 Task: Find connections with filter location Bozhou with filter topic #Jobsearchwith filter profile language French with filter current company Dr. Oetker with filter school Tamil Nadu Agricultural University with filter industry Transportation Programs with filter service category Tax Preparation with filter keywords title Youth Volunteer
Action: Mouse moved to (664, 123)
Screenshot: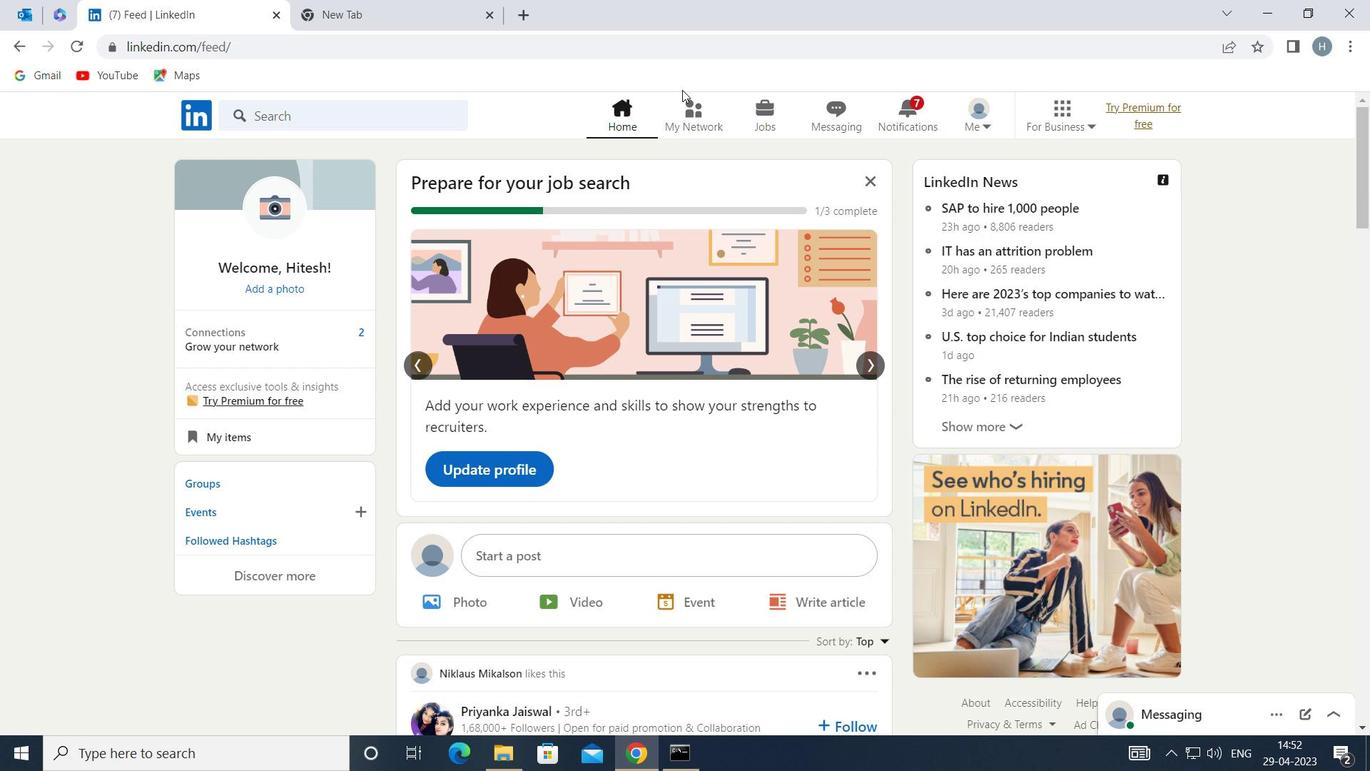 
Action: Mouse pressed left at (664, 123)
Screenshot: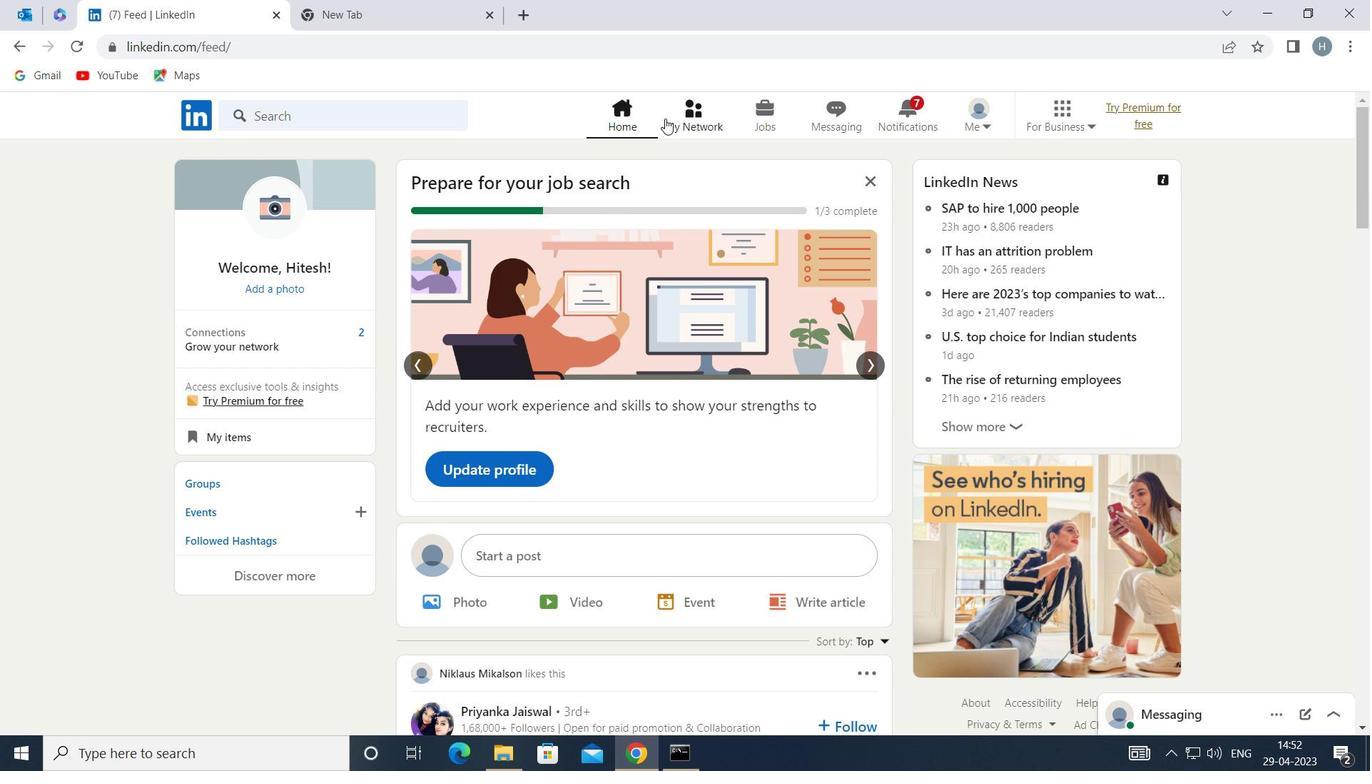 
Action: Mouse moved to (386, 214)
Screenshot: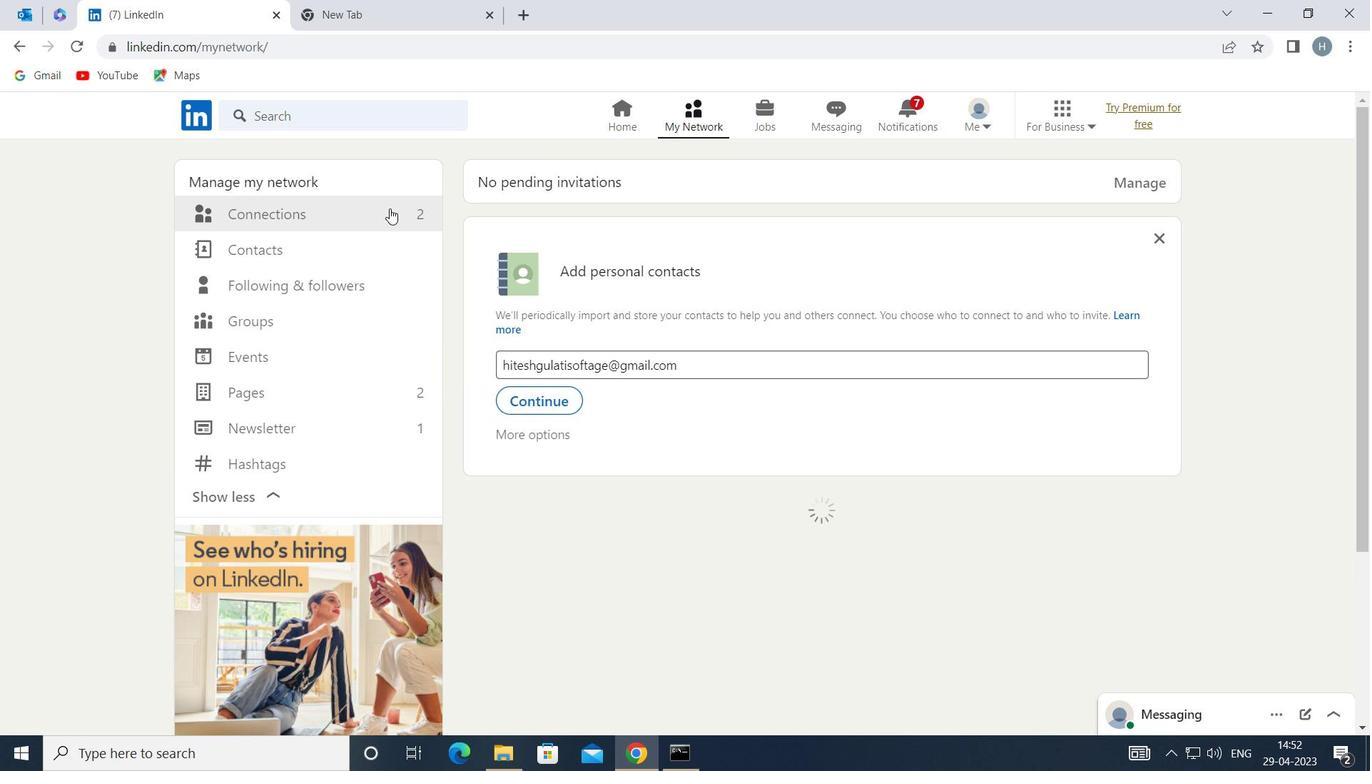 
Action: Mouse pressed left at (386, 214)
Screenshot: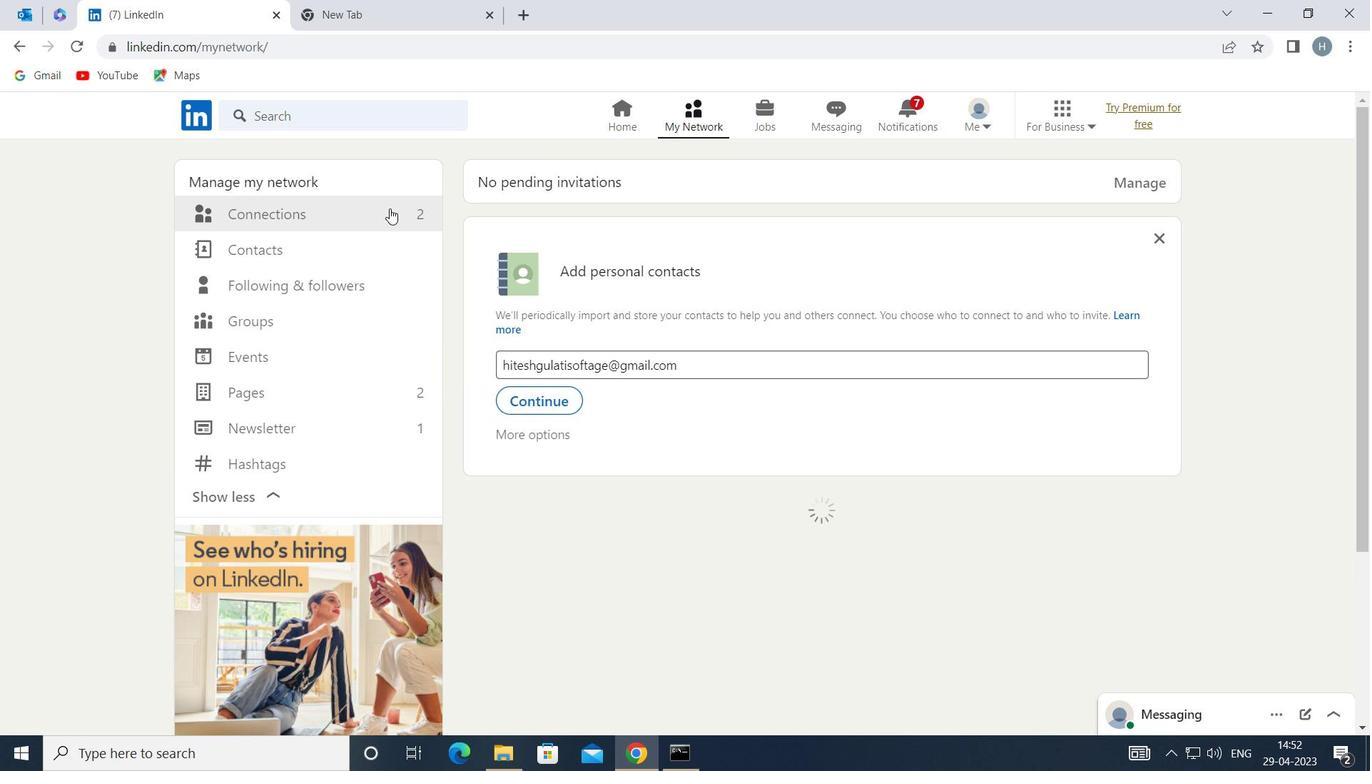 
Action: Mouse moved to (782, 211)
Screenshot: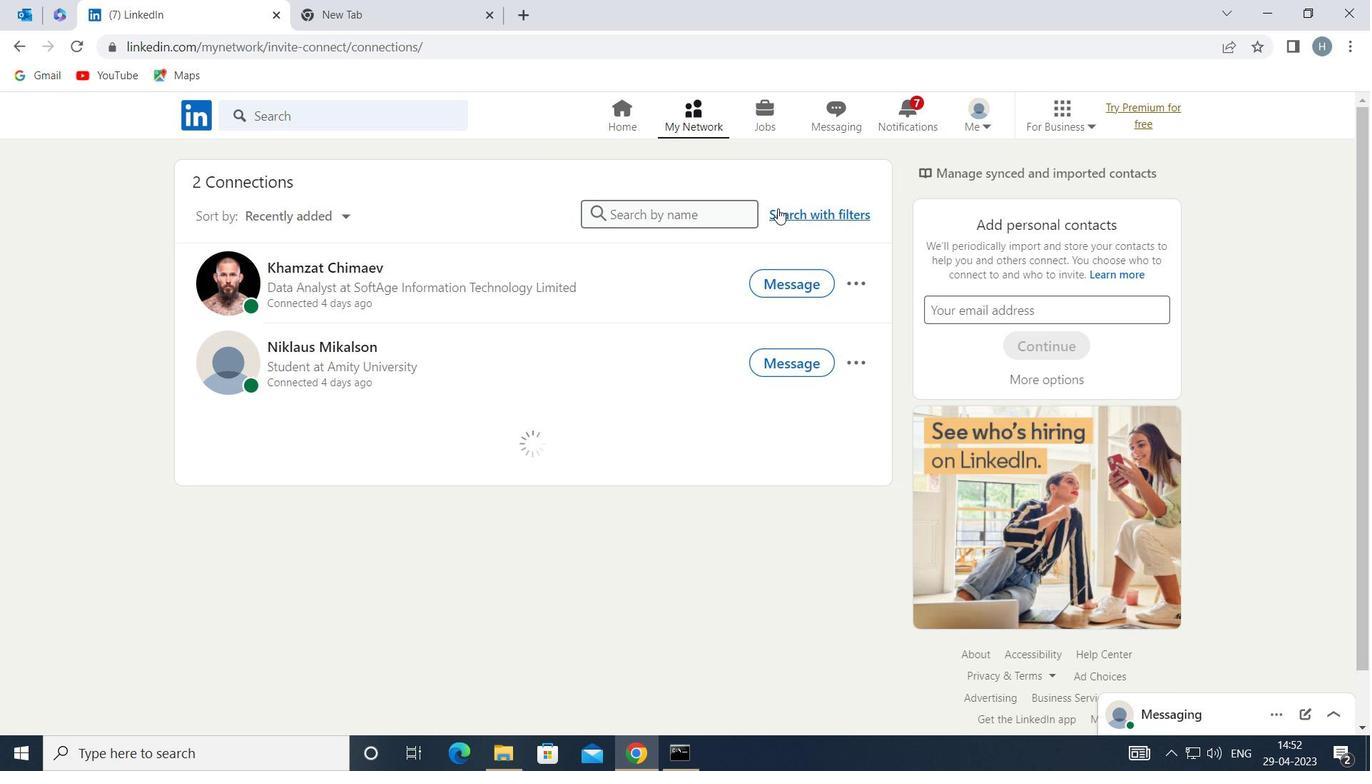 
Action: Mouse pressed left at (782, 211)
Screenshot: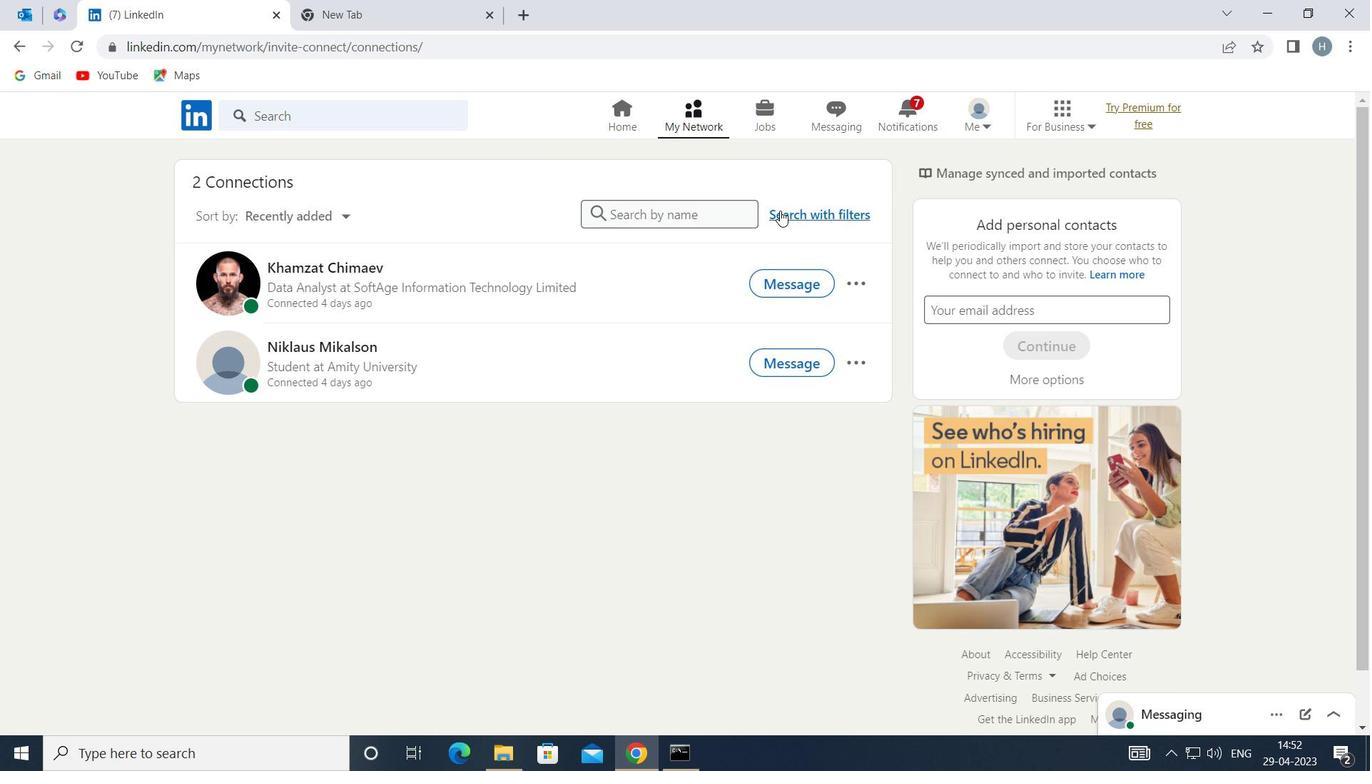 
Action: Mouse moved to (748, 167)
Screenshot: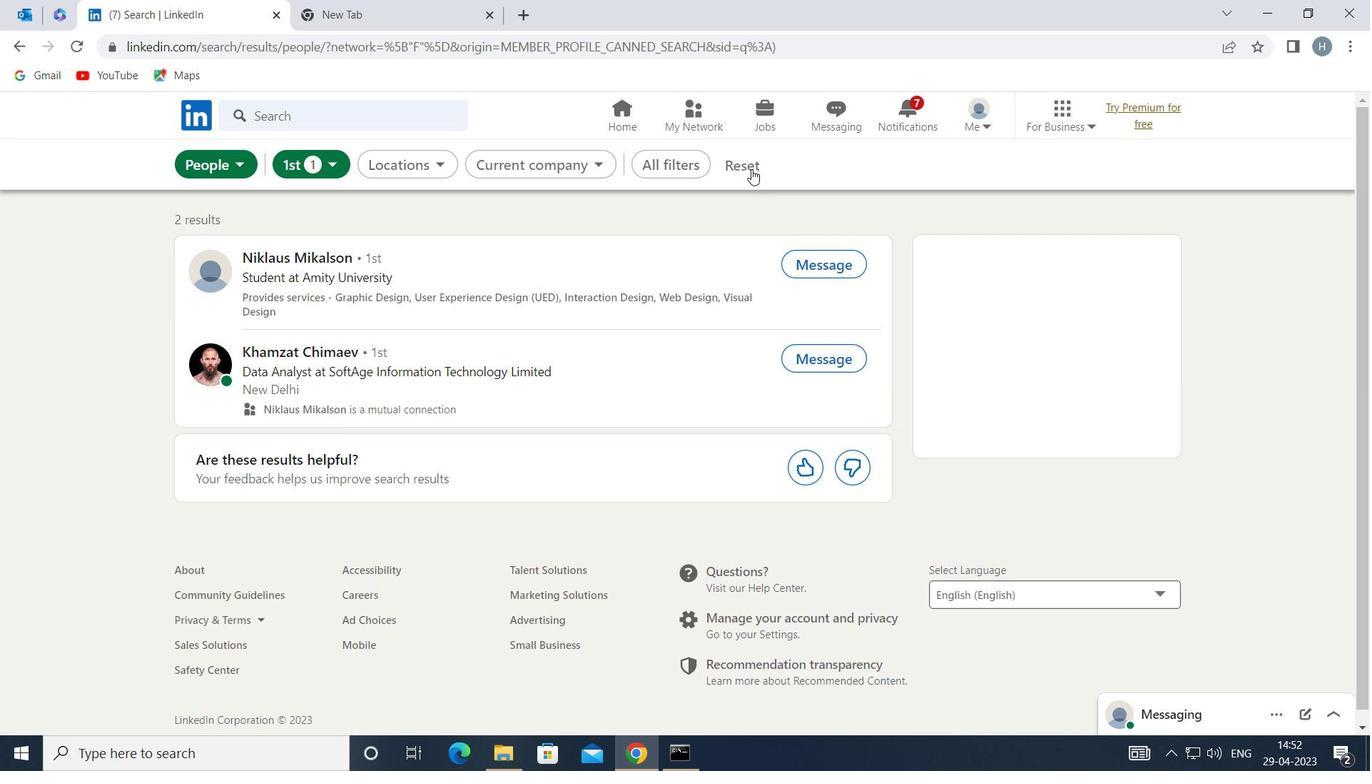 
Action: Mouse pressed left at (748, 167)
Screenshot: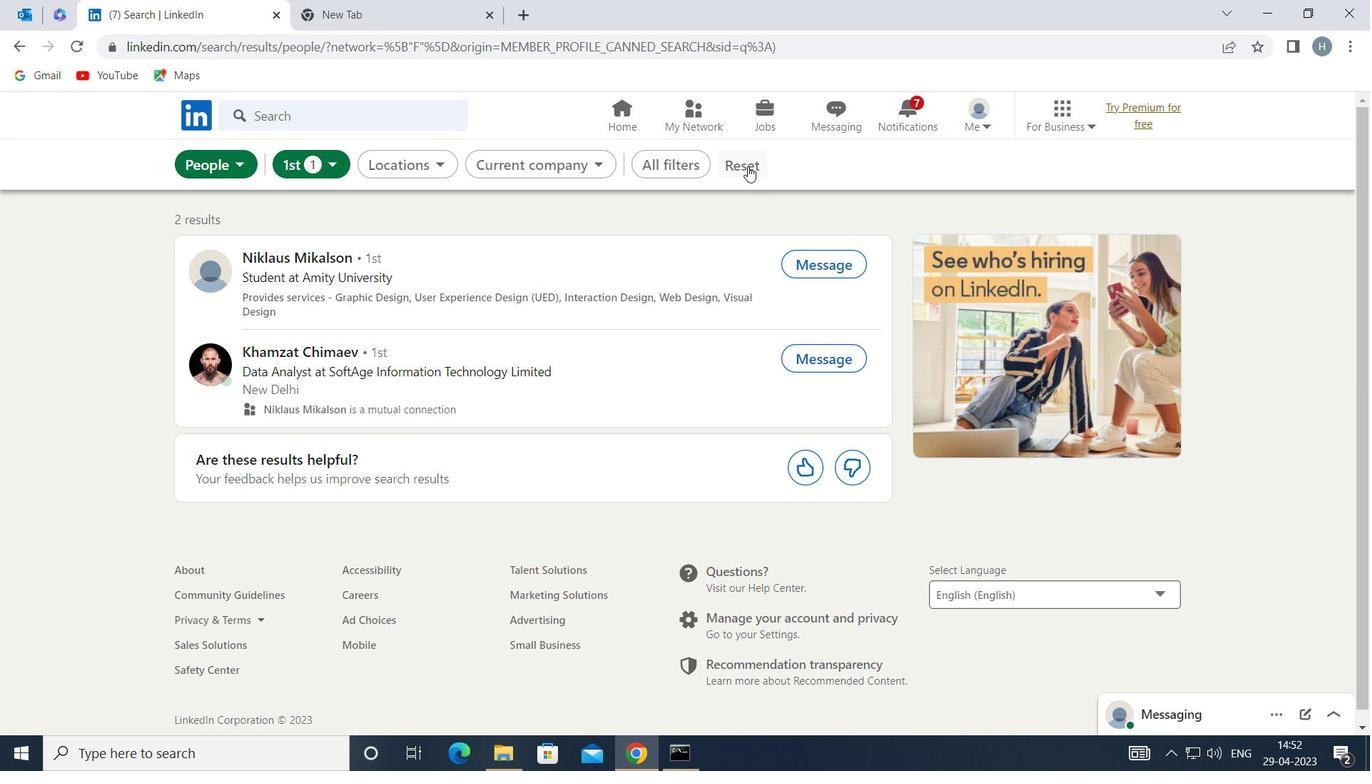 
Action: Mouse moved to (725, 164)
Screenshot: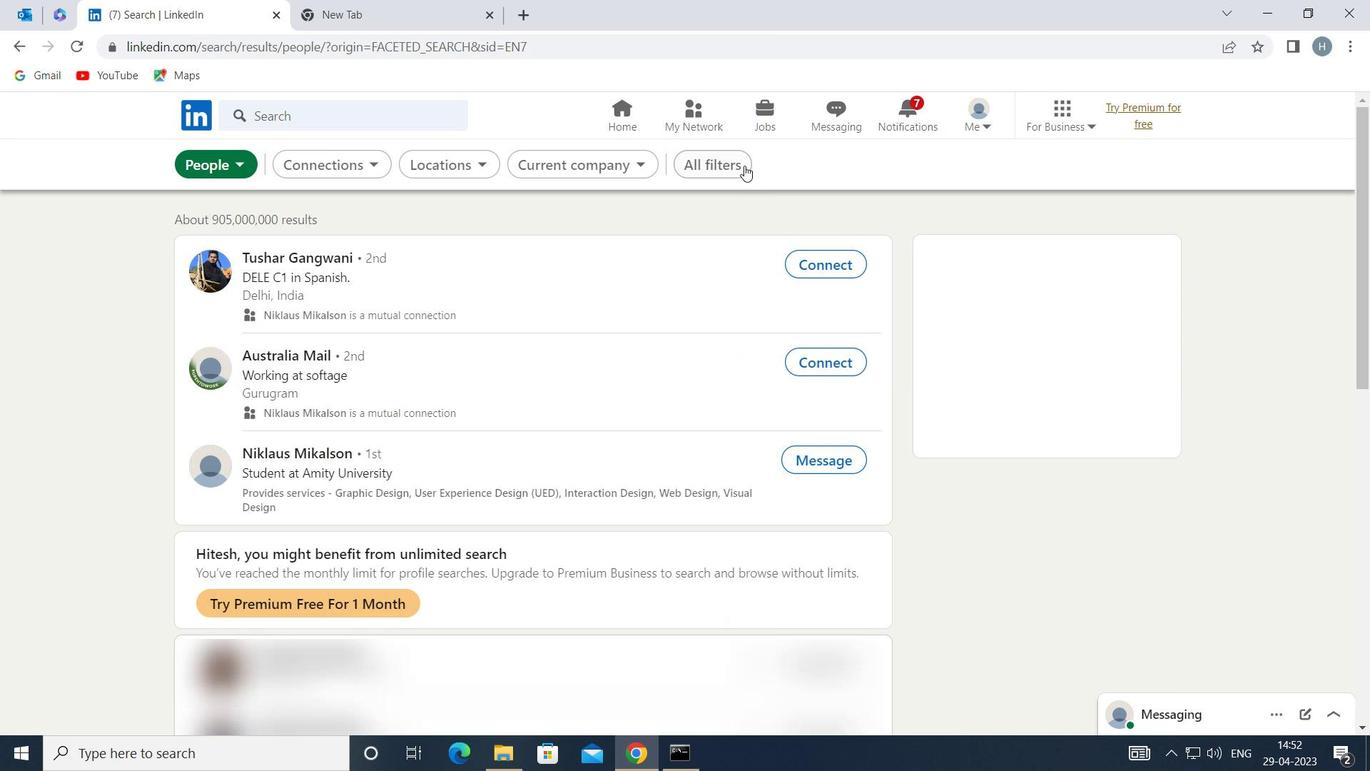 
Action: Mouse pressed left at (725, 164)
Screenshot: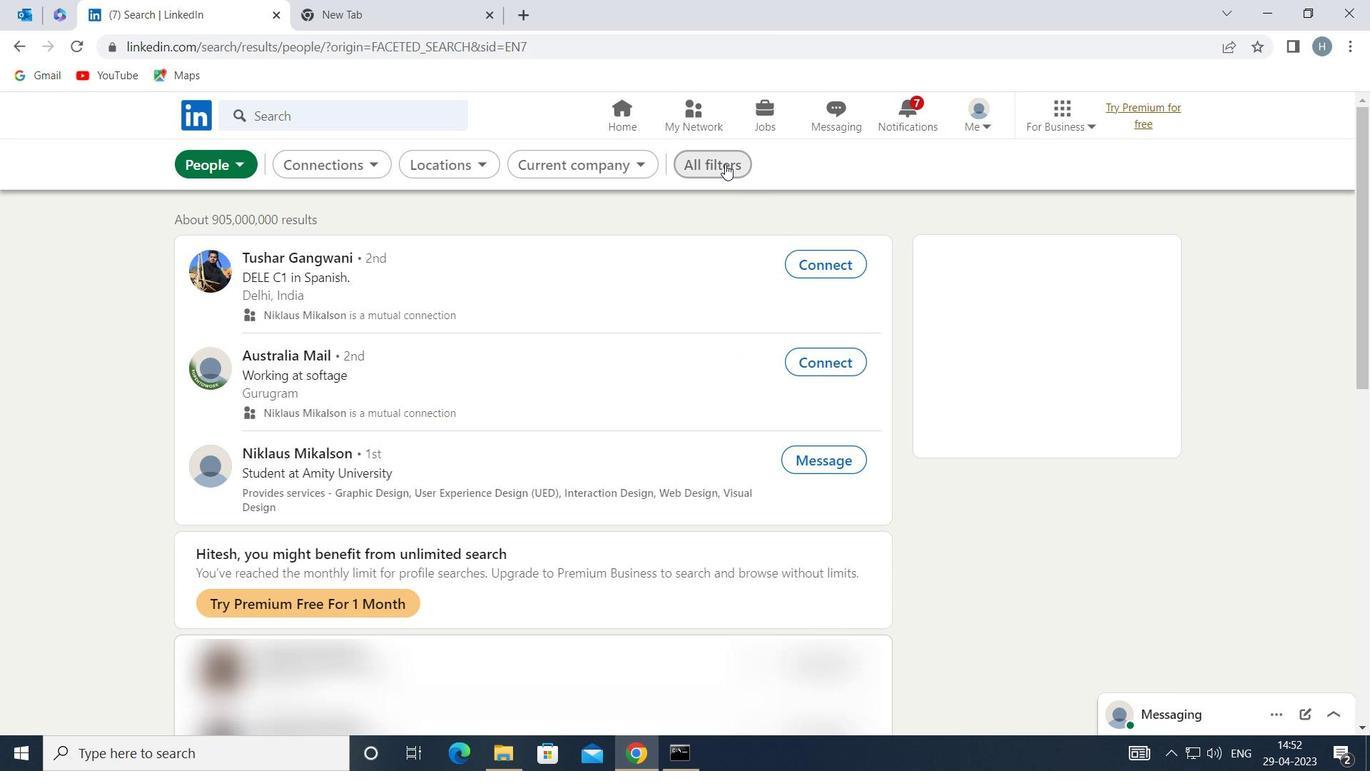 
Action: Mouse moved to (991, 411)
Screenshot: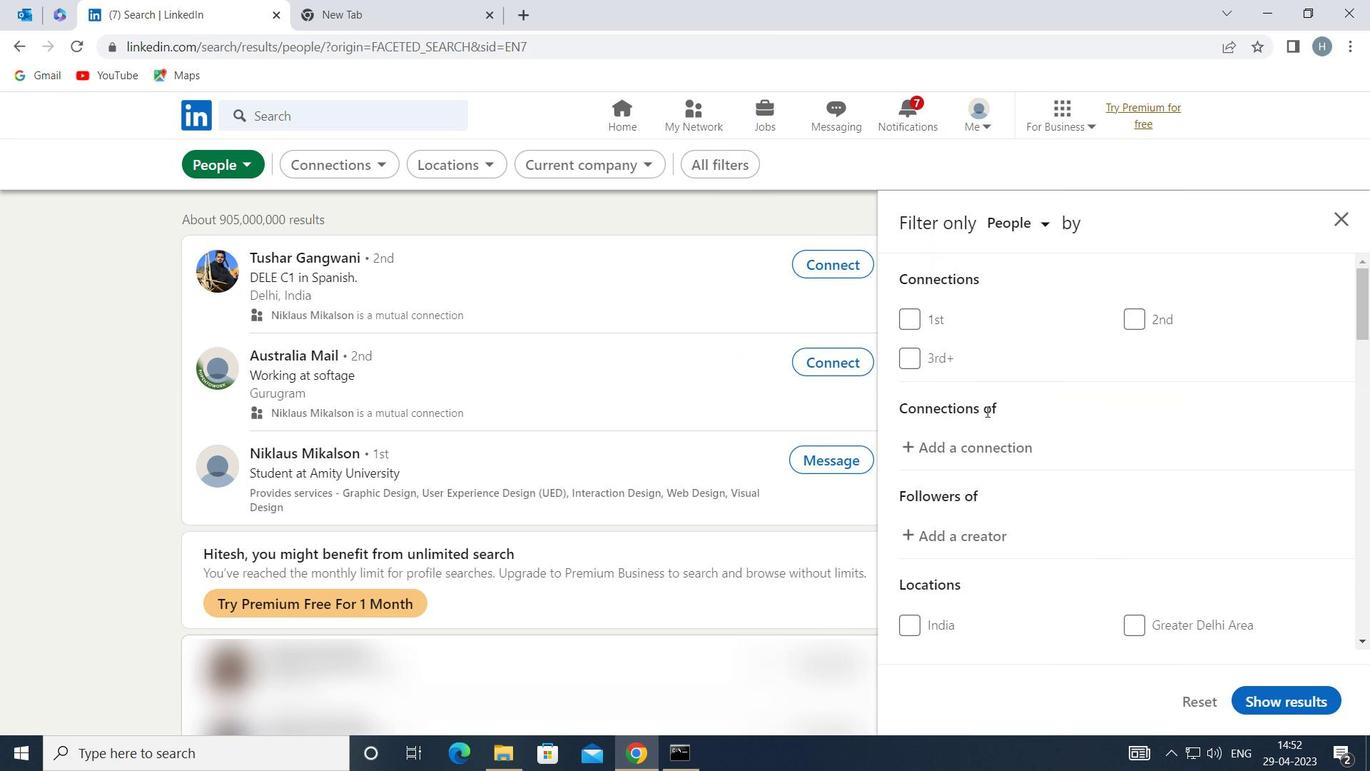 
Action: Mouse scrolled (991, 410) with delta (0, 0)
Screenshot: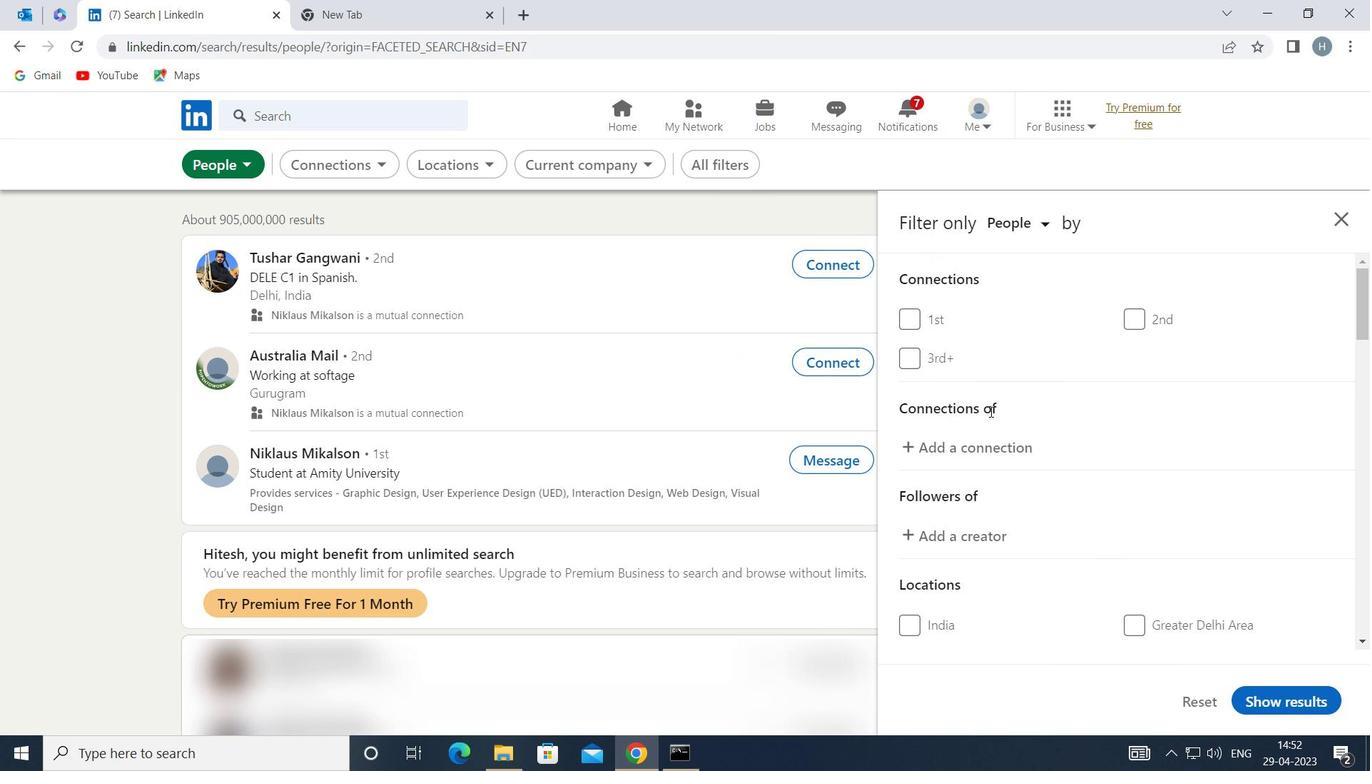 
Action: Mouse scrolled (991, 410) with delta (0, 0)
Screenshot: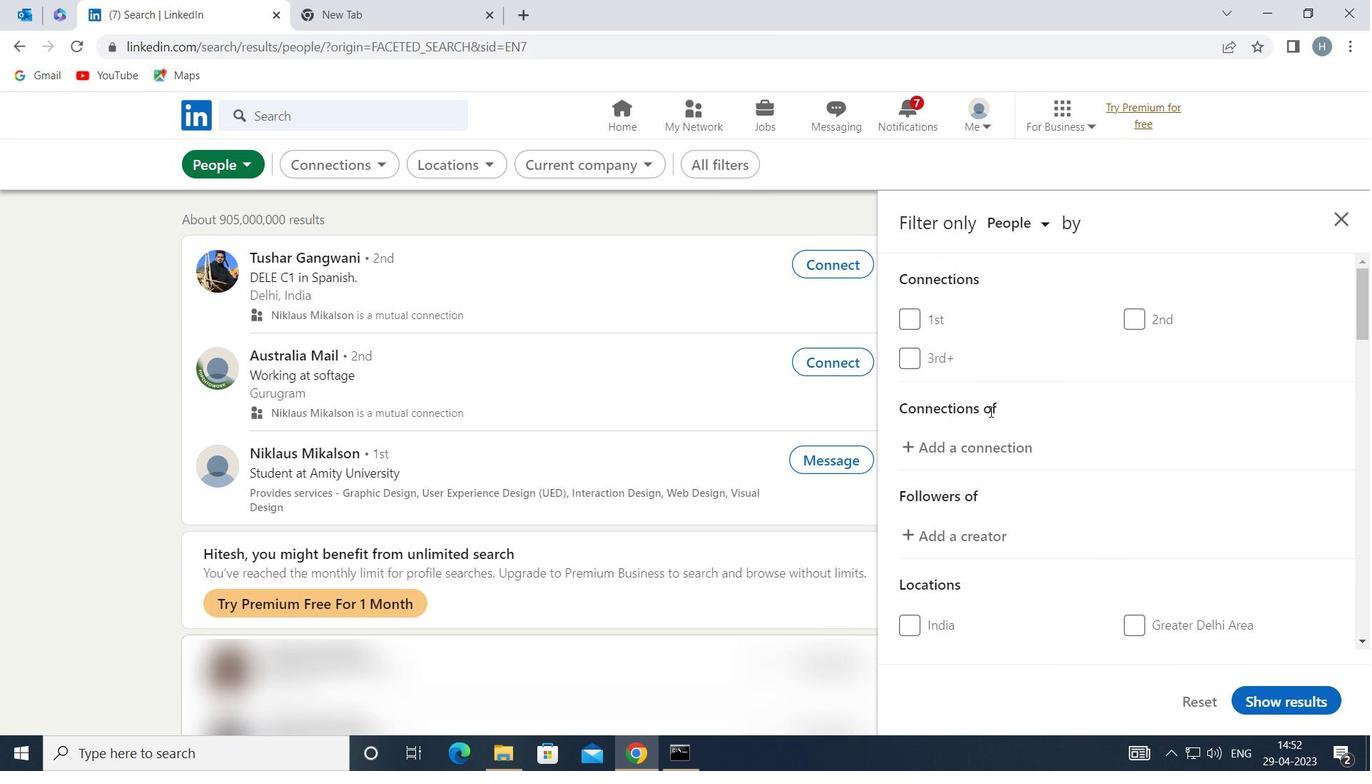 
Action: Mouse scrolled (991, 410) with delta (0, 0)
Screenshot: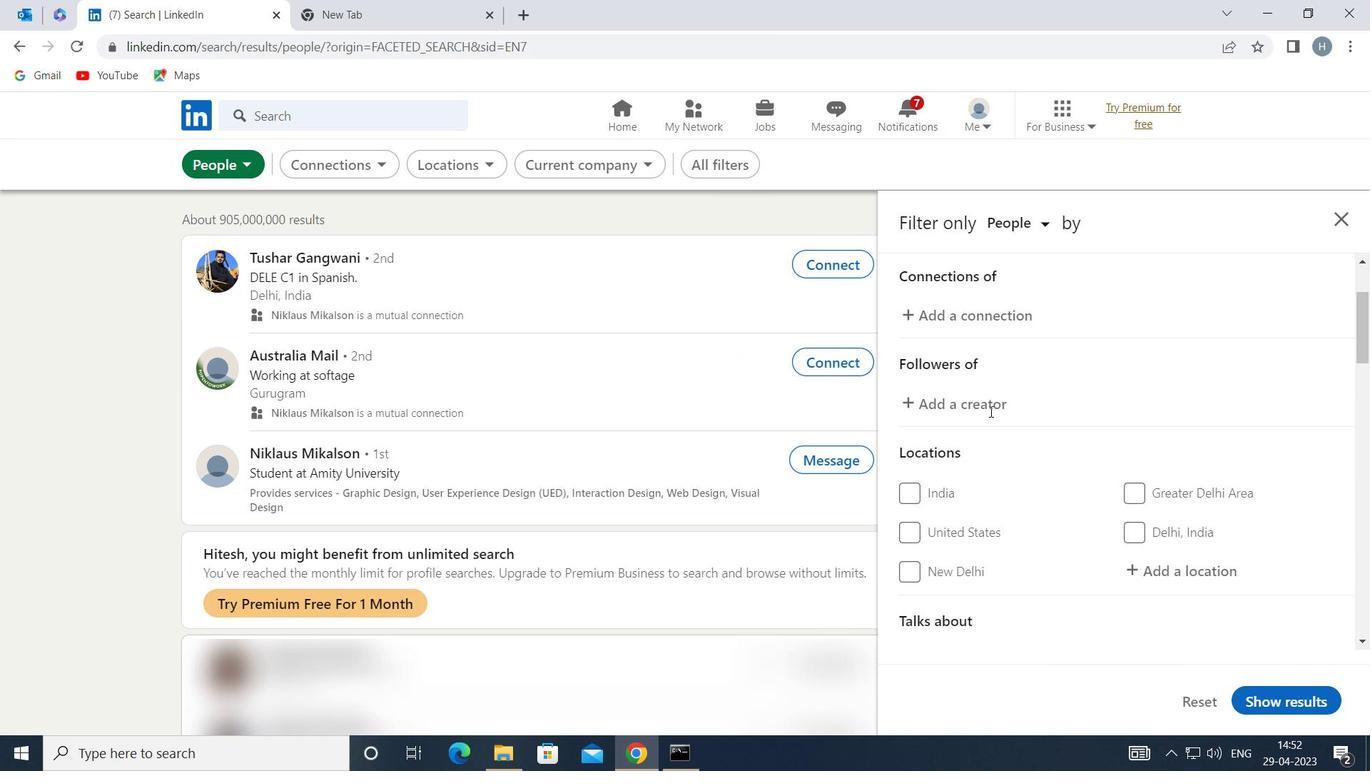 
Action: Mouse scrolled (991, 410) with delta (0, 0)
Screenshot: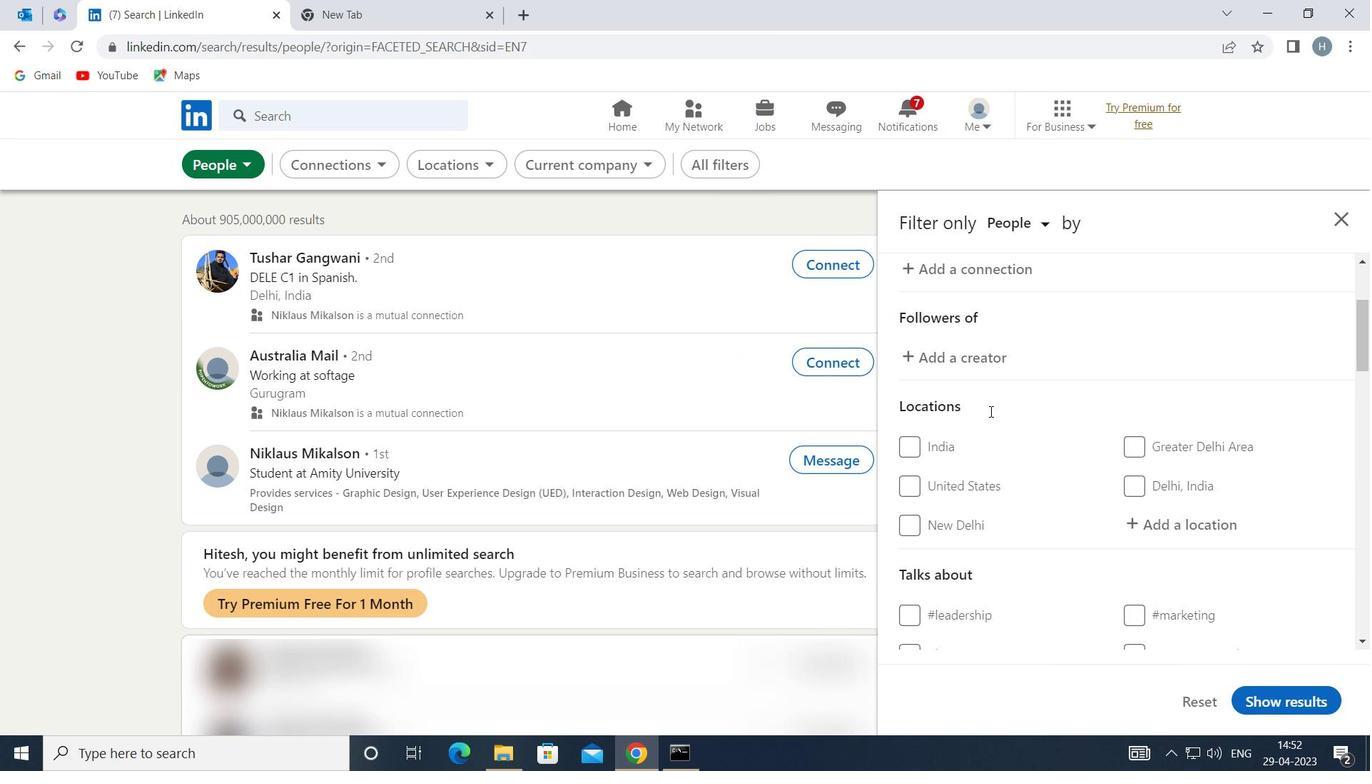 
Action: Mouse moved to (1185, 344)
Screenshot: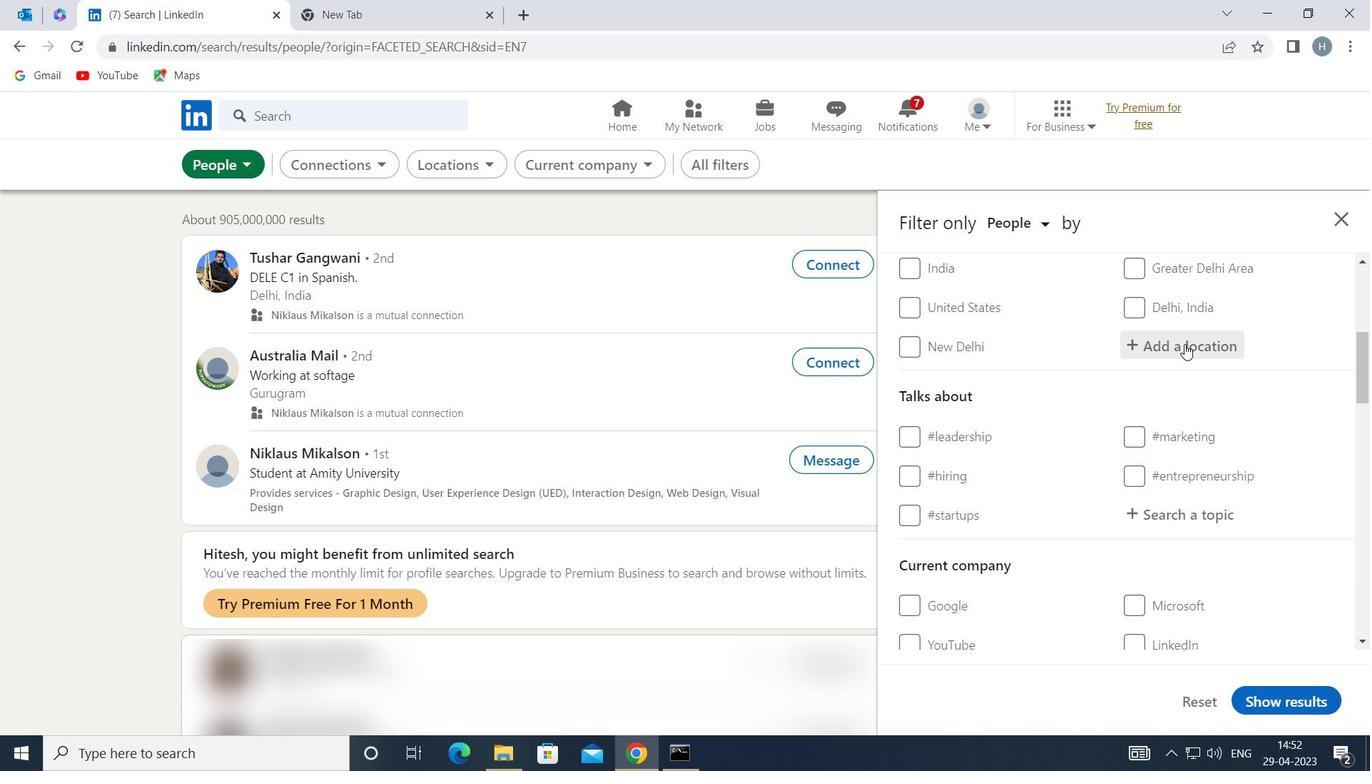 
Action: Mouse pressed left at (1185, 344)
Screenshot: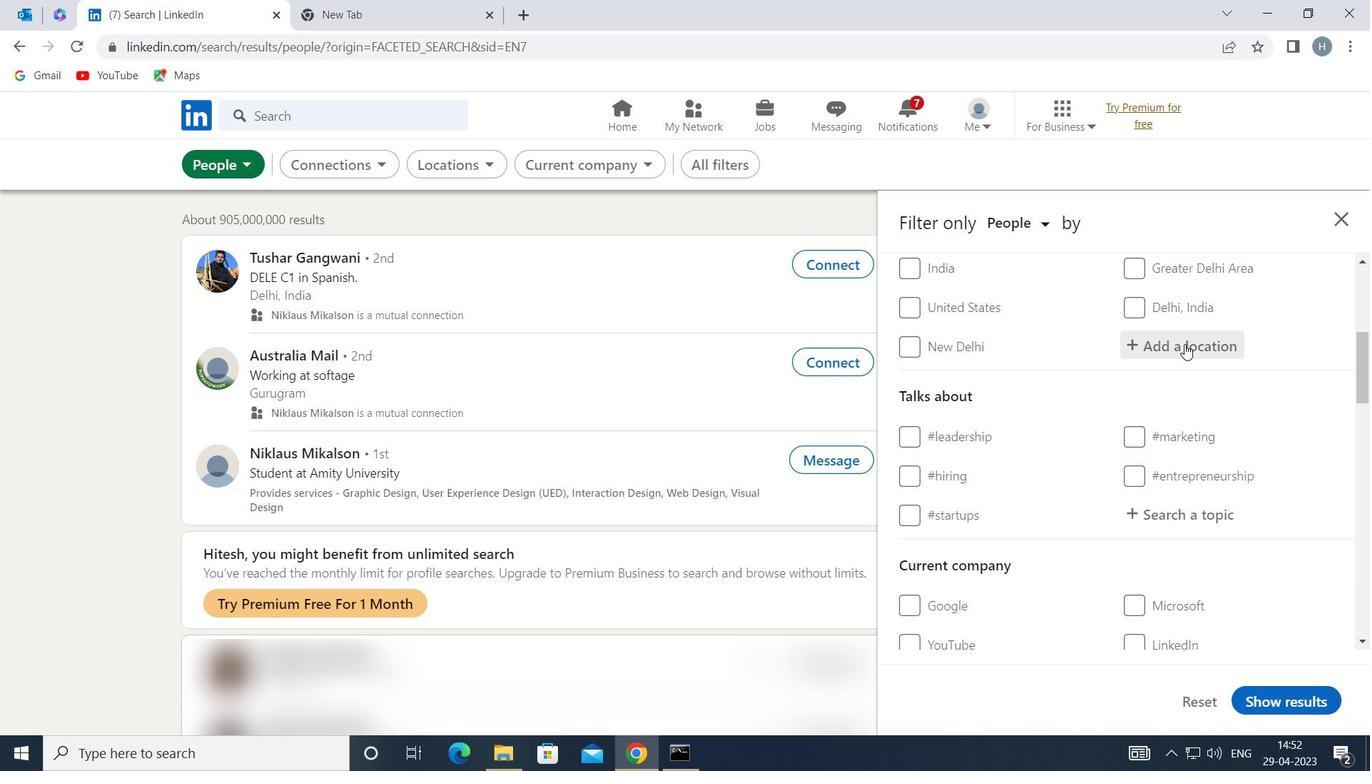 
Action: Mouse moved to (1185, 342)
Screenshot: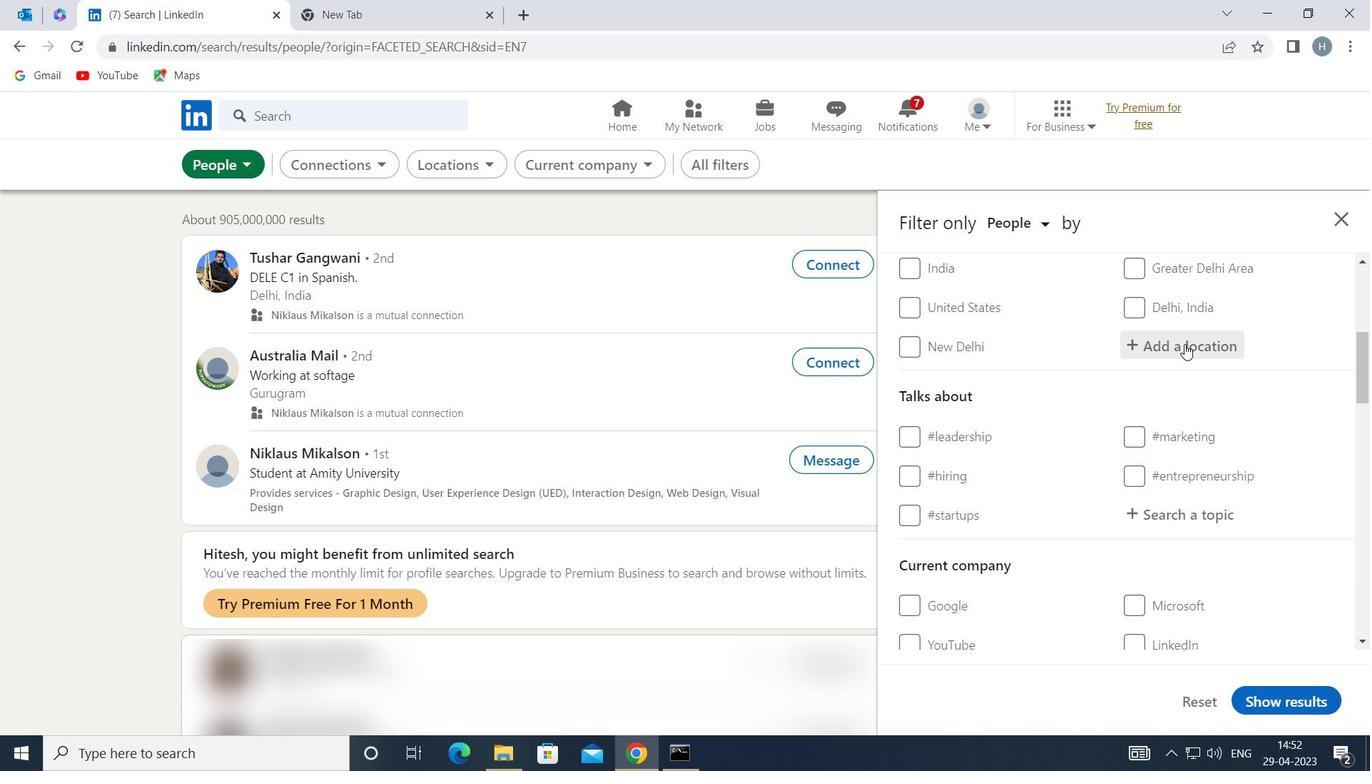 
Action: Key pressed <Key.shift>BOZHOU<Key.enter>
Screenshot: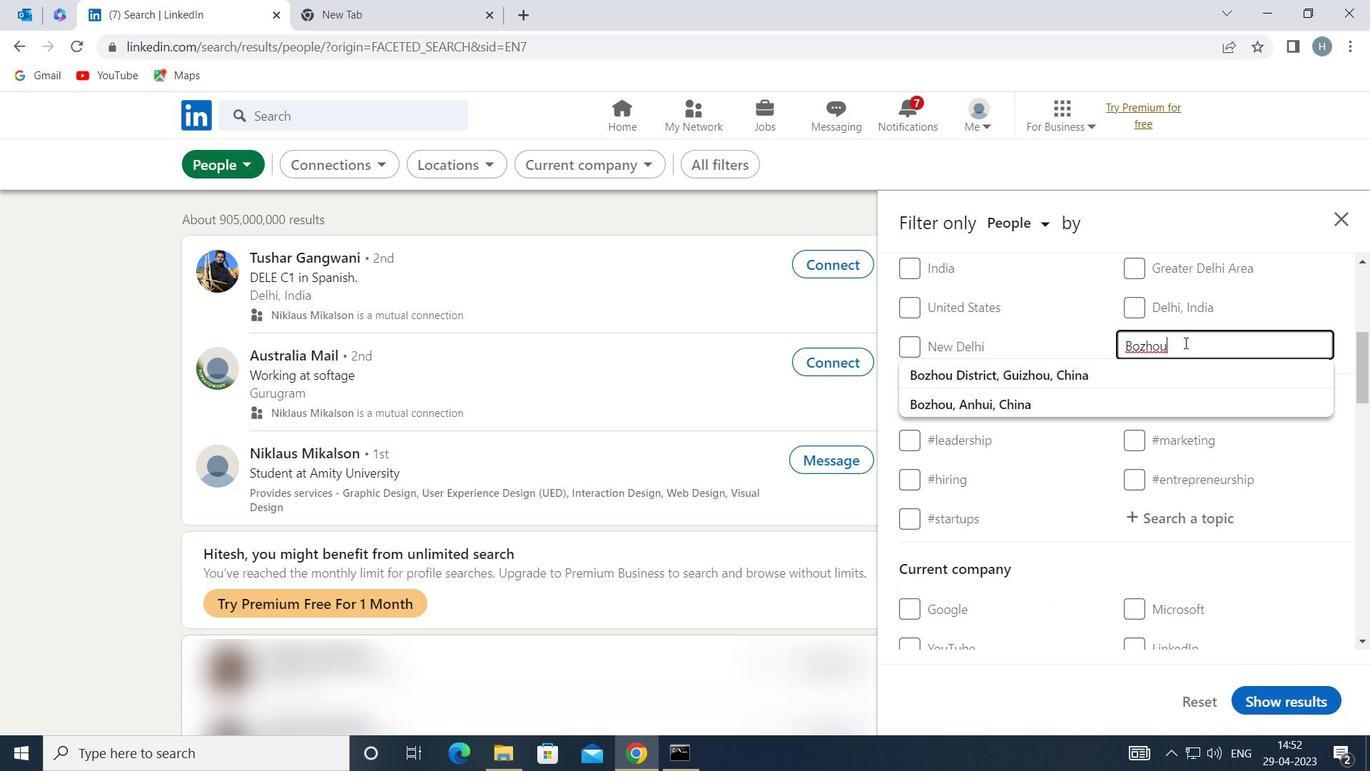 
Action: Mouse moved to (1202, 510)
Screenshot: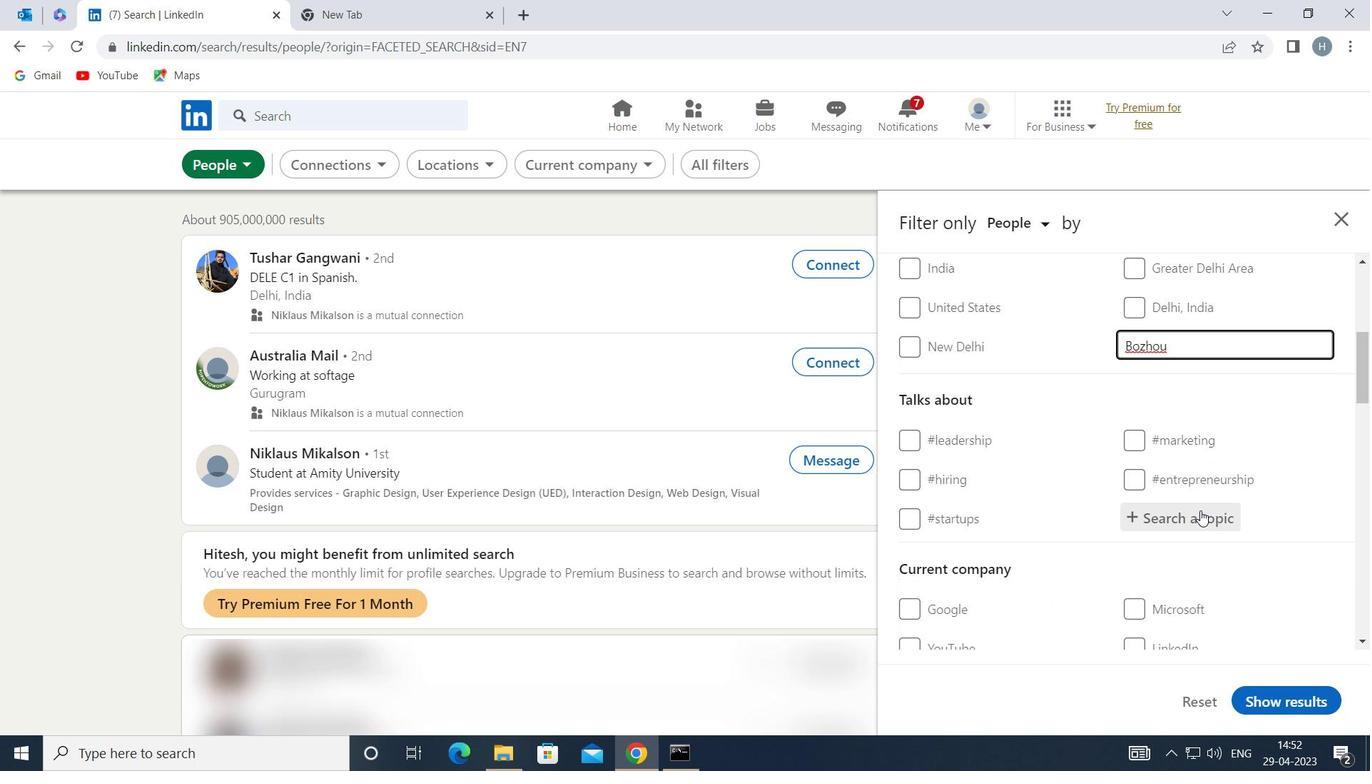 
Action: Mouse pressed left at (1202, 510)
Screenshot: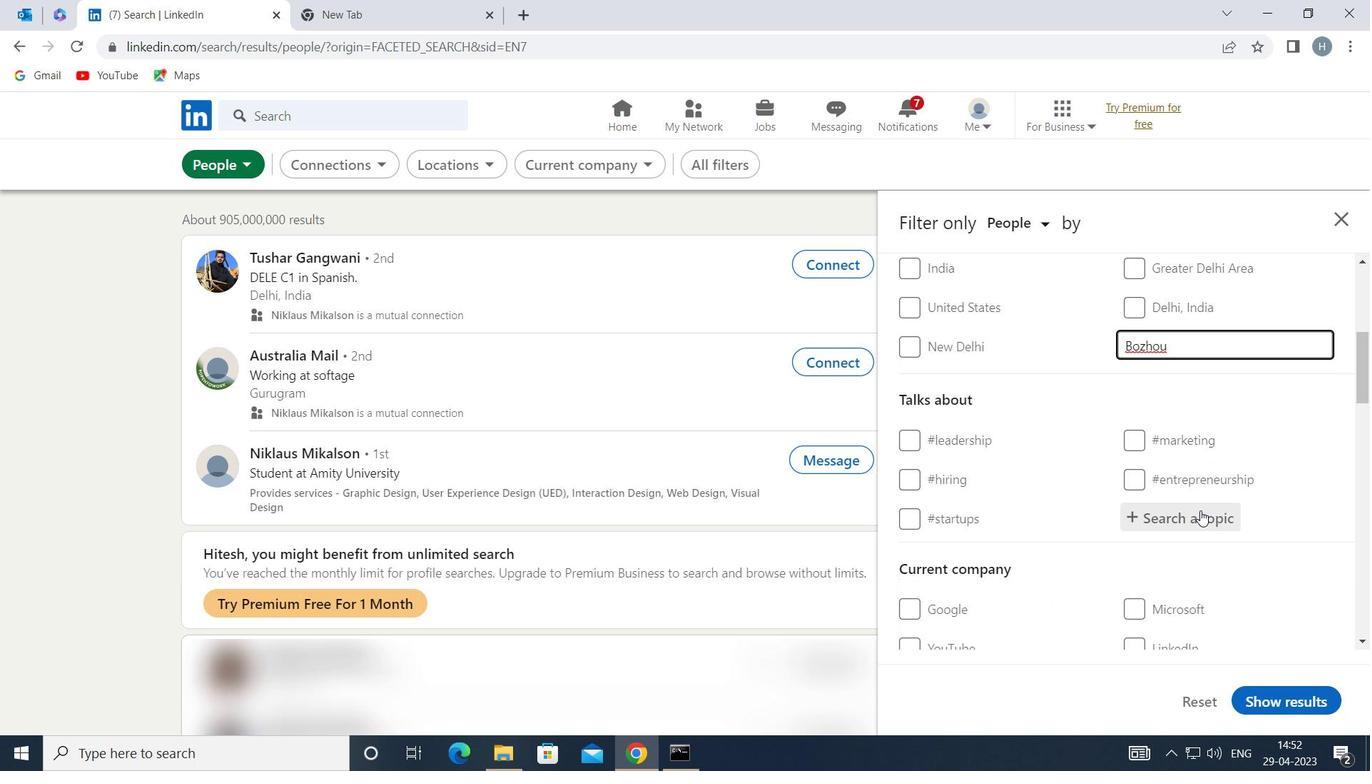 
Action: Mouse moved to (1198, 506)
Screenshot: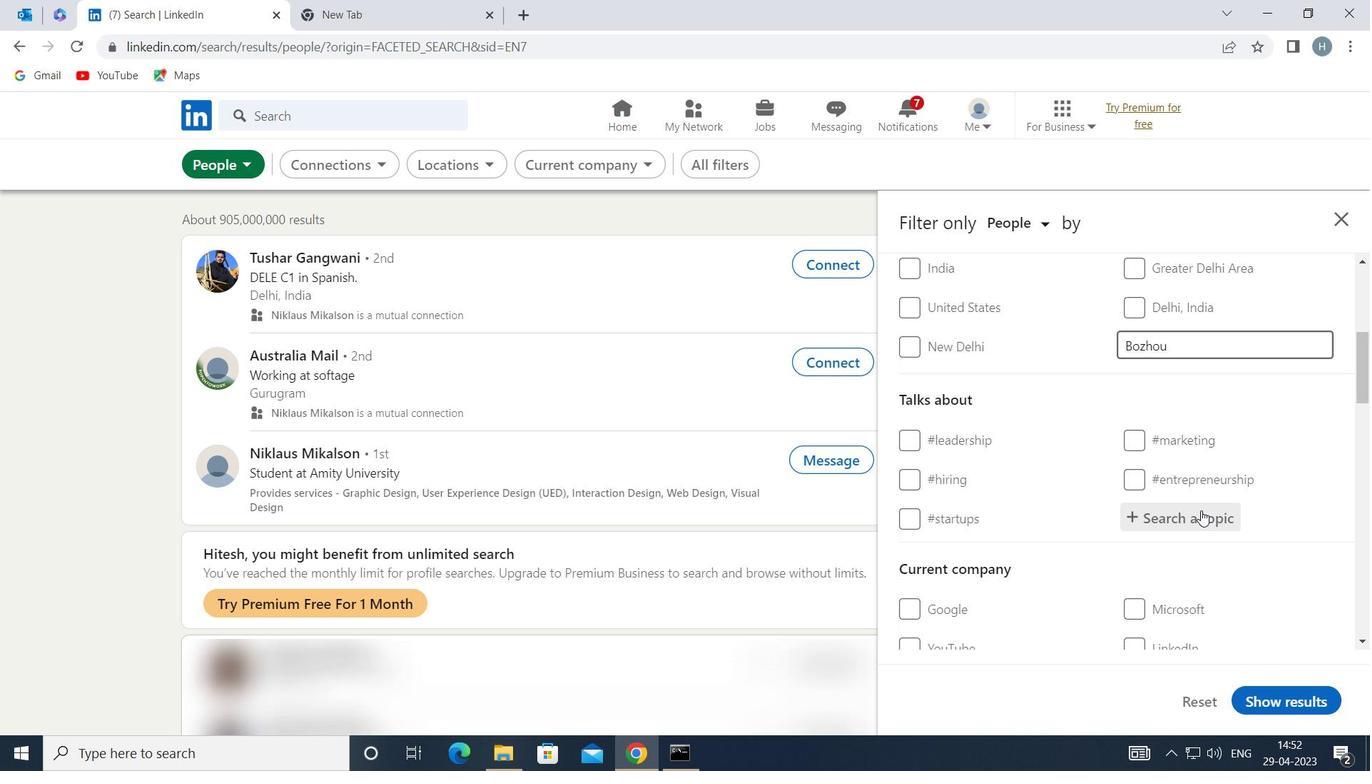 
Action: Key pressed <Key.shift>JOBSEAR
Screenshot: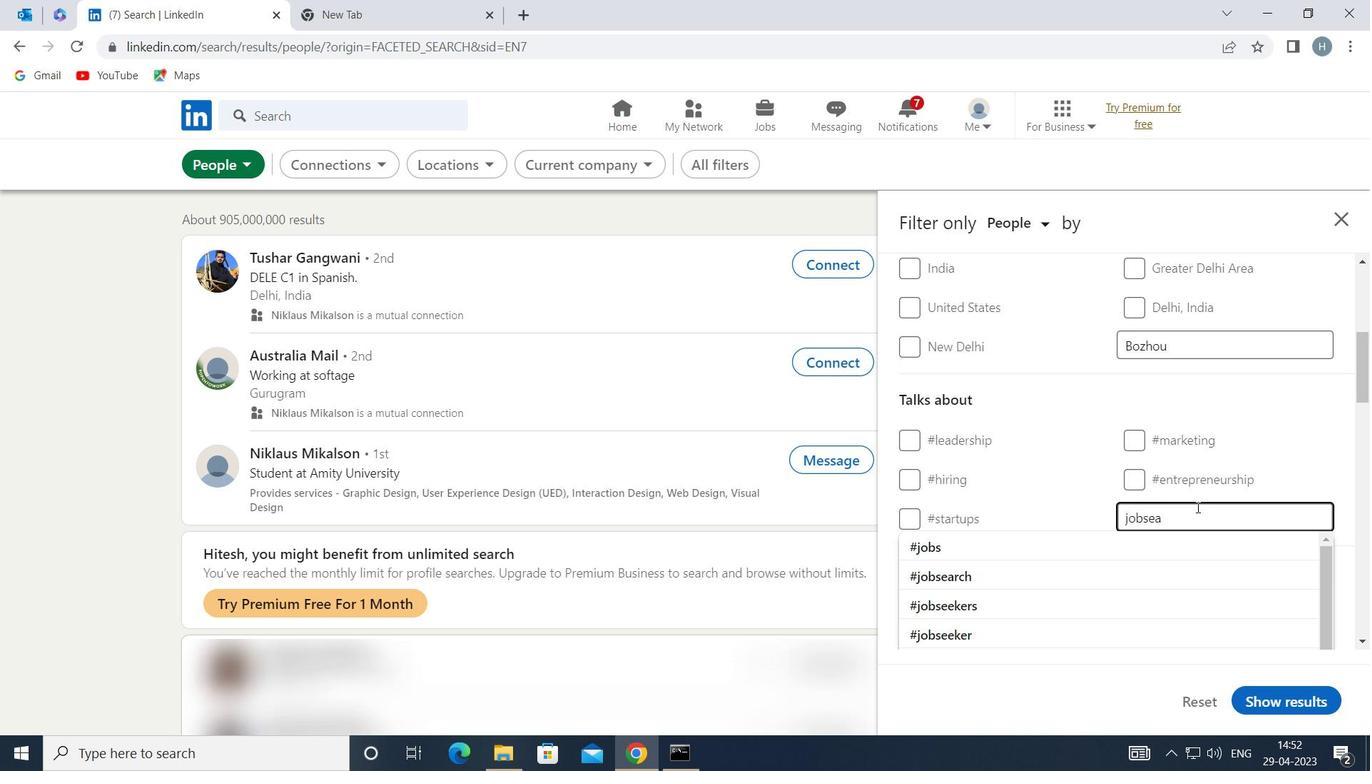 
Action: Mouse moved to (1038, 556)
Screenshot: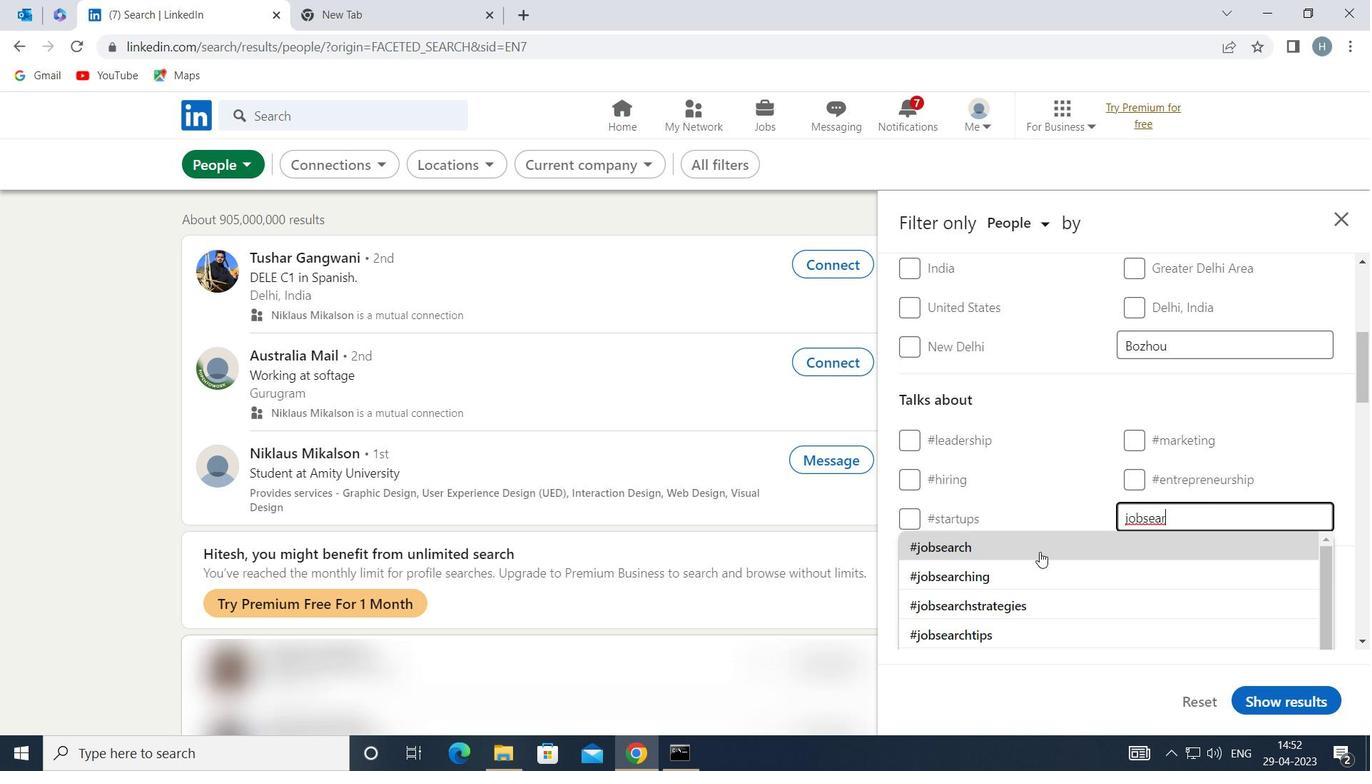 
Action: Mouse pressed left at (1038, 556)
Screenshot: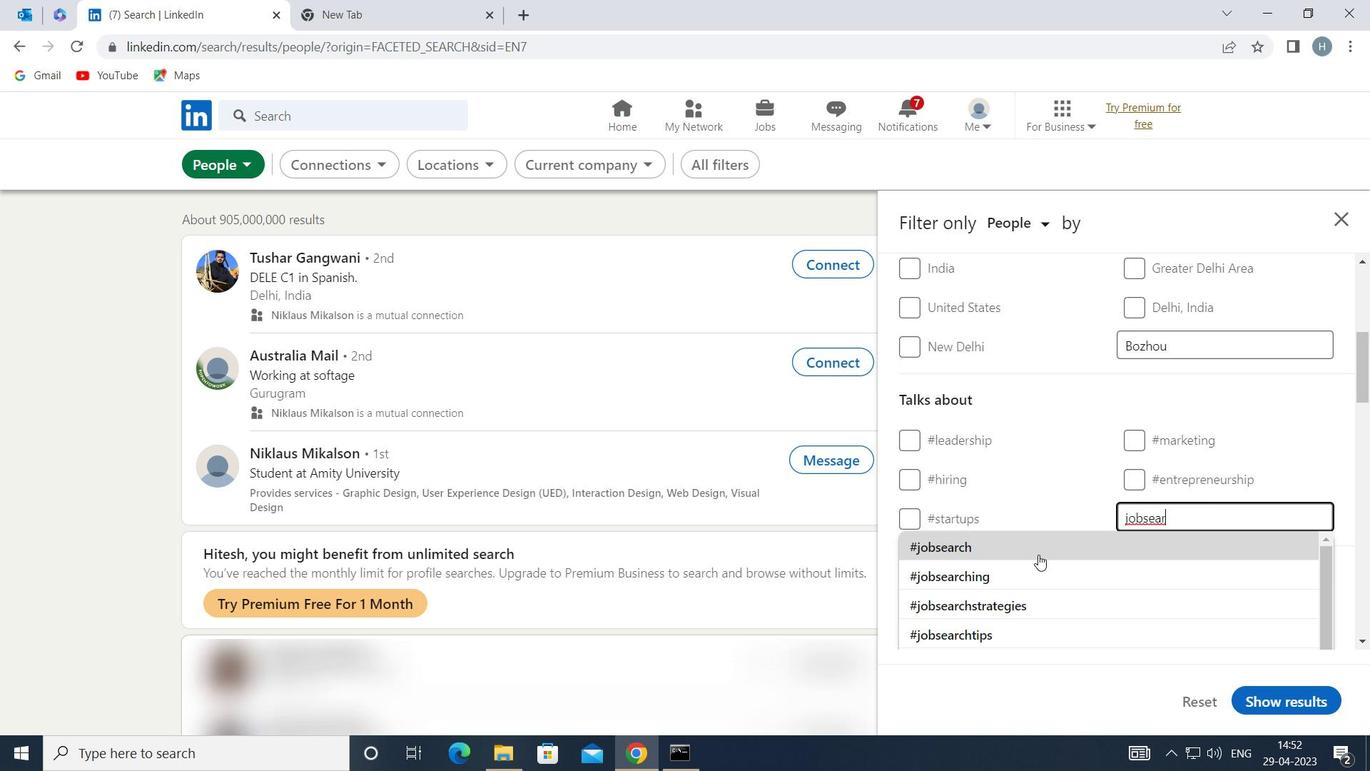 
Action: Mouse moved to (1026, 511)
Screenshot: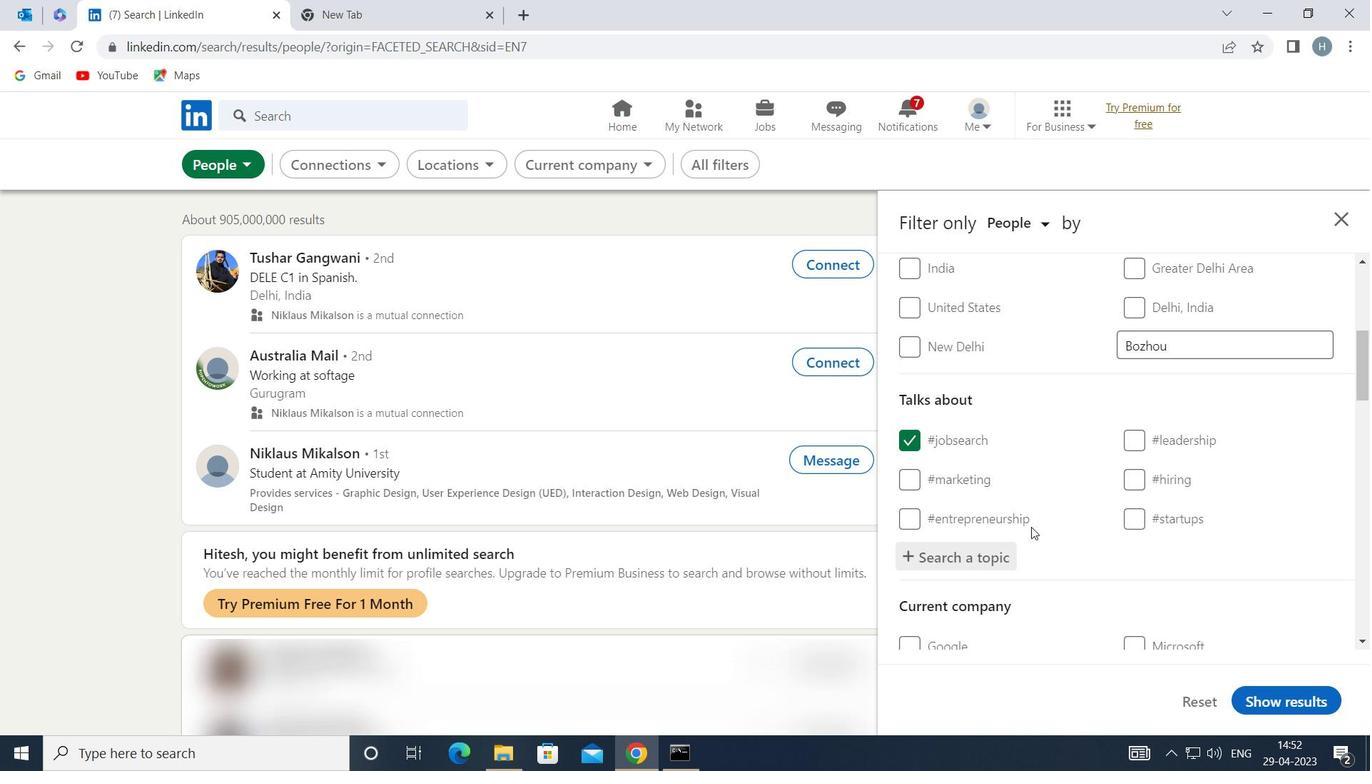
Action: Mouse scrolled (1026, 510) with delta (0, 0)
Screenshot: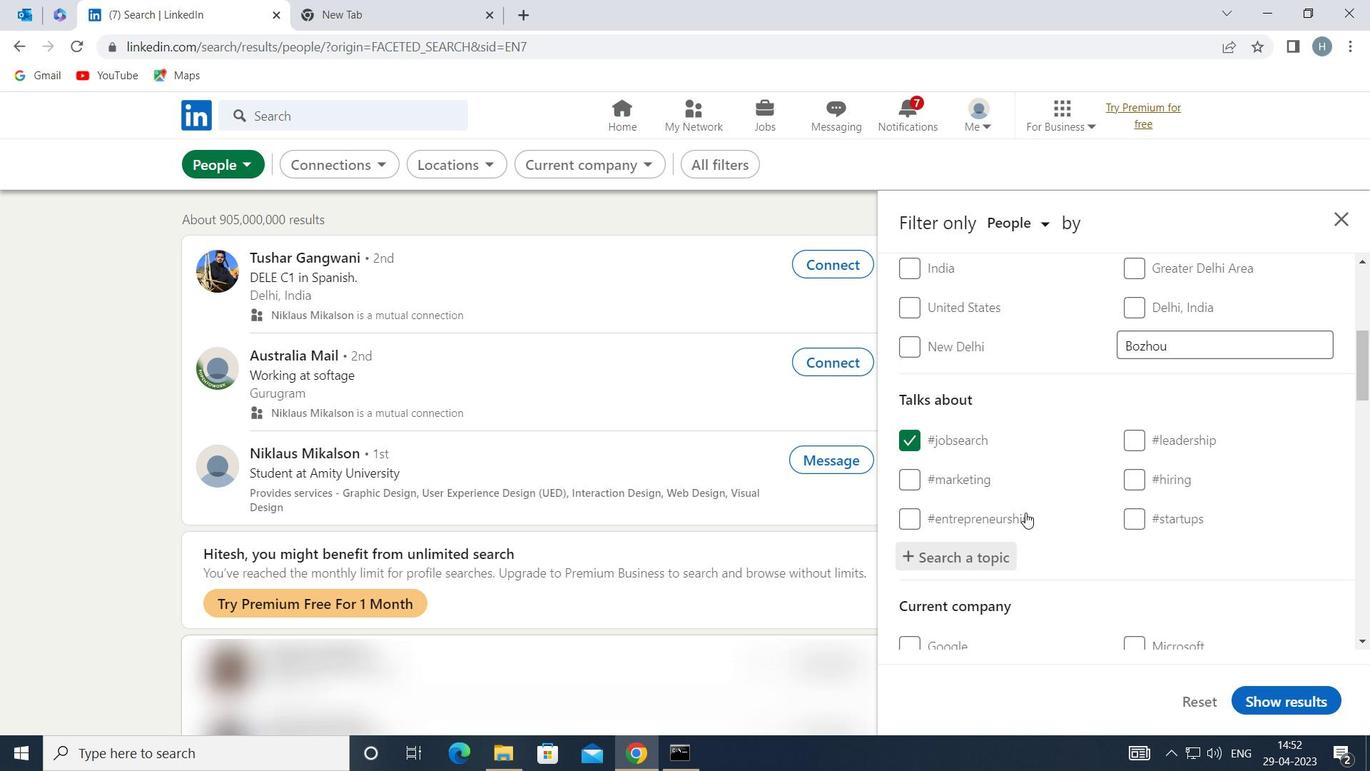 
Action: Mouse moved to (1030, 509)
Screenshot: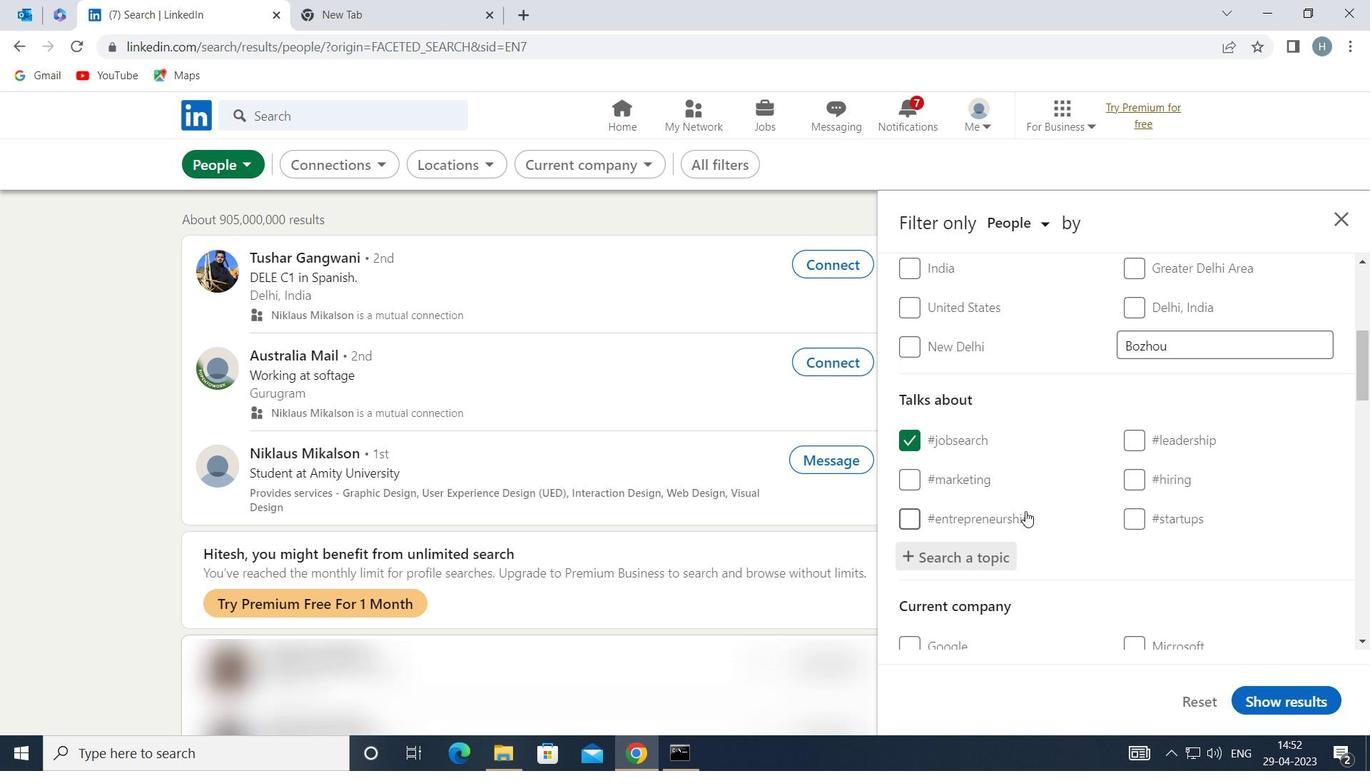 
Action: Mouse scrolled (1030, 509) with delta (0, 0)
Screenshot: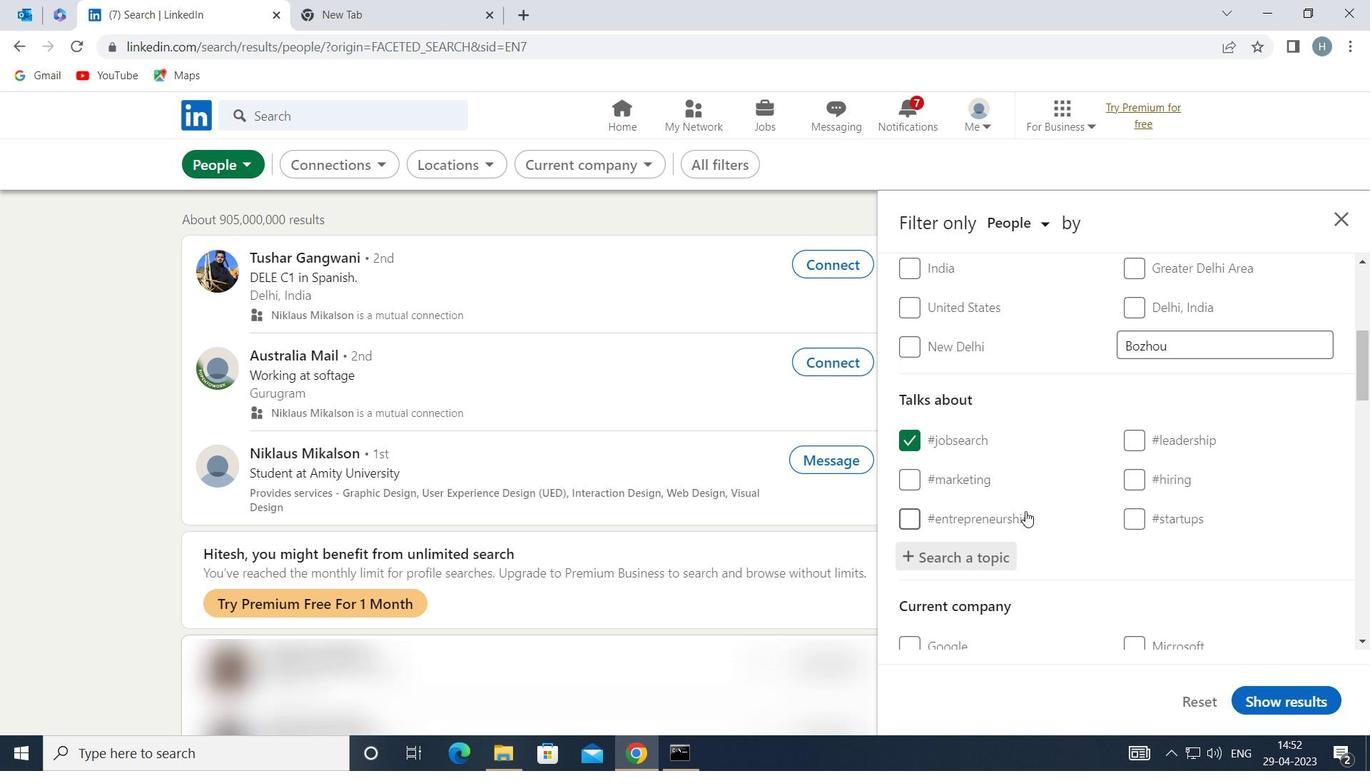 
Action: Mouse moved to (1065, 502)
Screenshot: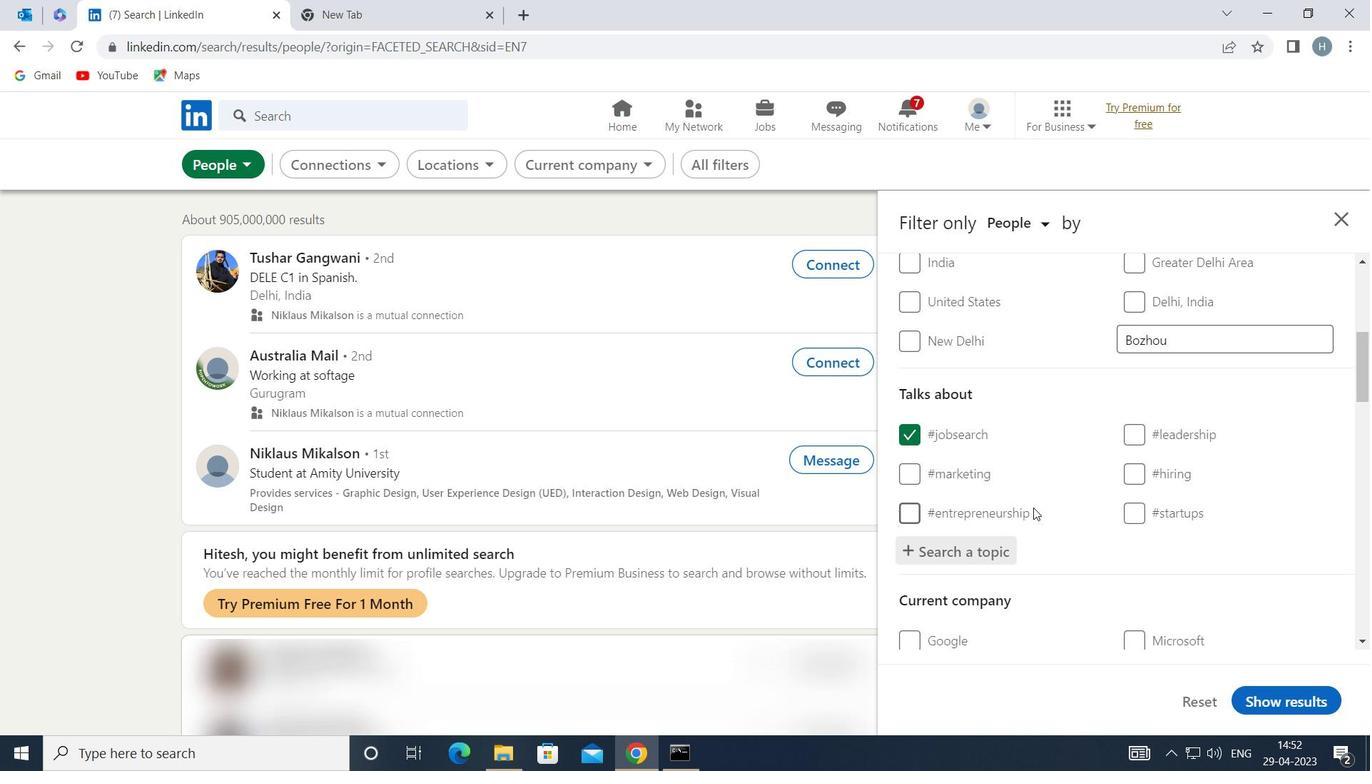 
Action: Mouse scrolled (1065, 501) with delta (0, 0)
Screenshot: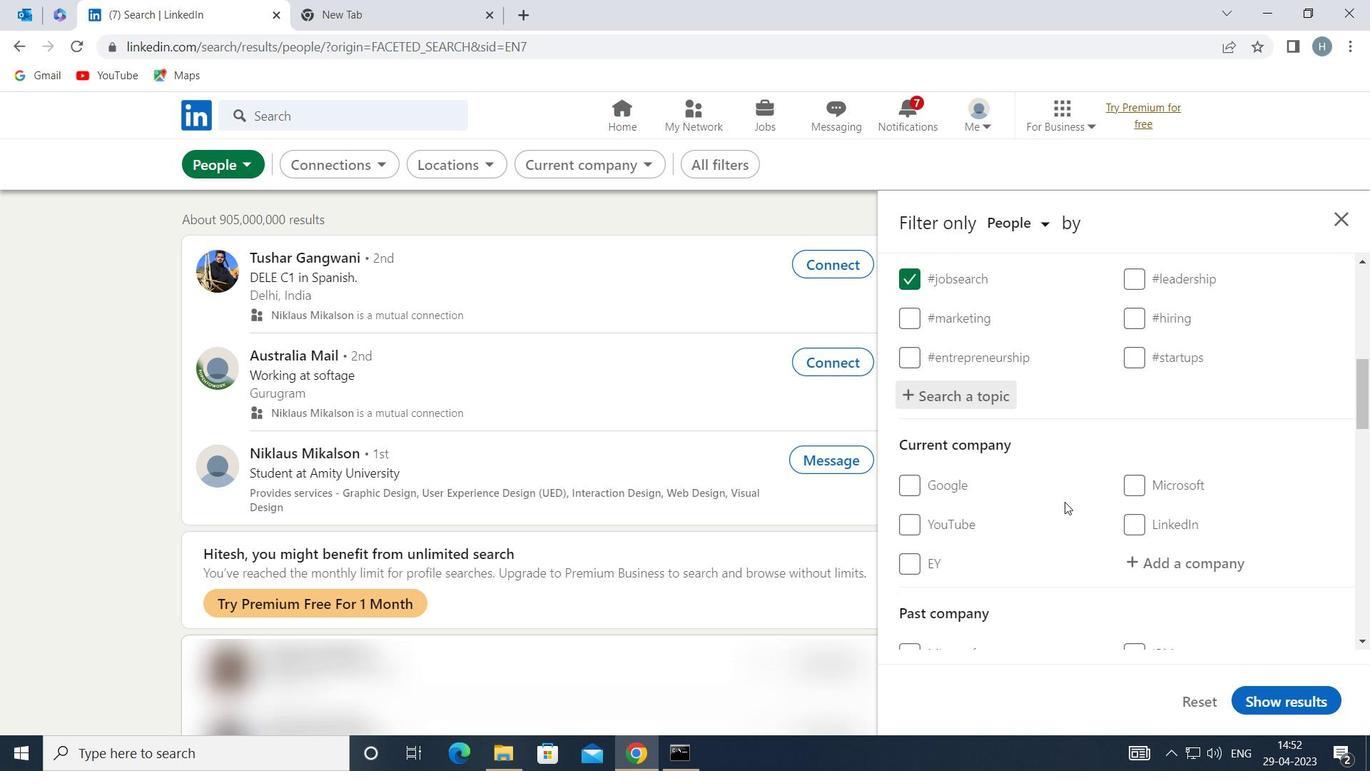 
Action: Mouse moved to (1115, 465)
Screenshot: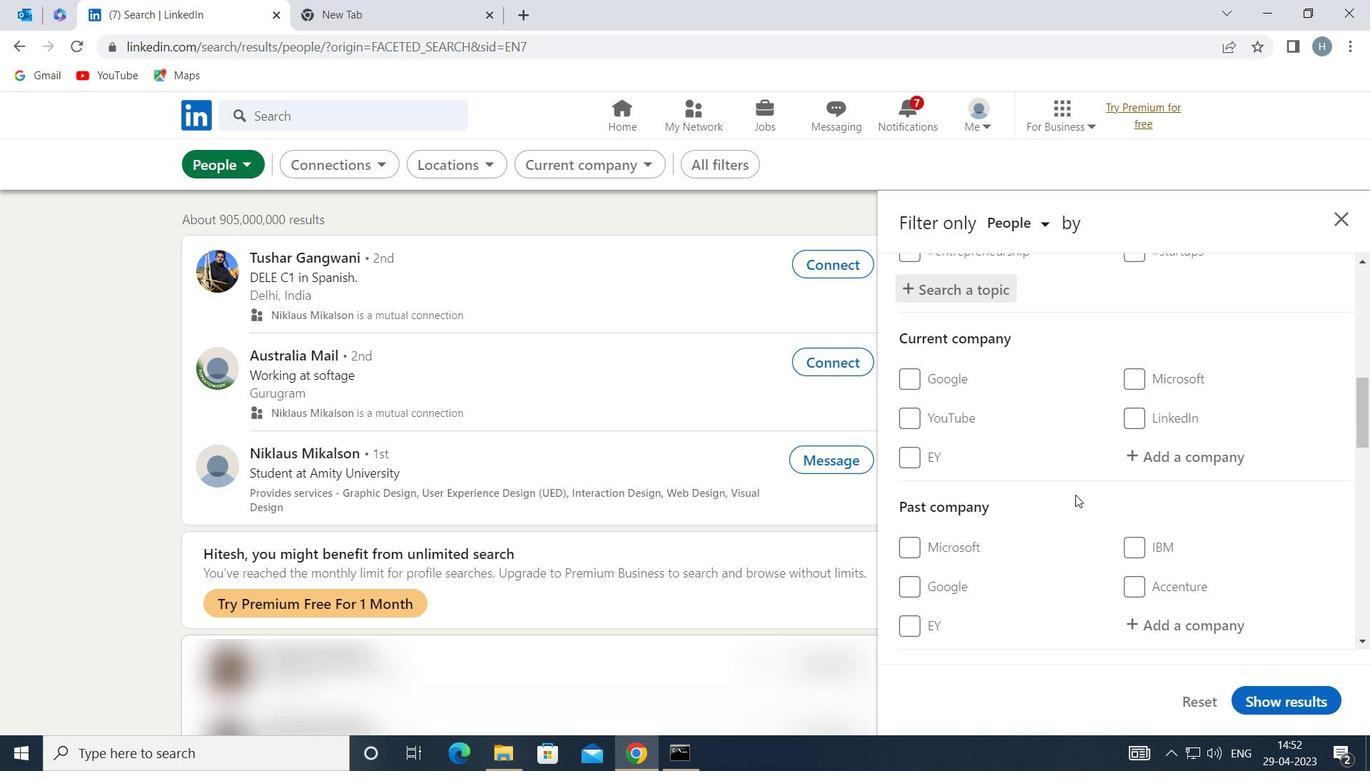 
Action: Mouse scrolled (1115, 464) with delta (0, 0)
Screenshot: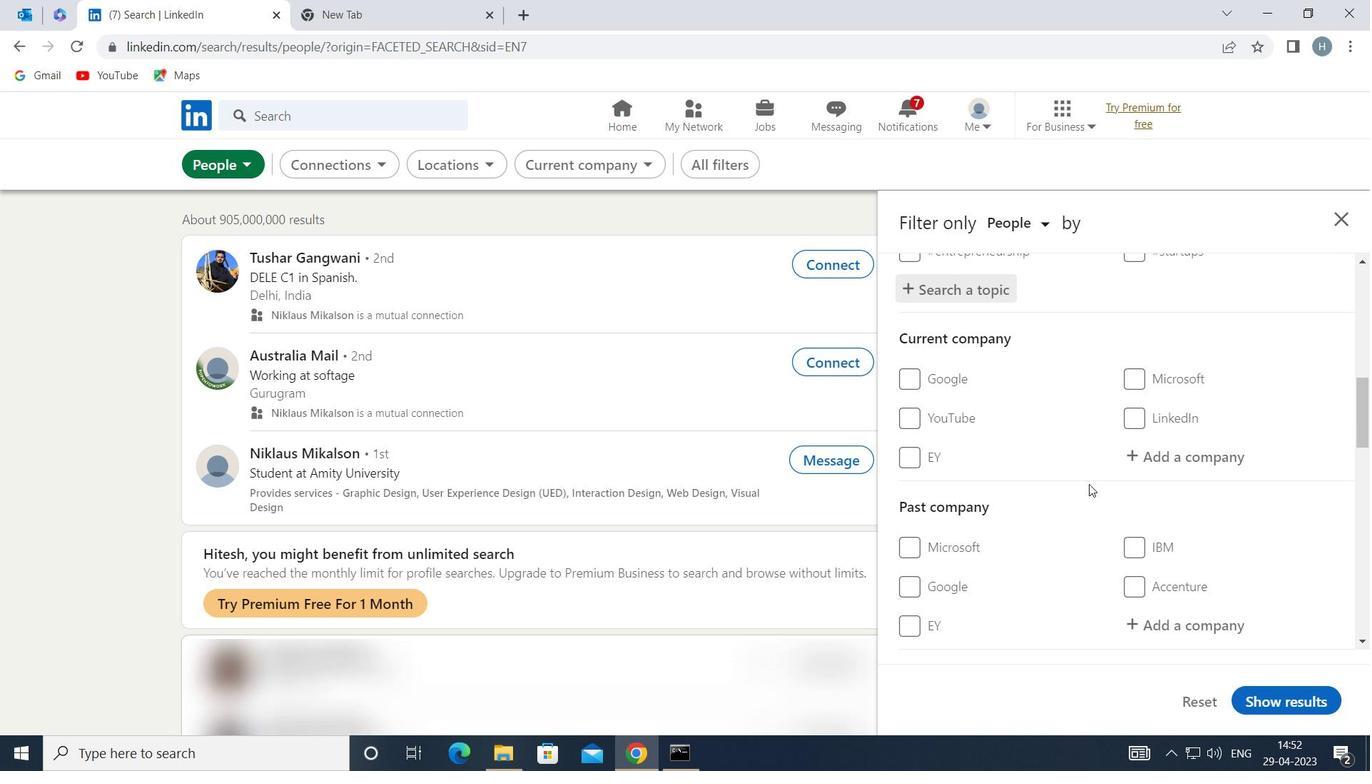 
Action: Mouse scrolled (1115, 464) with delta (0, 0)
Screenshot: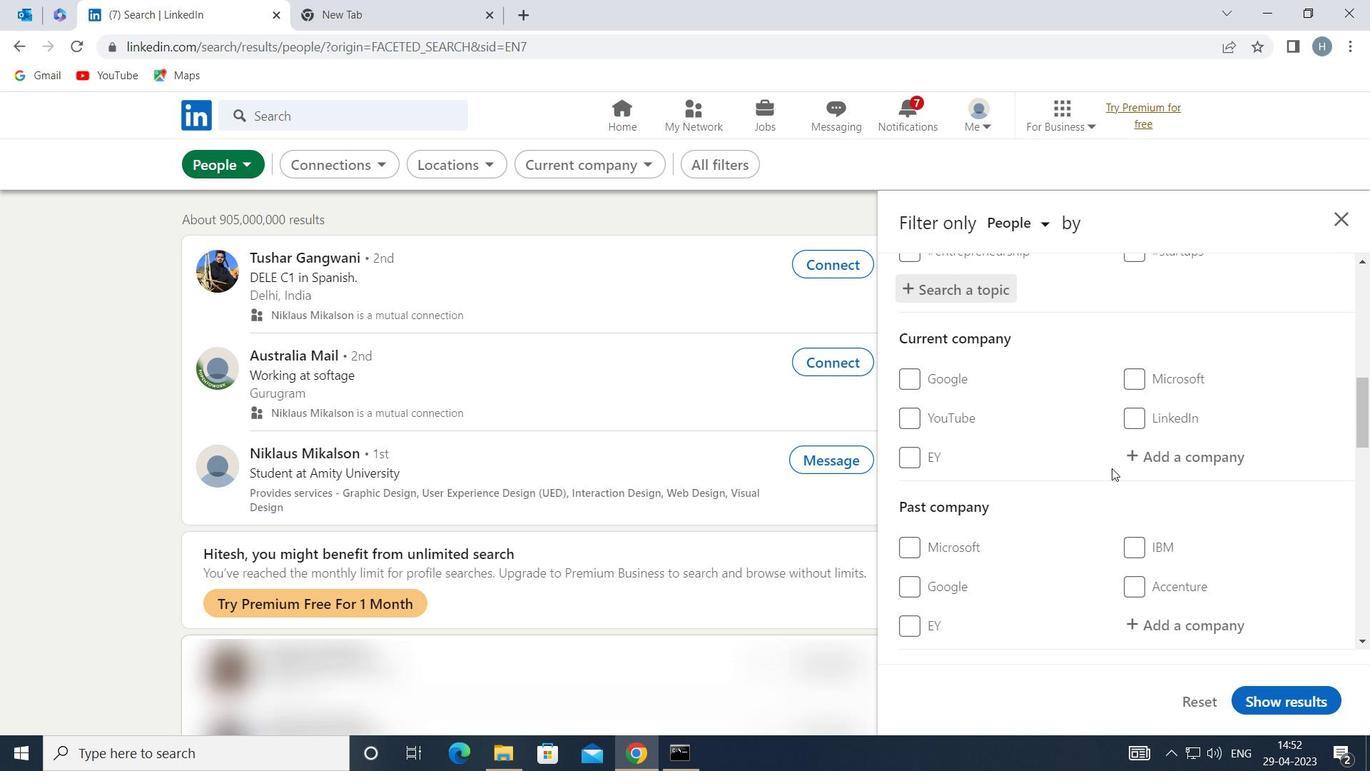 
Action: Mouse moved to (1103, 466)
Screenshot: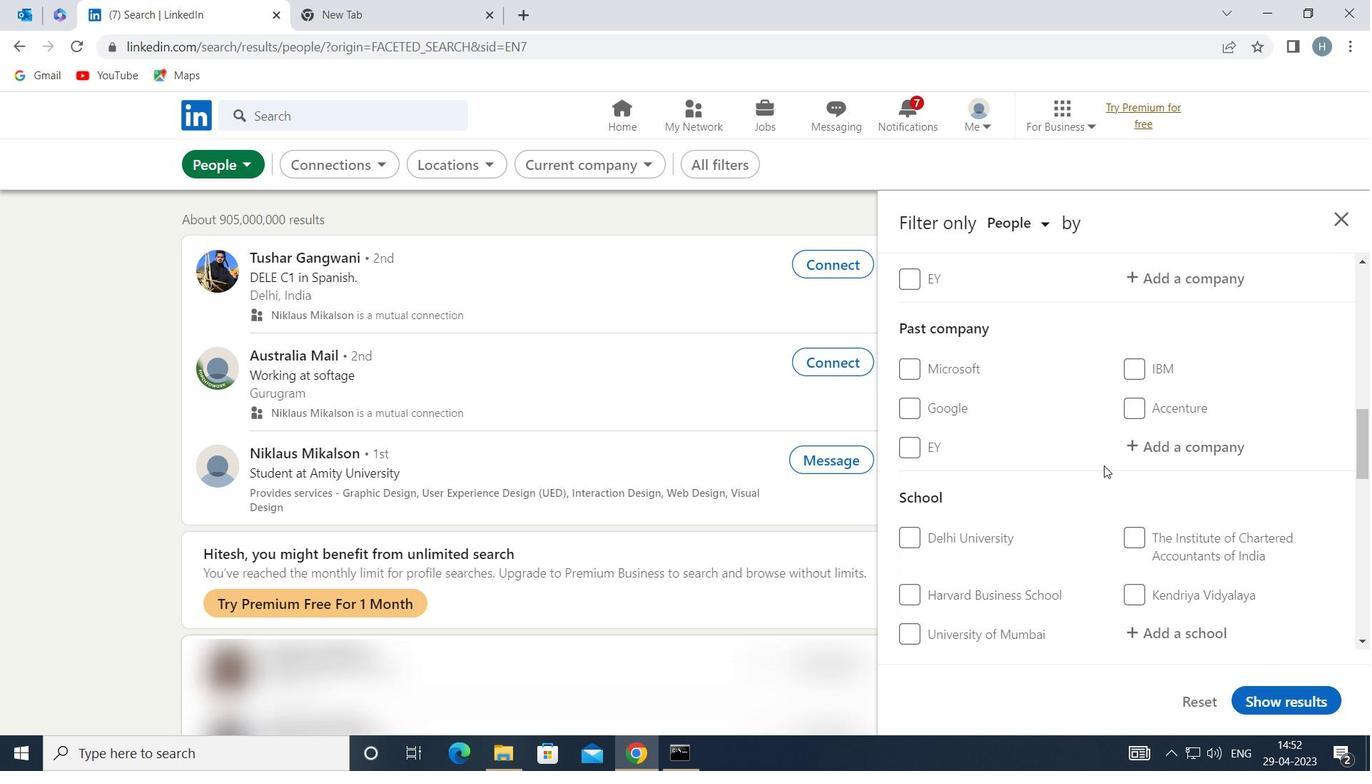 
Action: Mouse scrolled (1103, 466) with delta (0, 0)
Screenshot: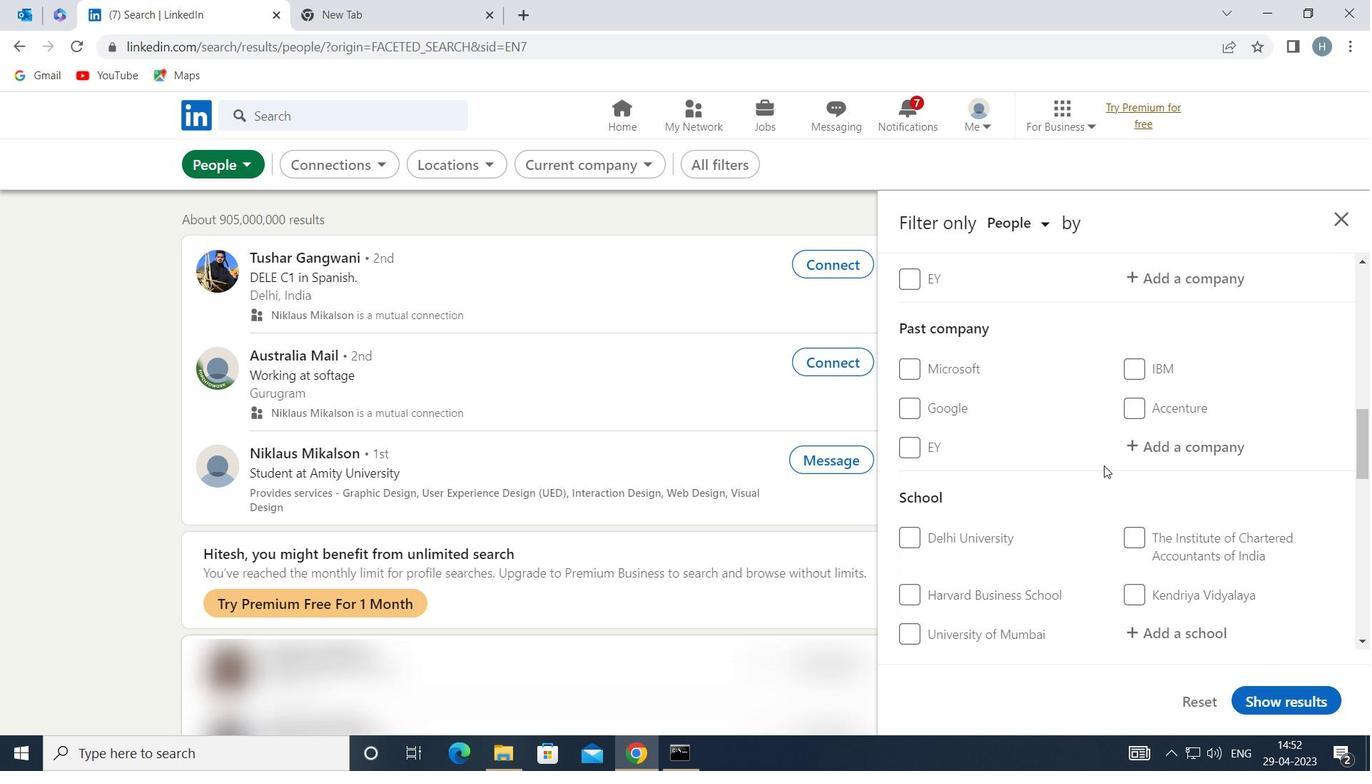 
Action: Mouse scrolled (1103, 466) with delta (0, 0)
Screenshot: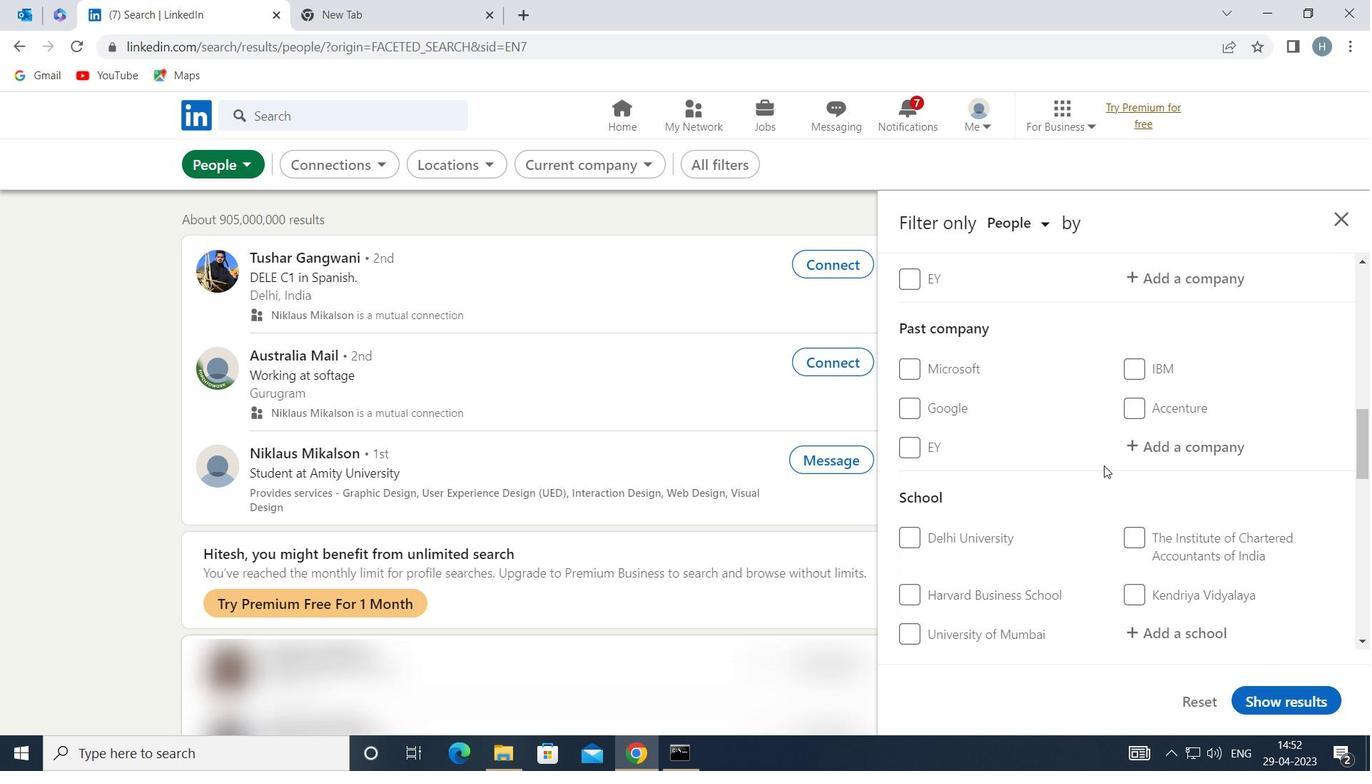 
Action: Mouse moved to (1094, 465)
Screenshot: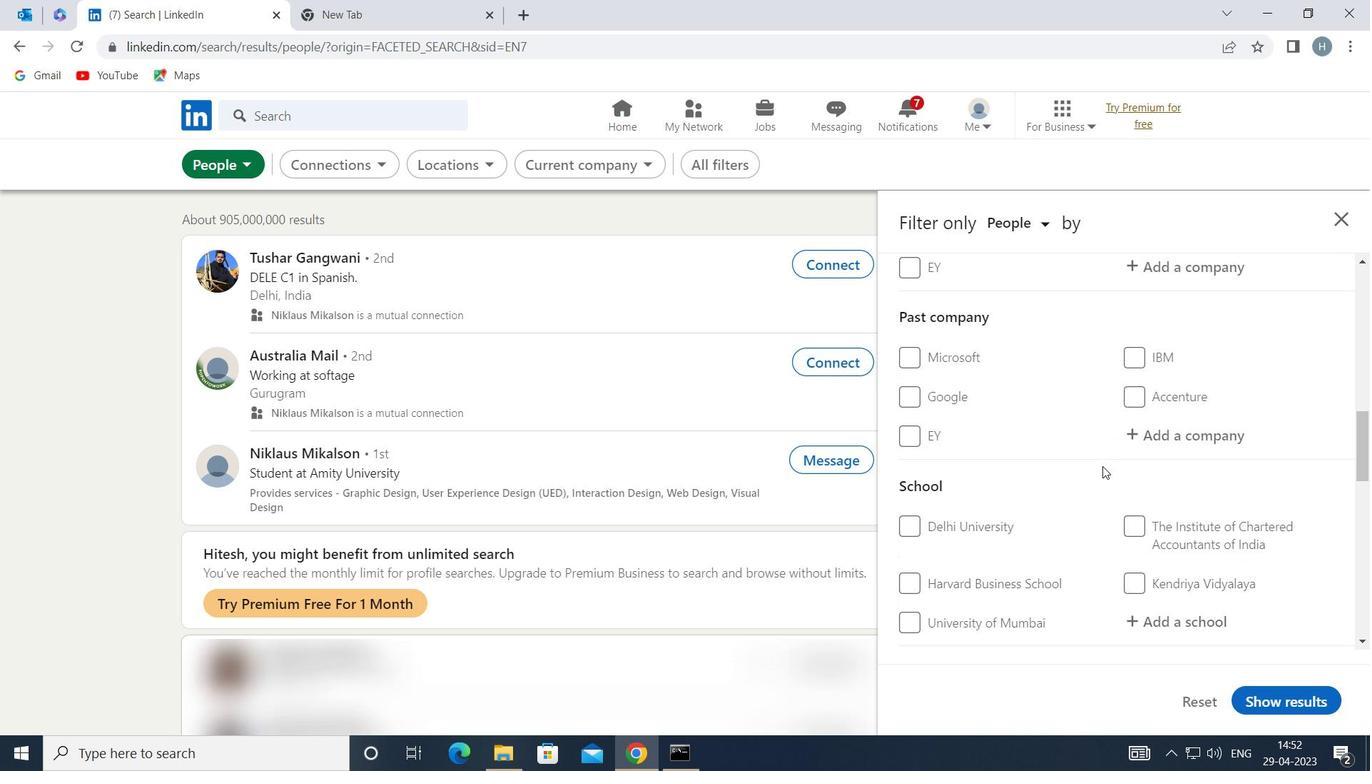 
Action: Mouse scrolled (1094, 464) with delta (0, 0)
Screenshot: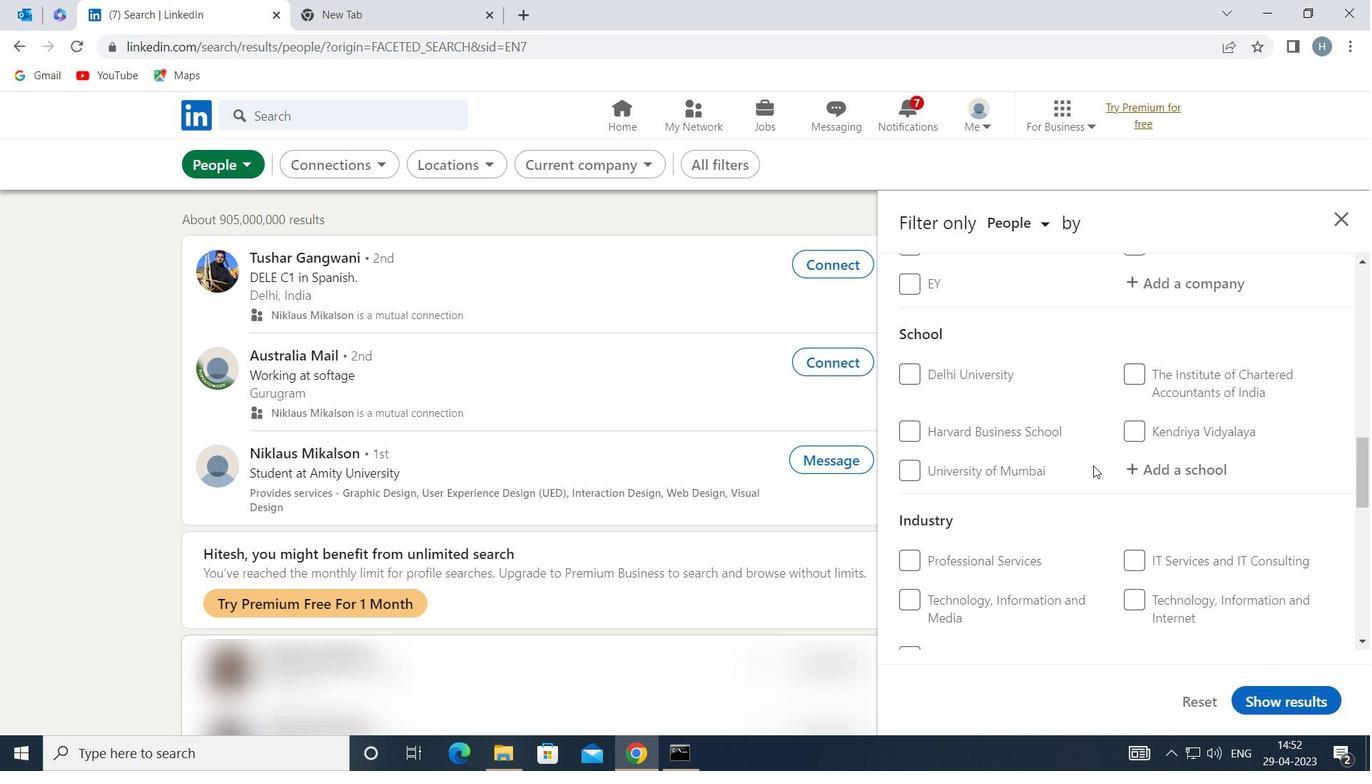 
Action: Mouse moved to (1094, 465)
Screenshot: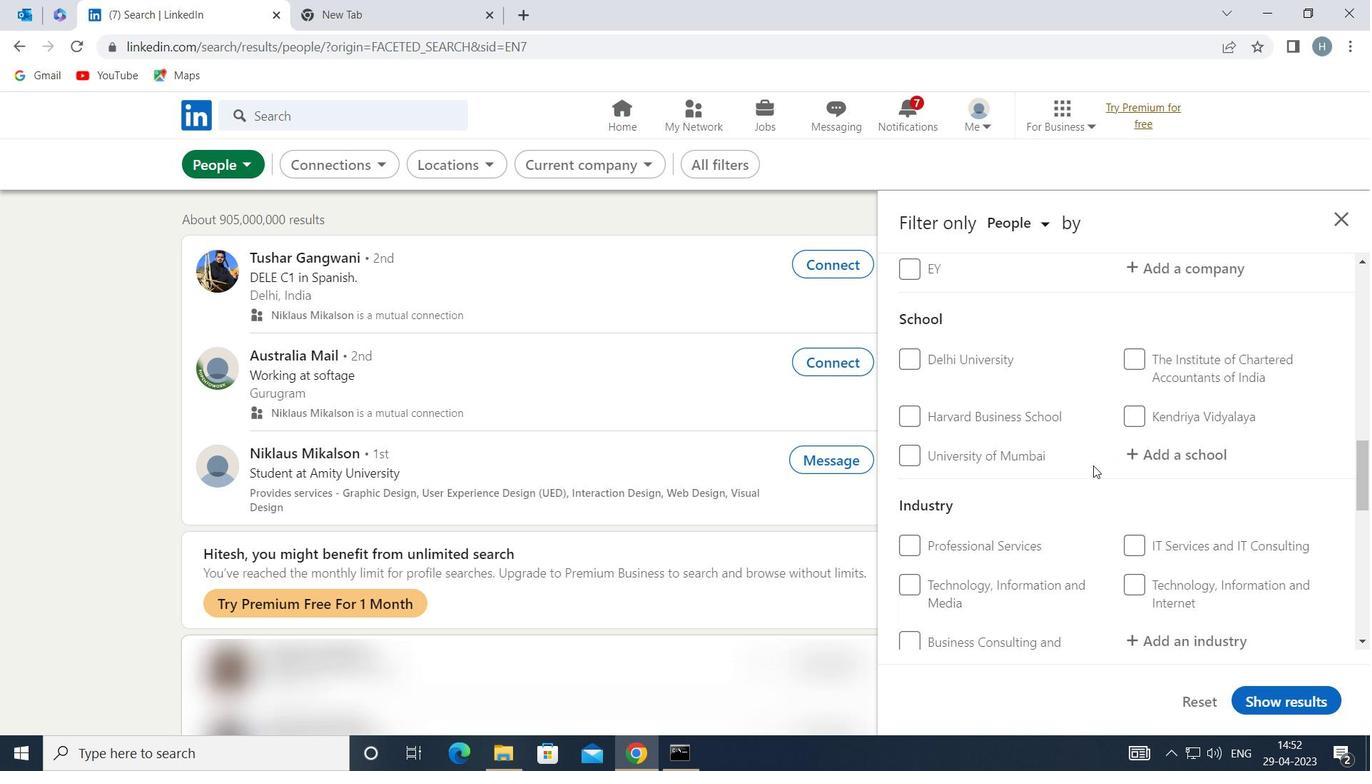 
Action: Mouse scrolled (1094, 464) with delta (0, 0)
Screenshot: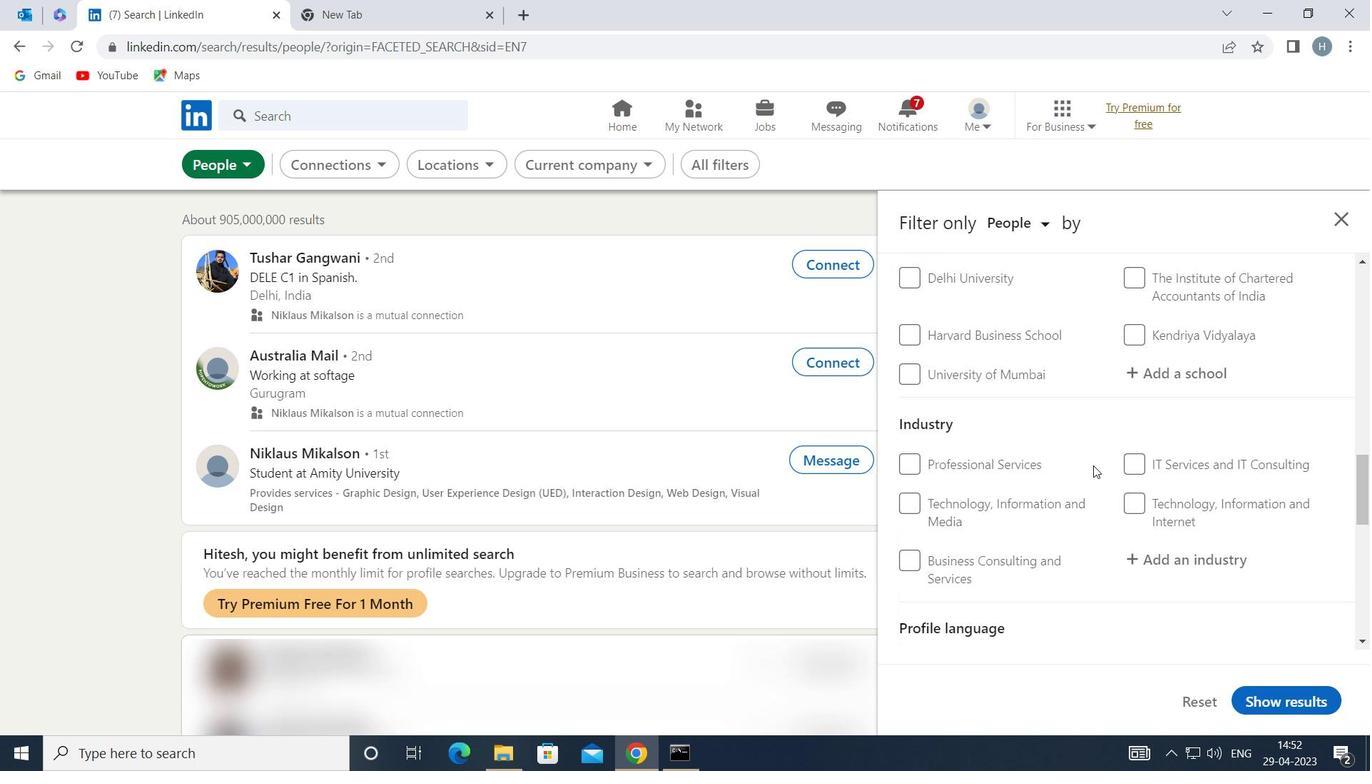 
Action: Mouse scrolled (1094, 464) with delta (0, 0)
Screenshot: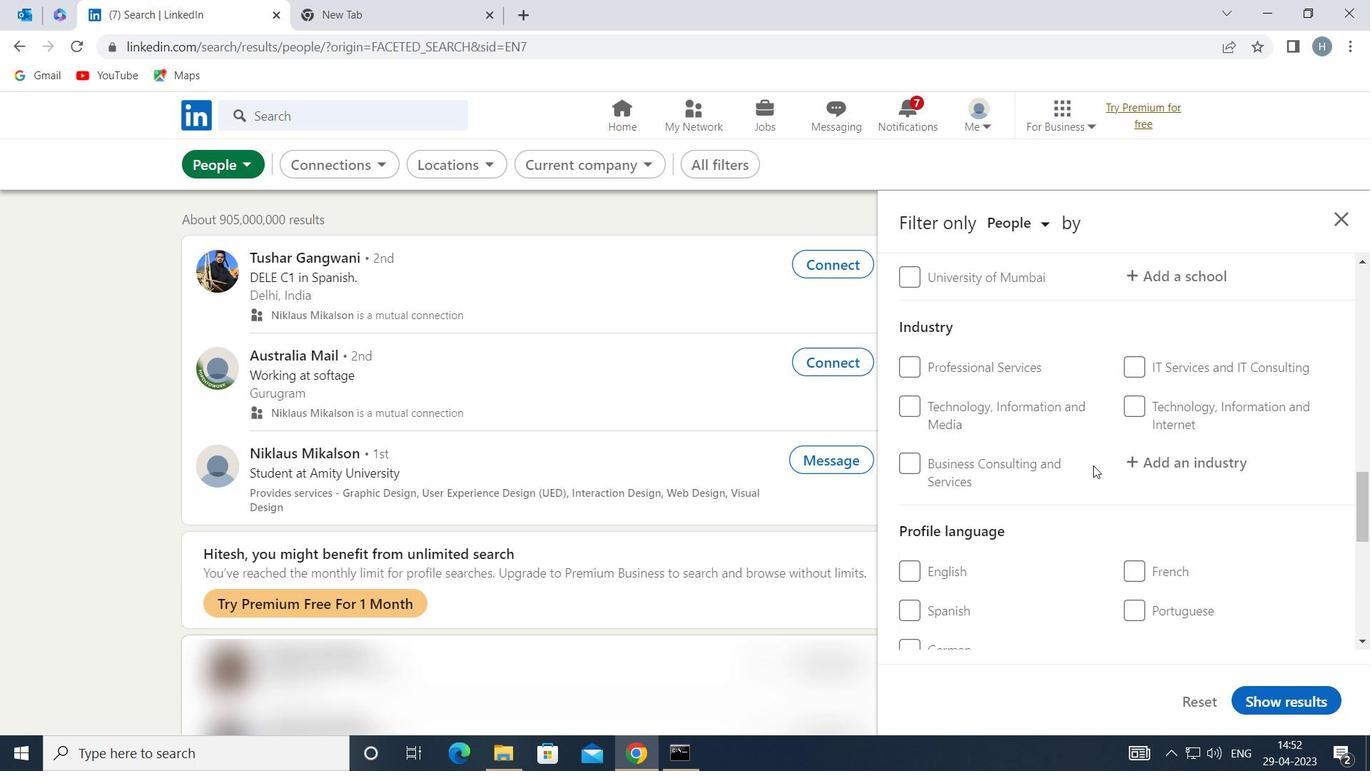 
Action: Mouse moved to (1129, 476)
Screenshot: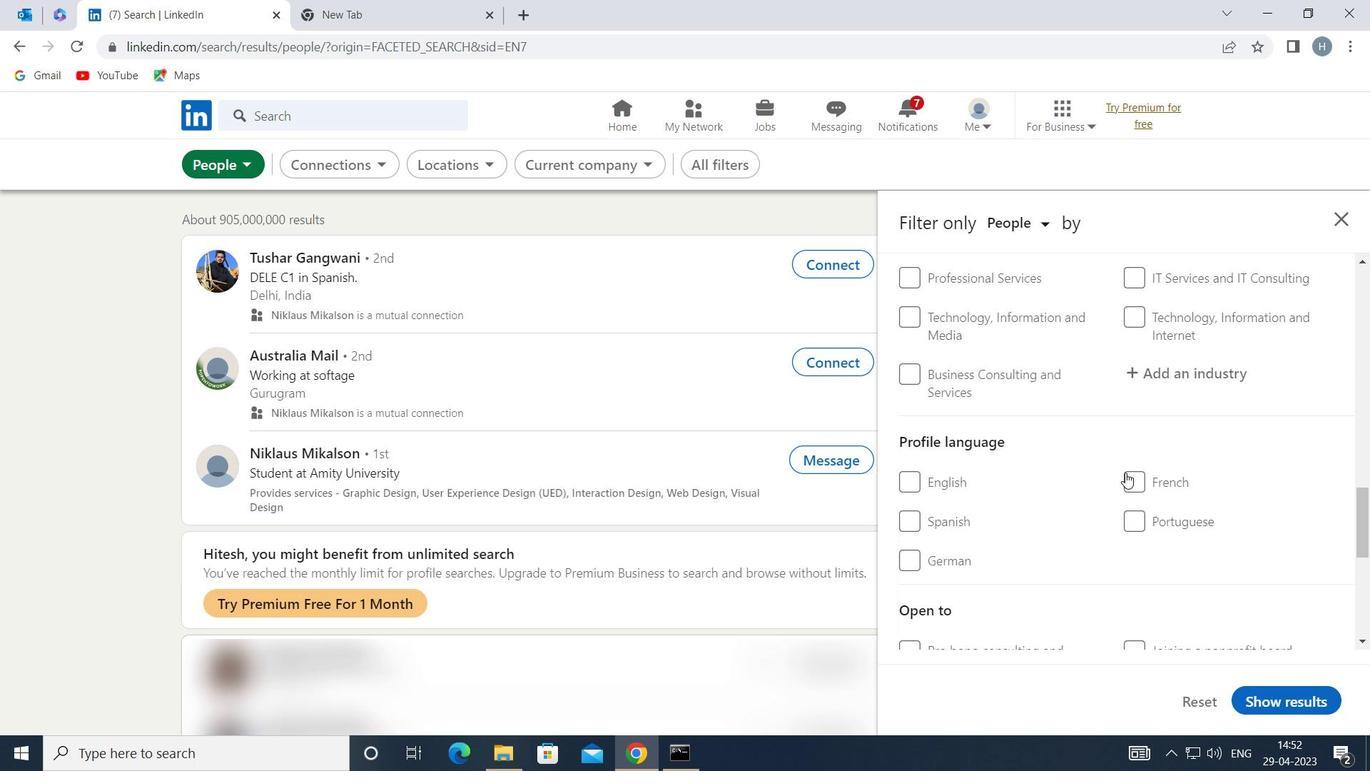 
Action: Mouse pressed left at (1129, 476)
Screenshot: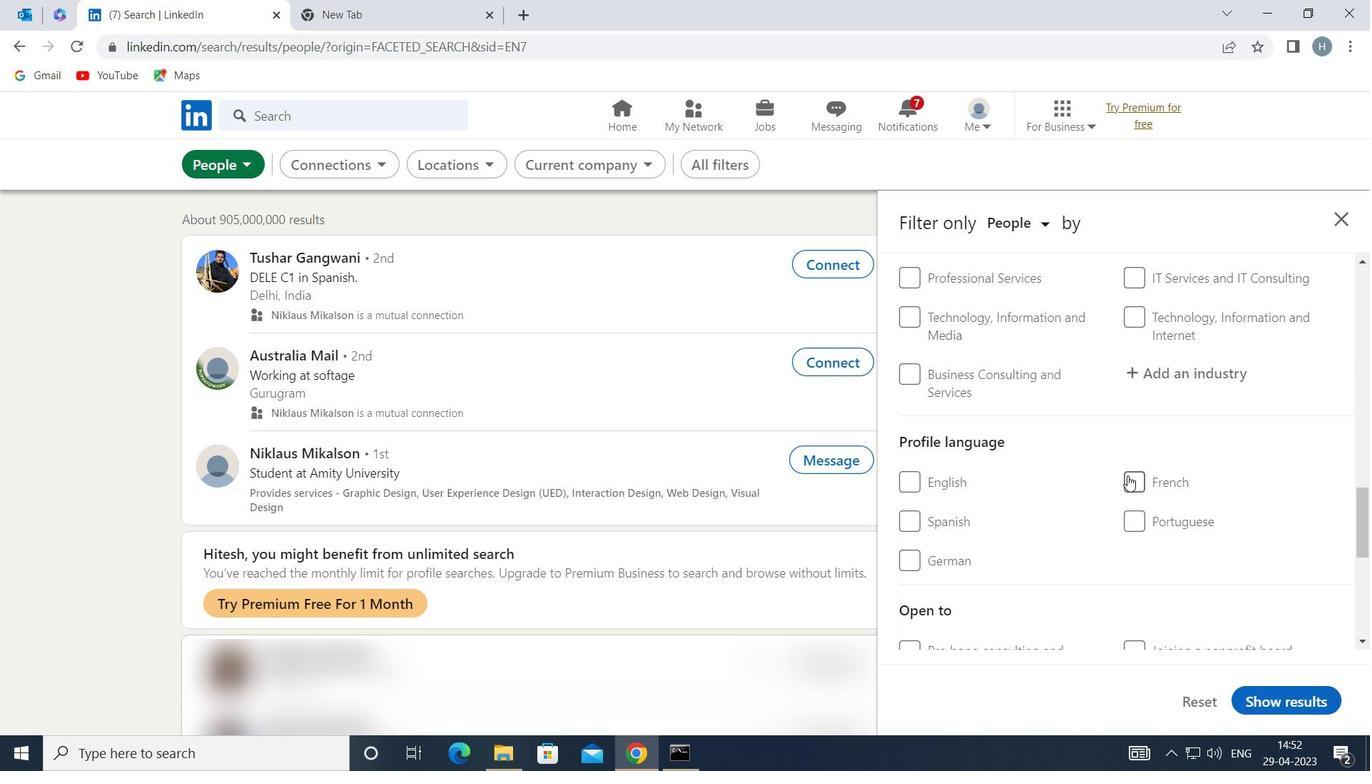 
Action: Mouse moved to (1088, 468)
Screenshot: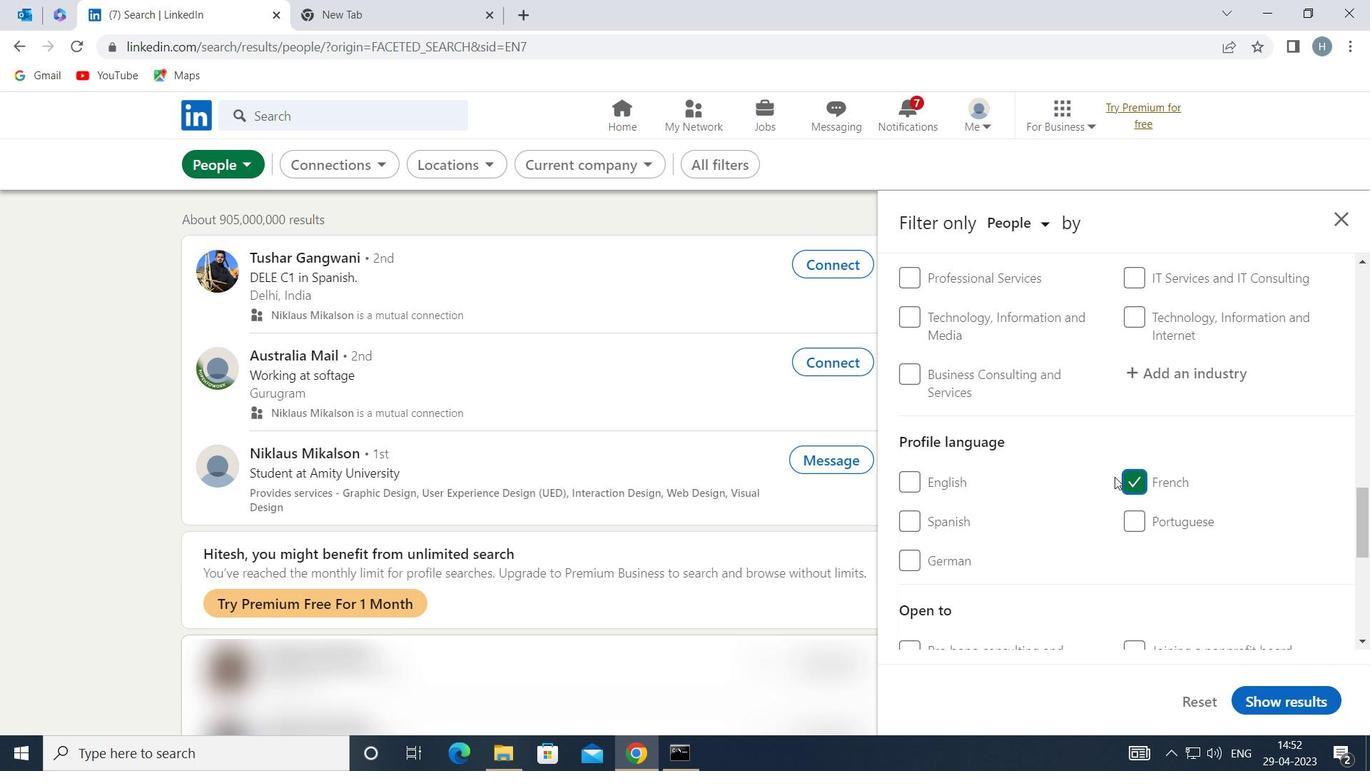 
Action: Mouse scrolled (1088, 469) with delta (0, 0)
Screenshot: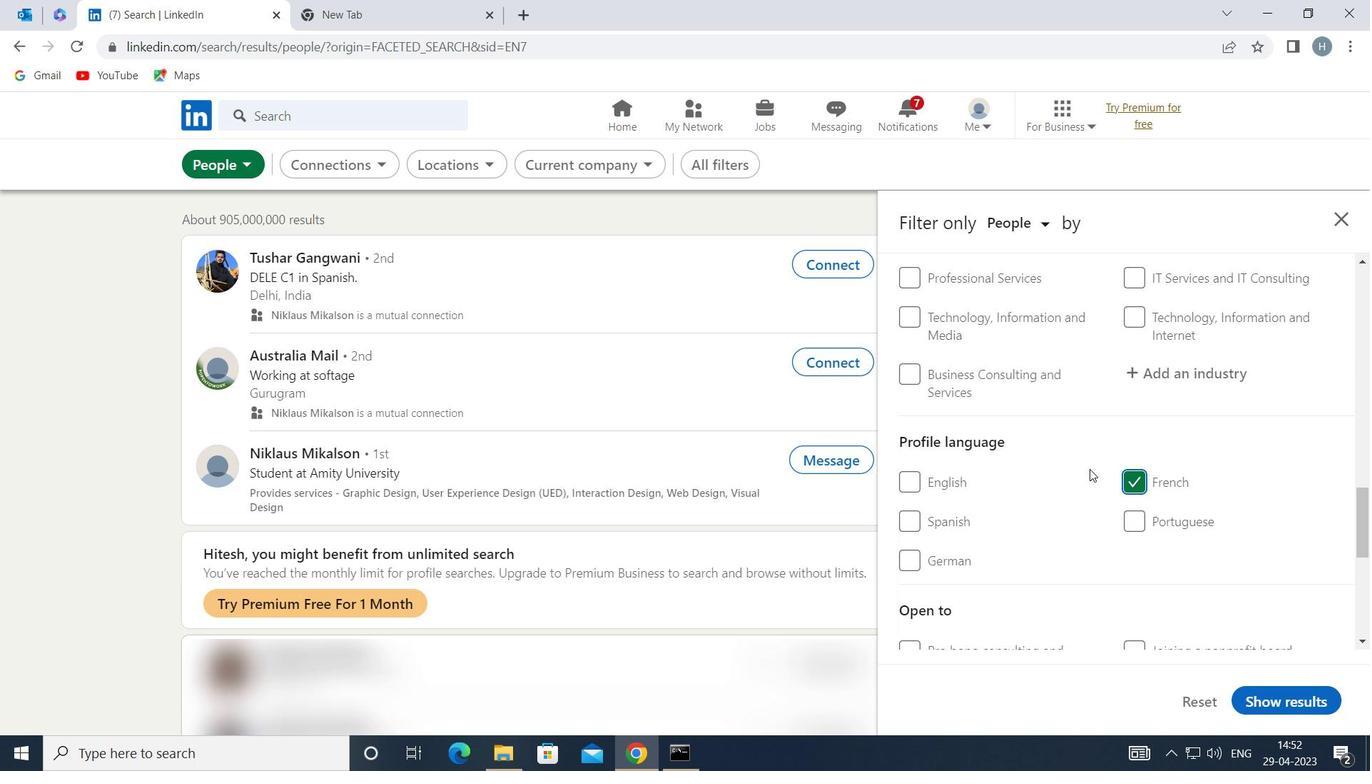 
Action: Mouse scrolled (1088, 469) with delta (0, 0)
Screenshot: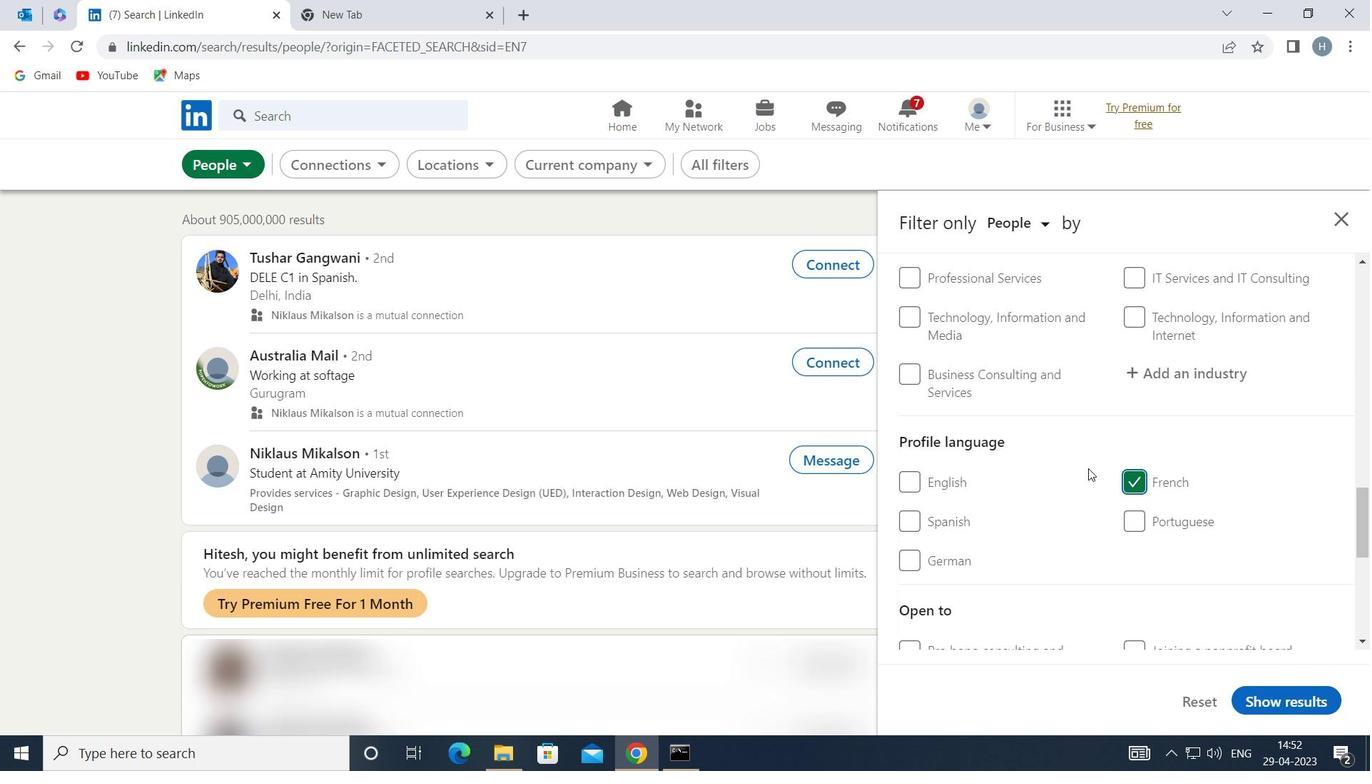 
Action: Mouse moved to (1103, 457)
Screenshot: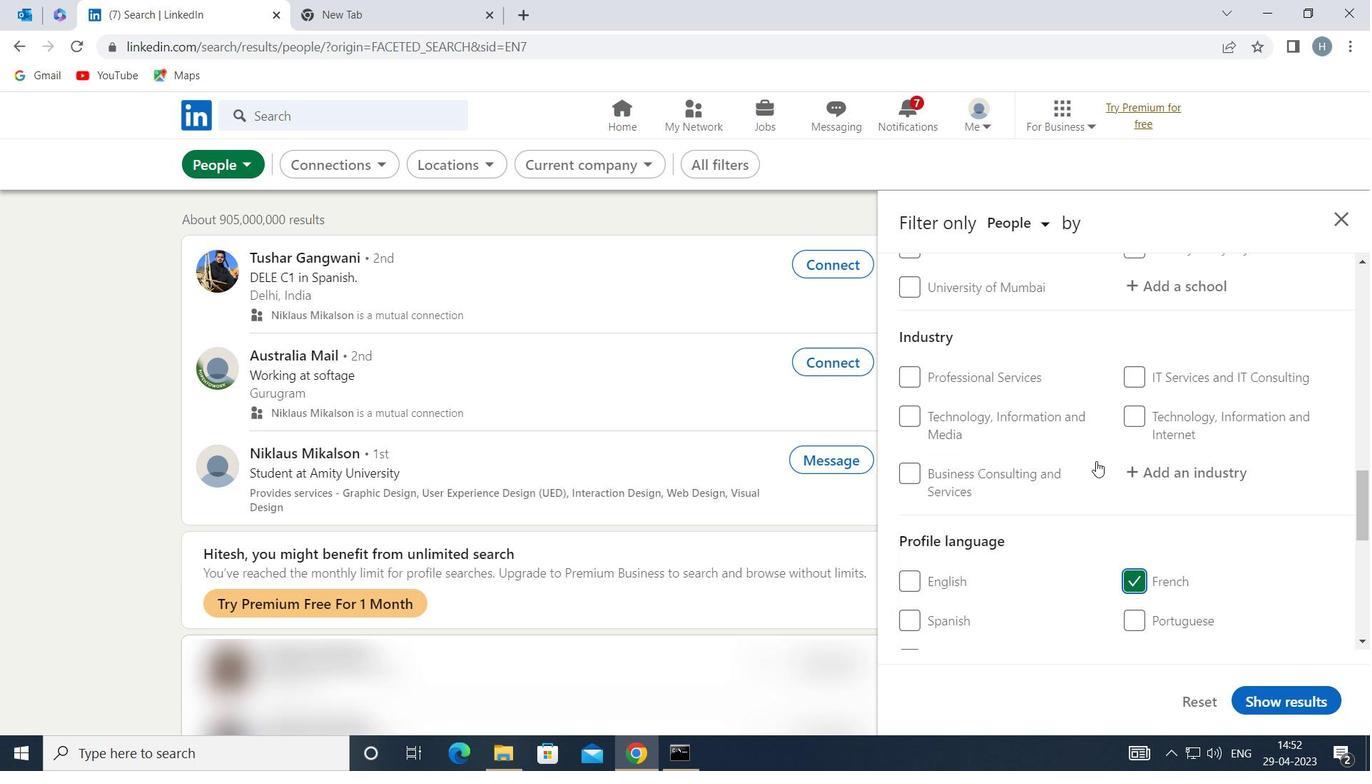 
Action: Mouse scrolled (1103, 458) with delta (0, 0)
Screenshot: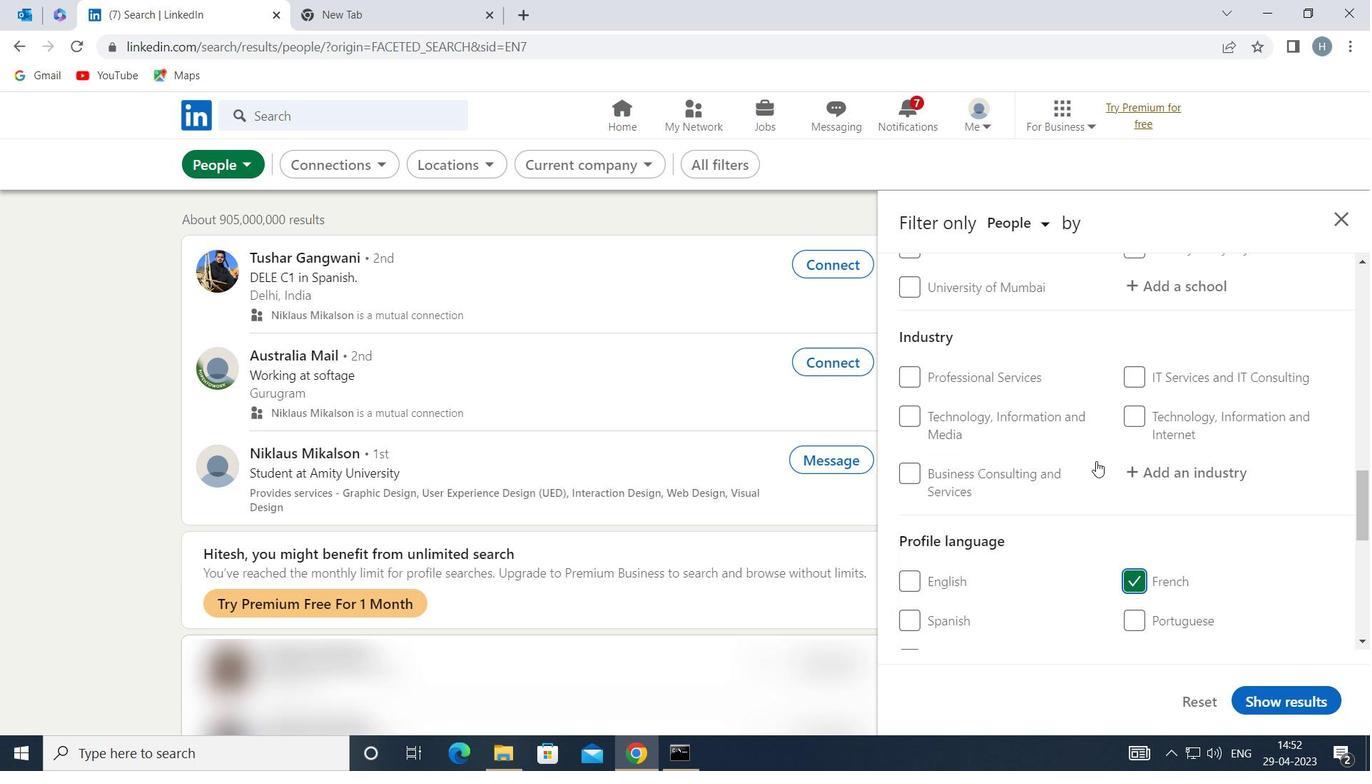
Action: Mouse scrolled (1103, 458) with delta (0, 0)
Screenshot: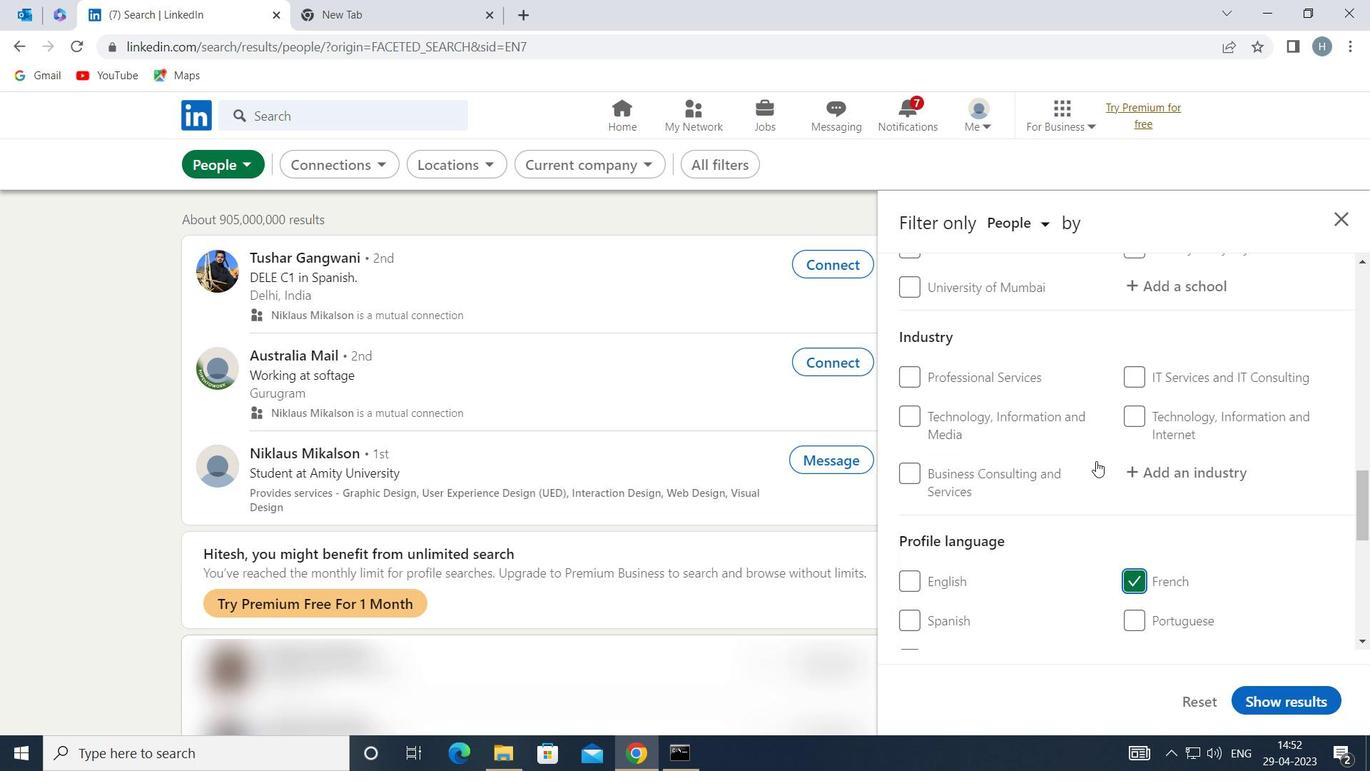 
Action: Mouse scrolled (1103, 458) with delta (0, 0)
Screenshot: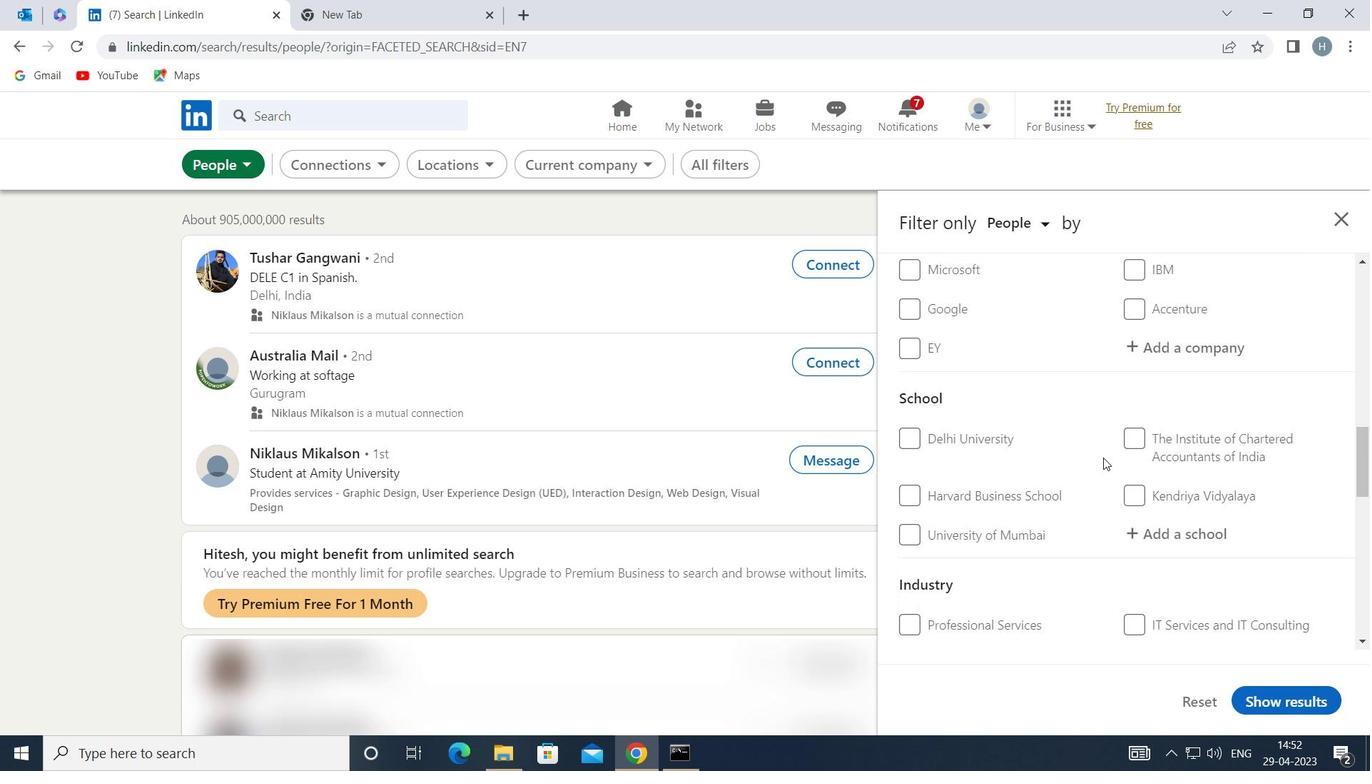 
Action: Mouse scrolled (1103, 458) with delta (0, 0)
Screenshot: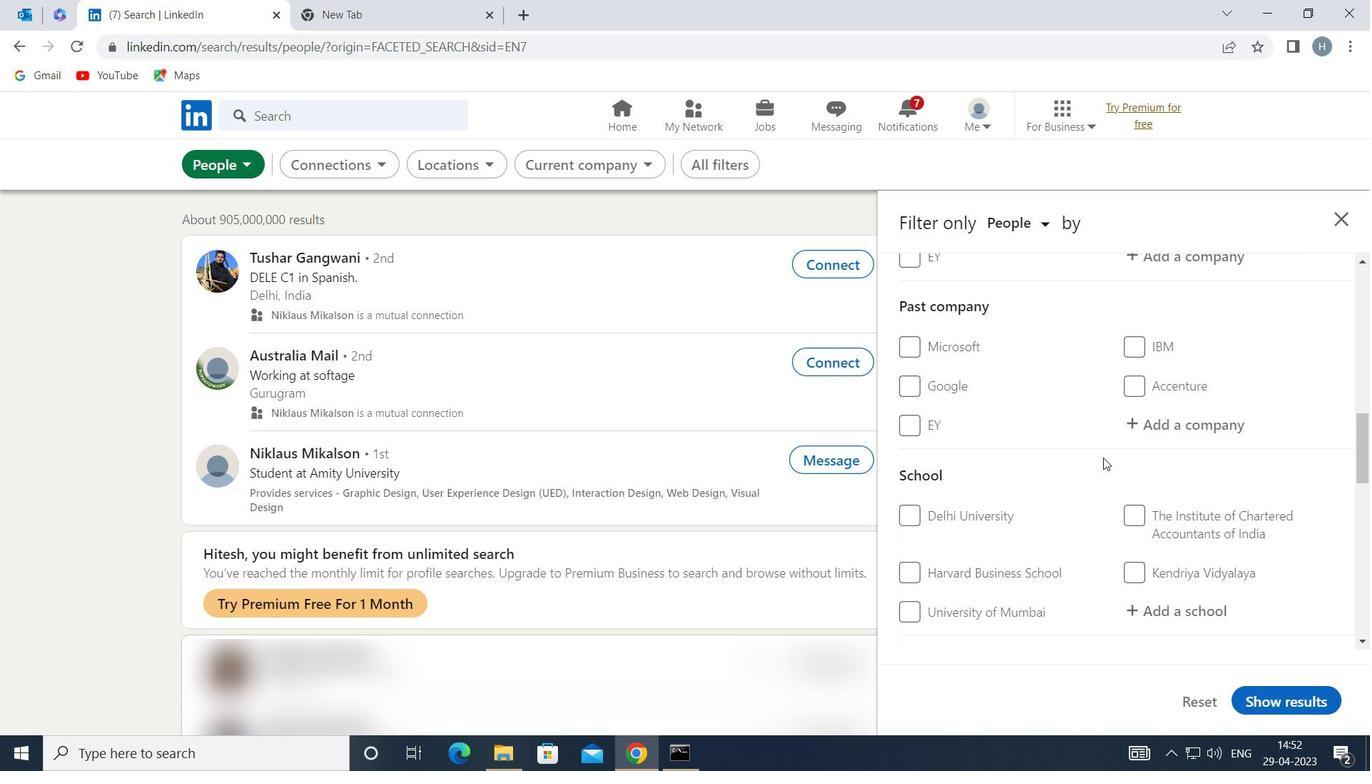 
Action: Mouse scrolled (1103, 458) with delta (0, 0)
Screenshot: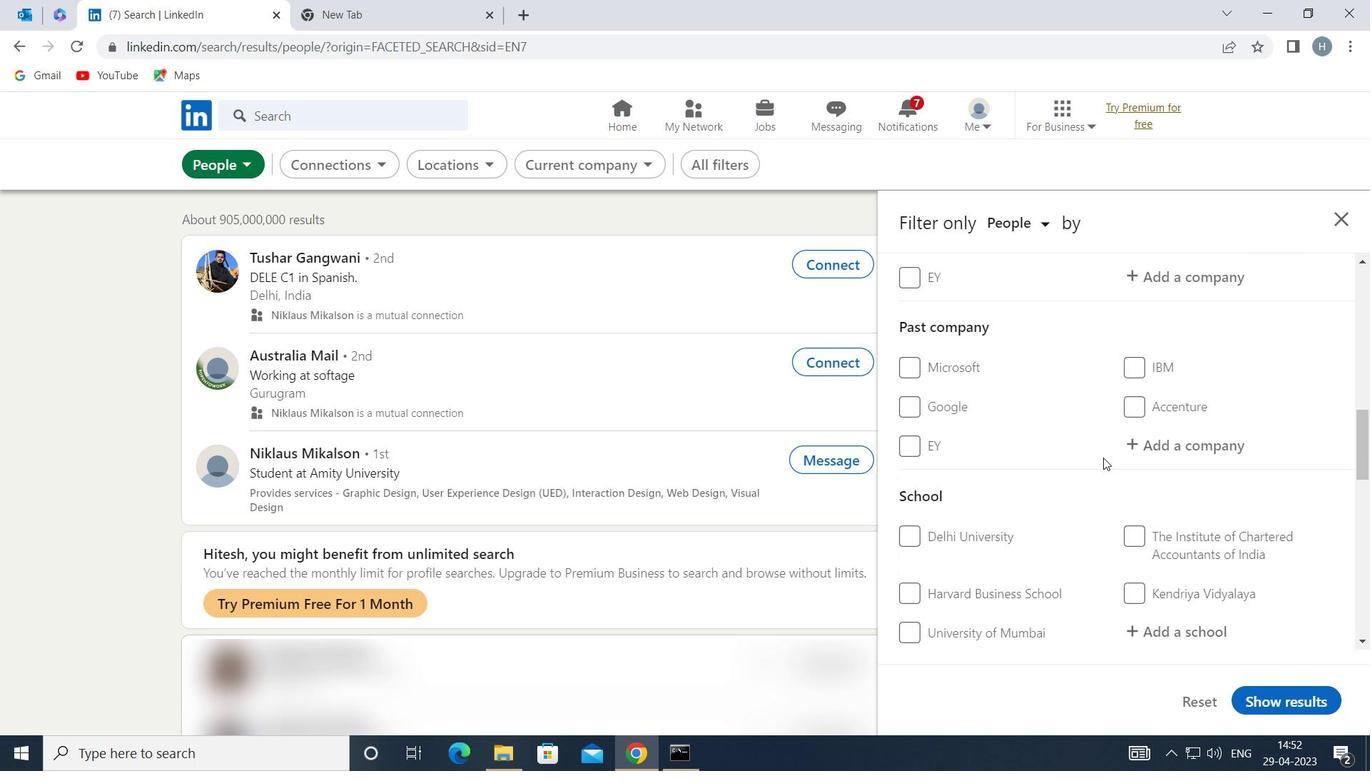 
Action: Mouse moved to (1184, 454)
Screenshot: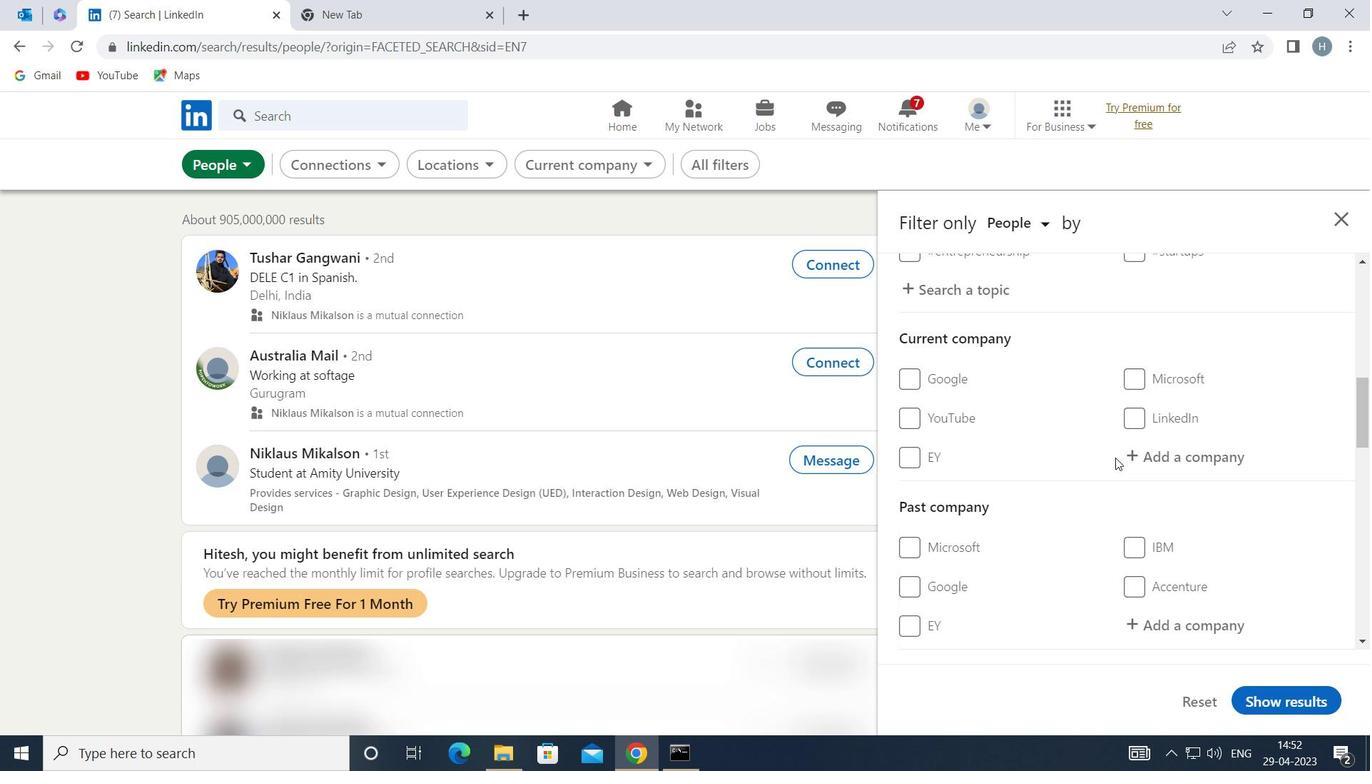 
Action: Mouse pressed left at (1184, 454)
Screenshot: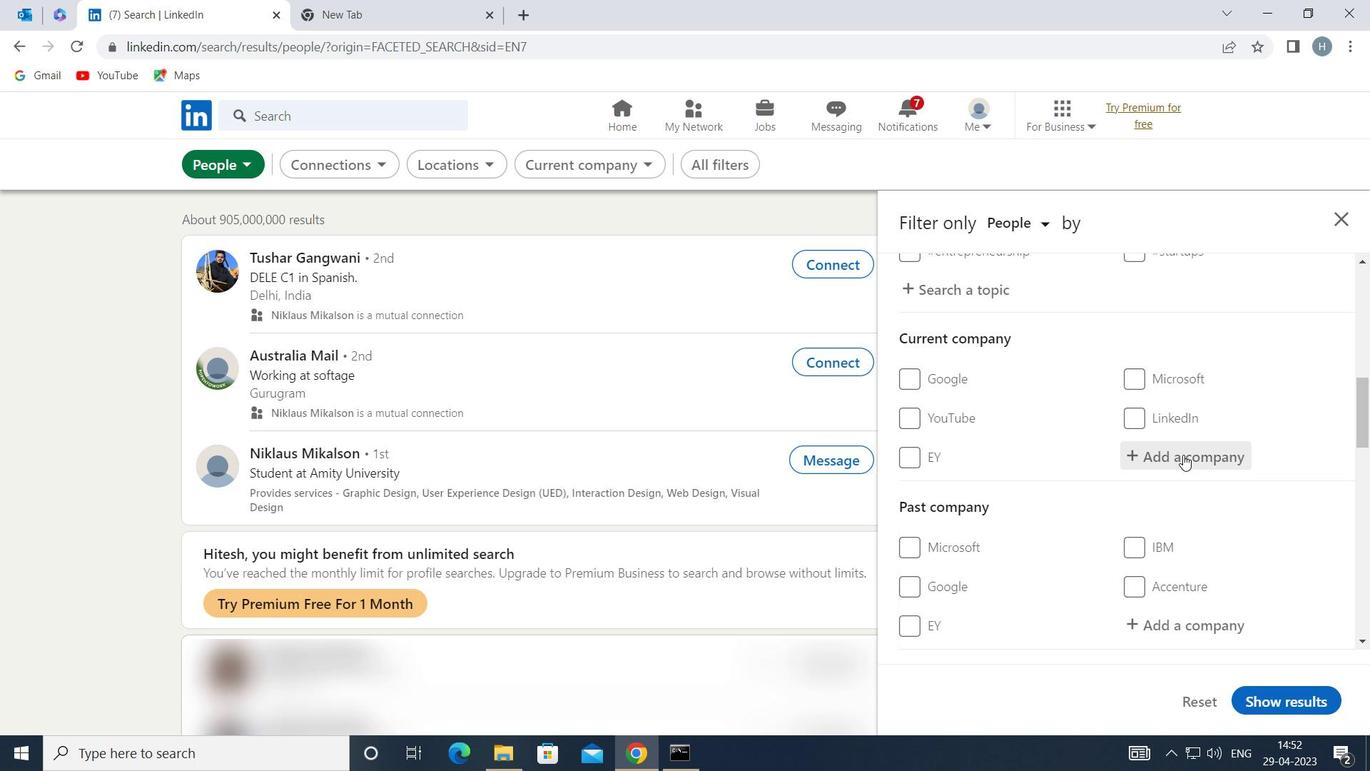 
Action: Mouse moved to (1183, 453)
Screenshot: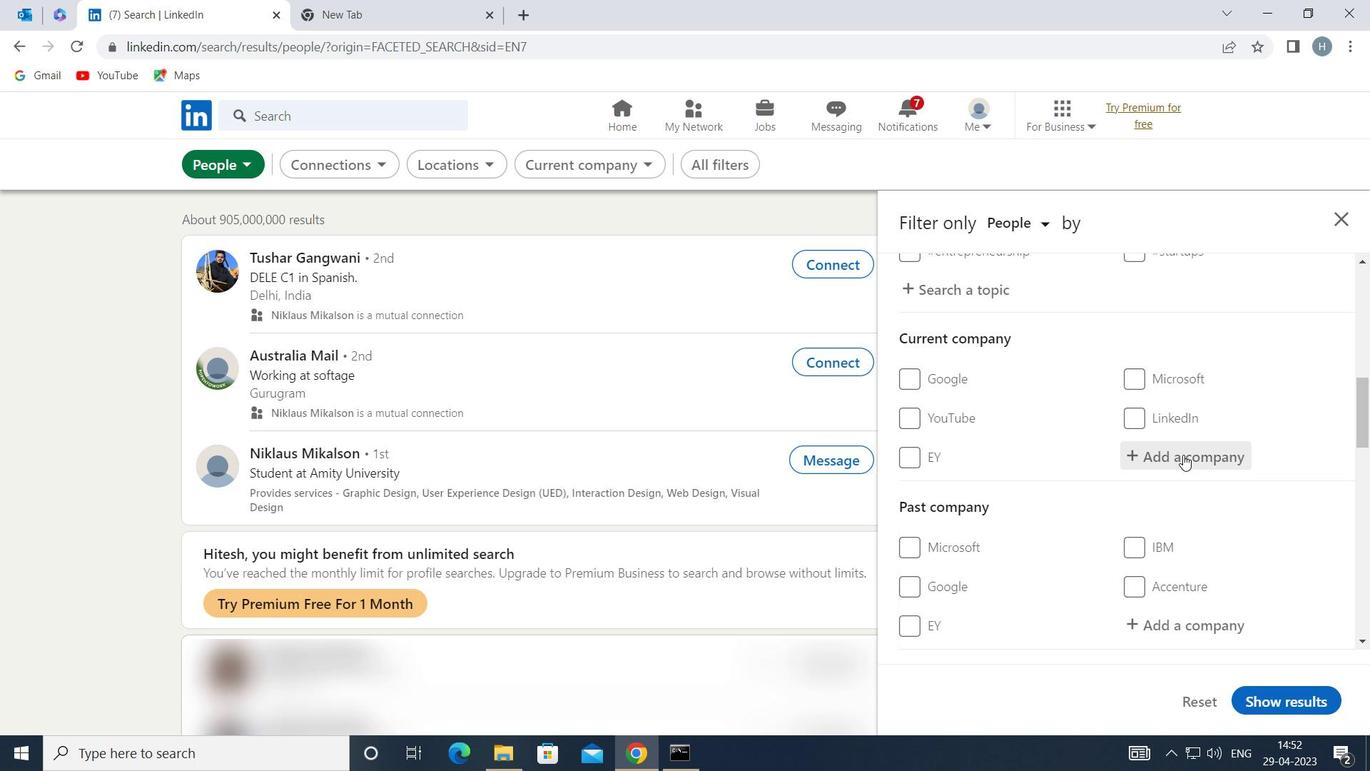 
Action: Key pressed <Key.shift>DR<Key.space><Key.shift>O
Screenshot: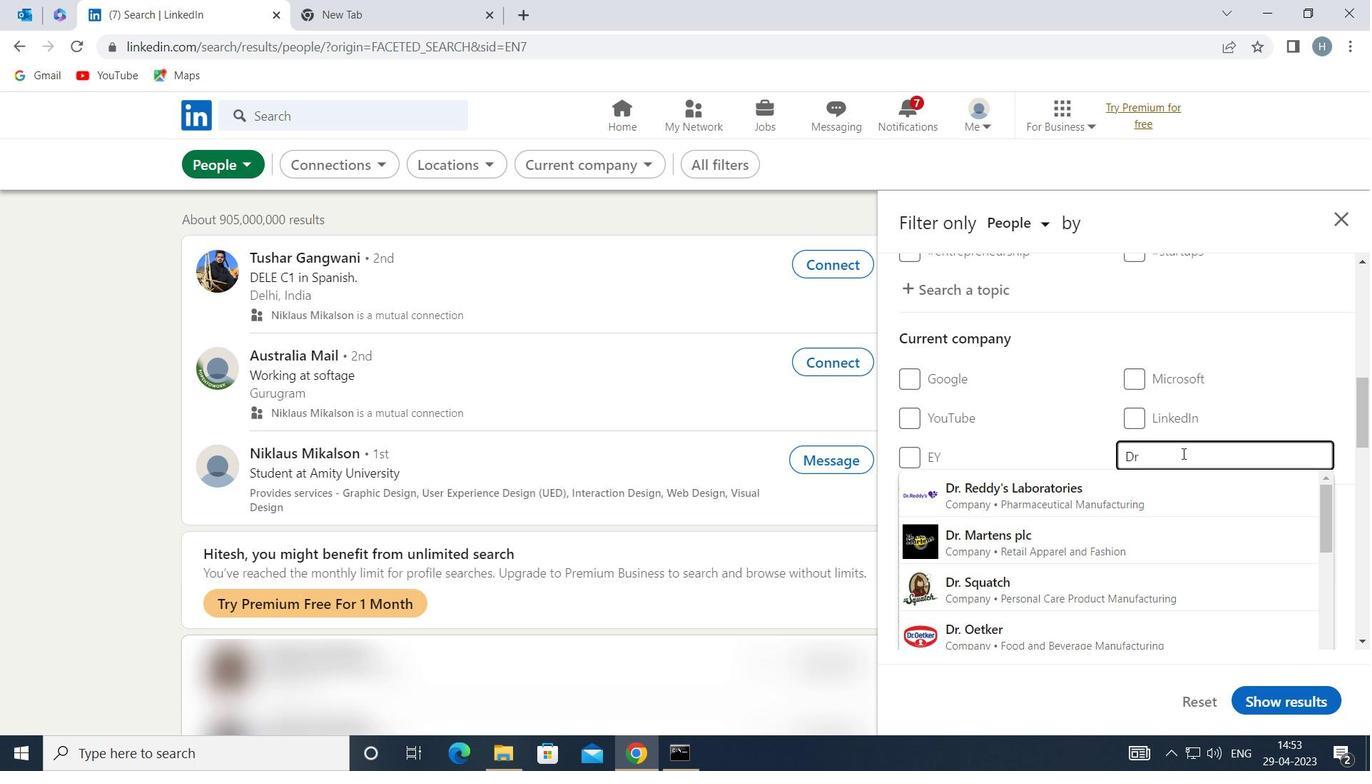 
Action: Mouse moved to (1145, 506)
Screenshot: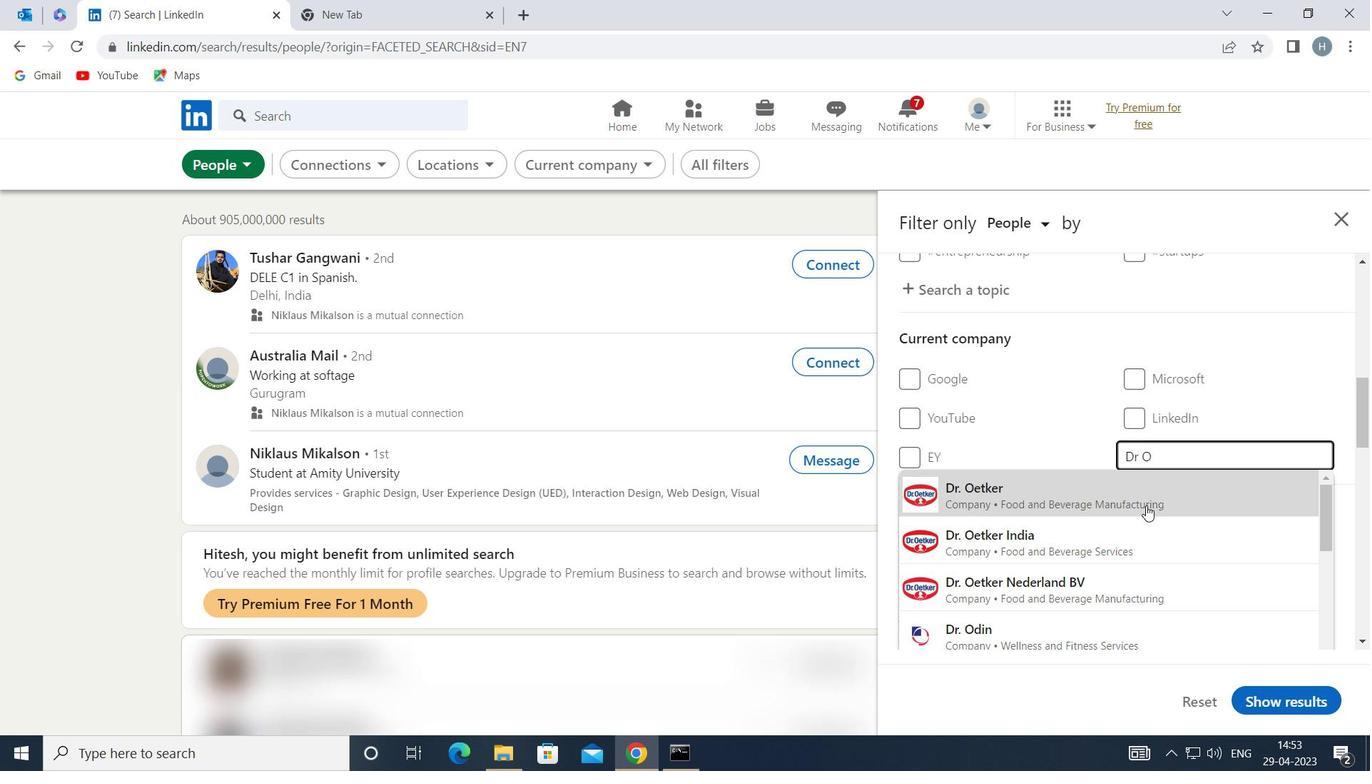 
Action: Mouse pressed left at (1145, 506)
Screenshot: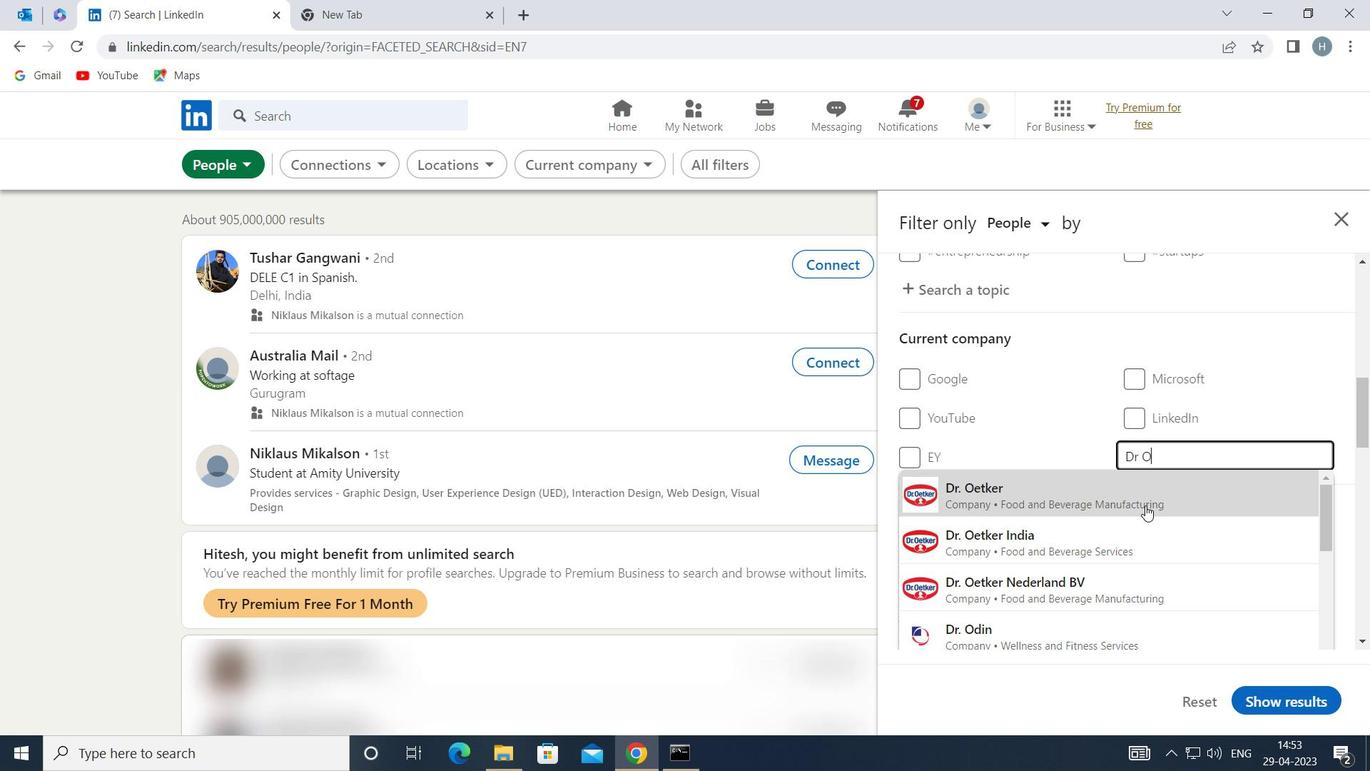 
Action: Mouse moved to (1021, 508)
Screenshot: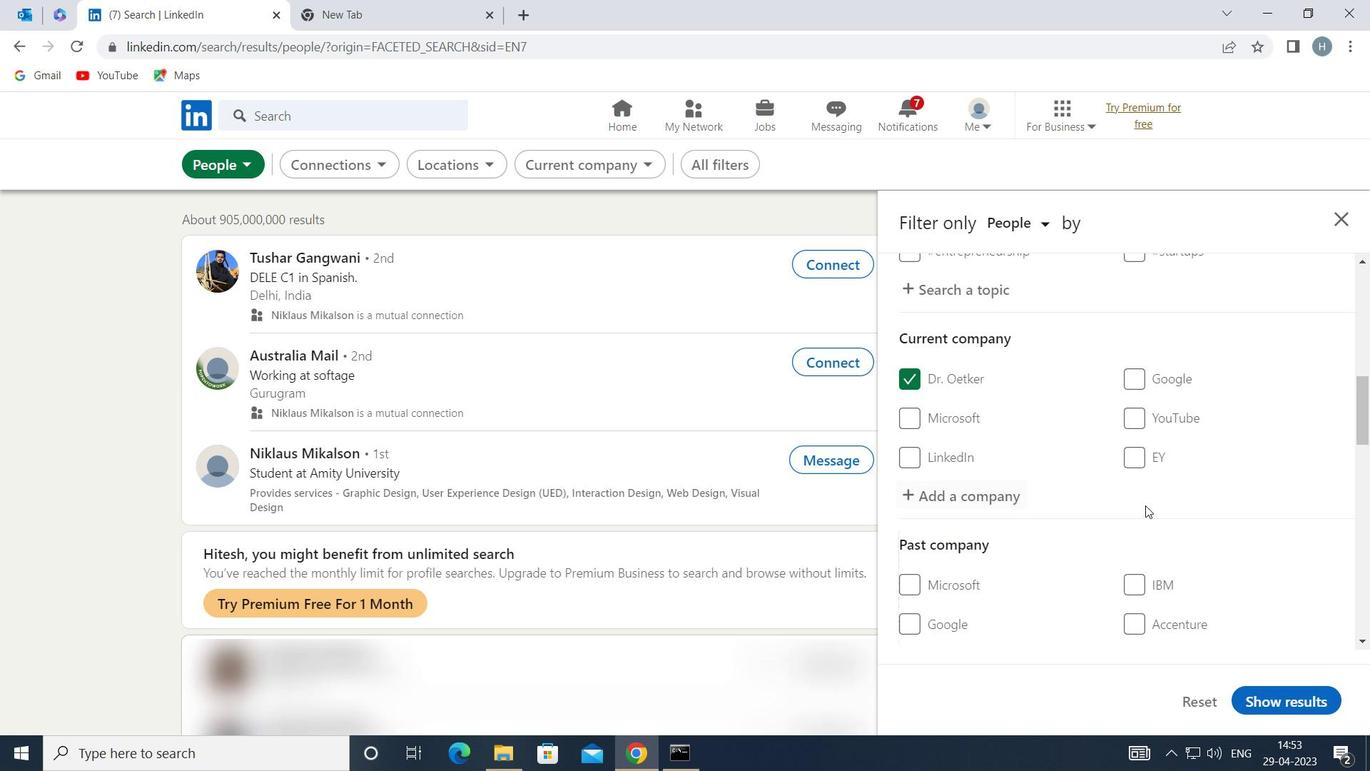 
Action: Mouse scrolled (1021, 507) with delta (0, 0)
Screenshot: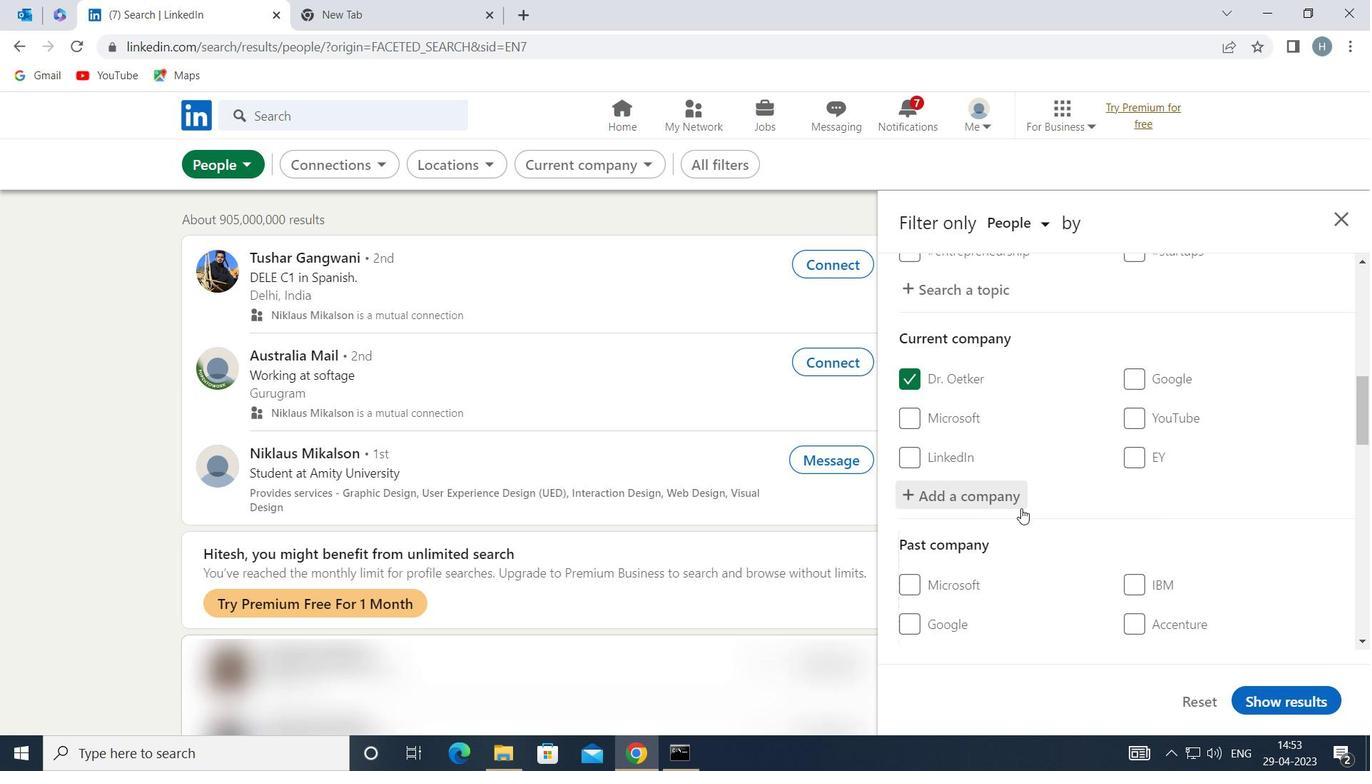 
Action: Mouse scrolled (1021, 507) with delta (0, 0)
Screenshot: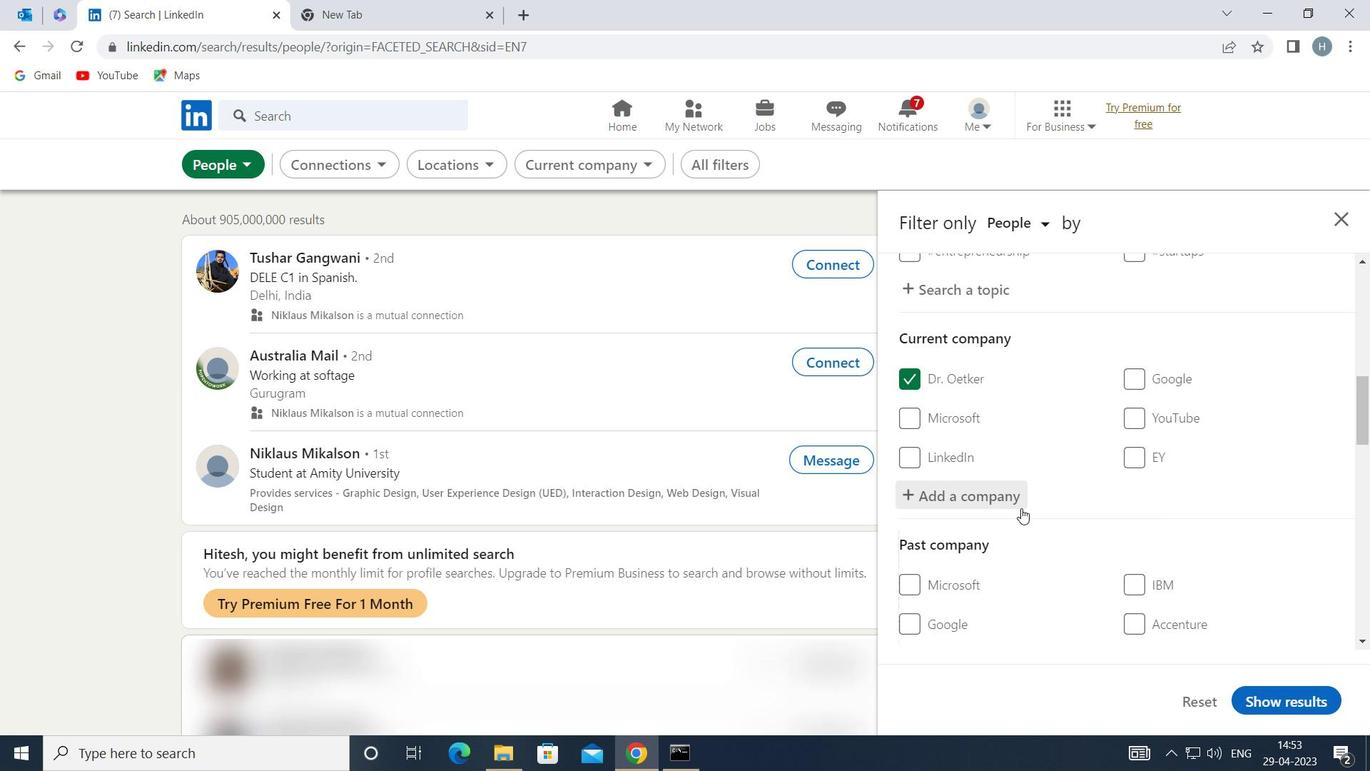 
Action: Mouse scrolled (1021, 507) with delta (0, 0)
Screenshot: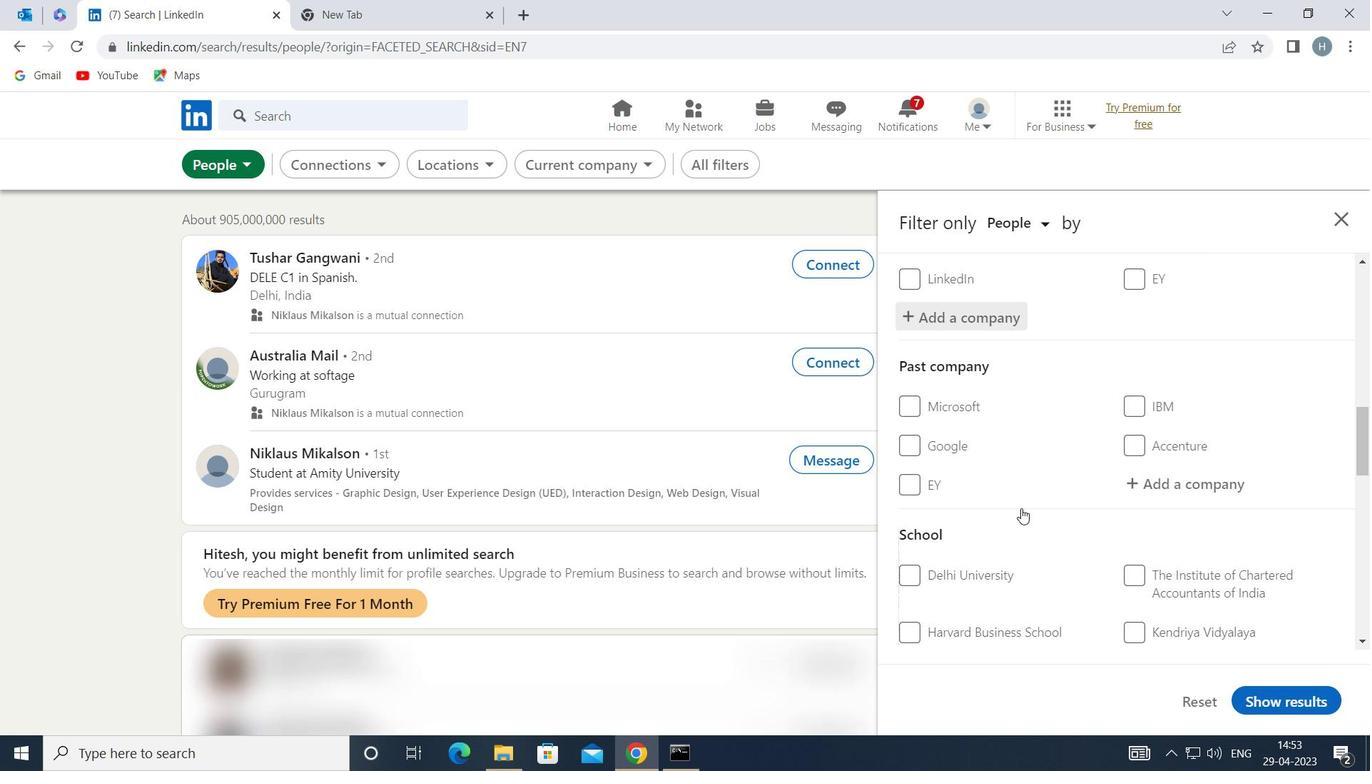 
Action: Mouse moved to (1026, 506)
Screenshot: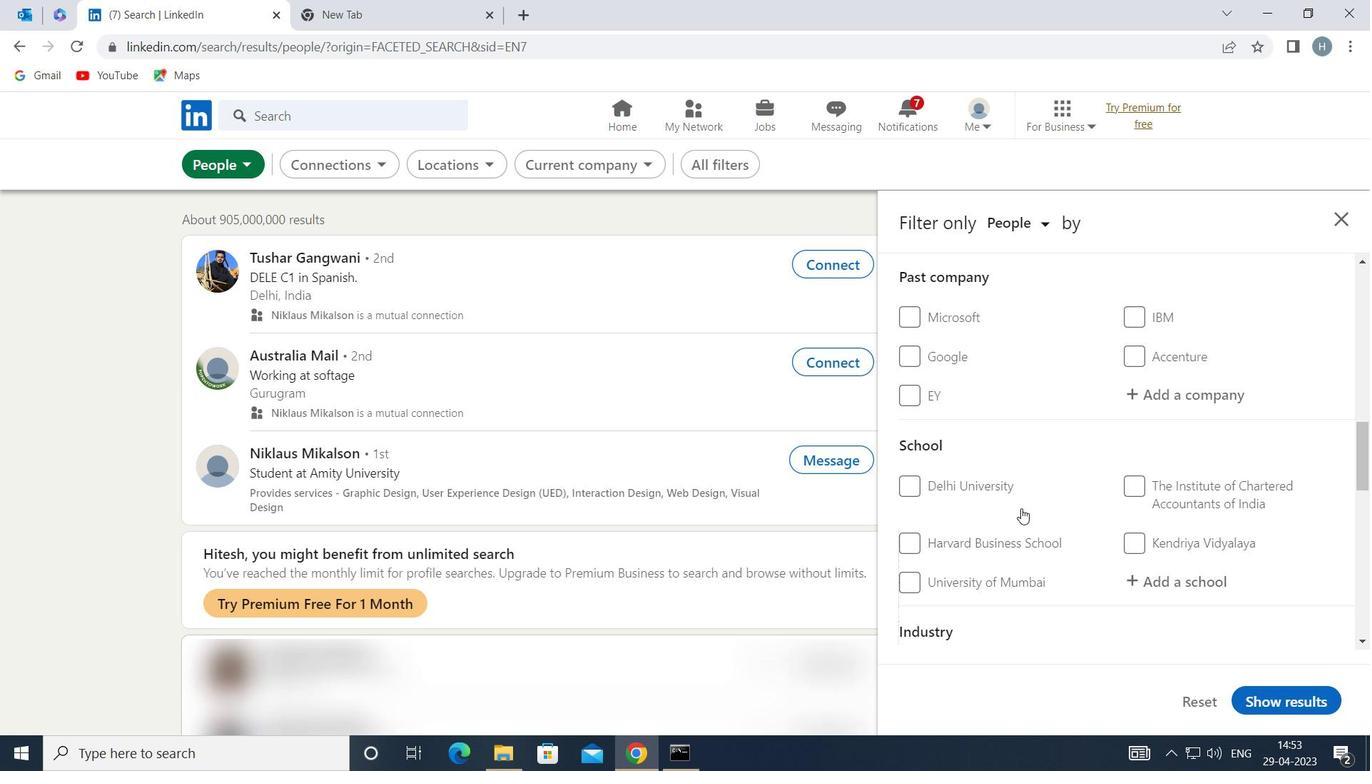 
Action: Mouse scrolled (1026, 505) with delta (0, 0)
Screenshot: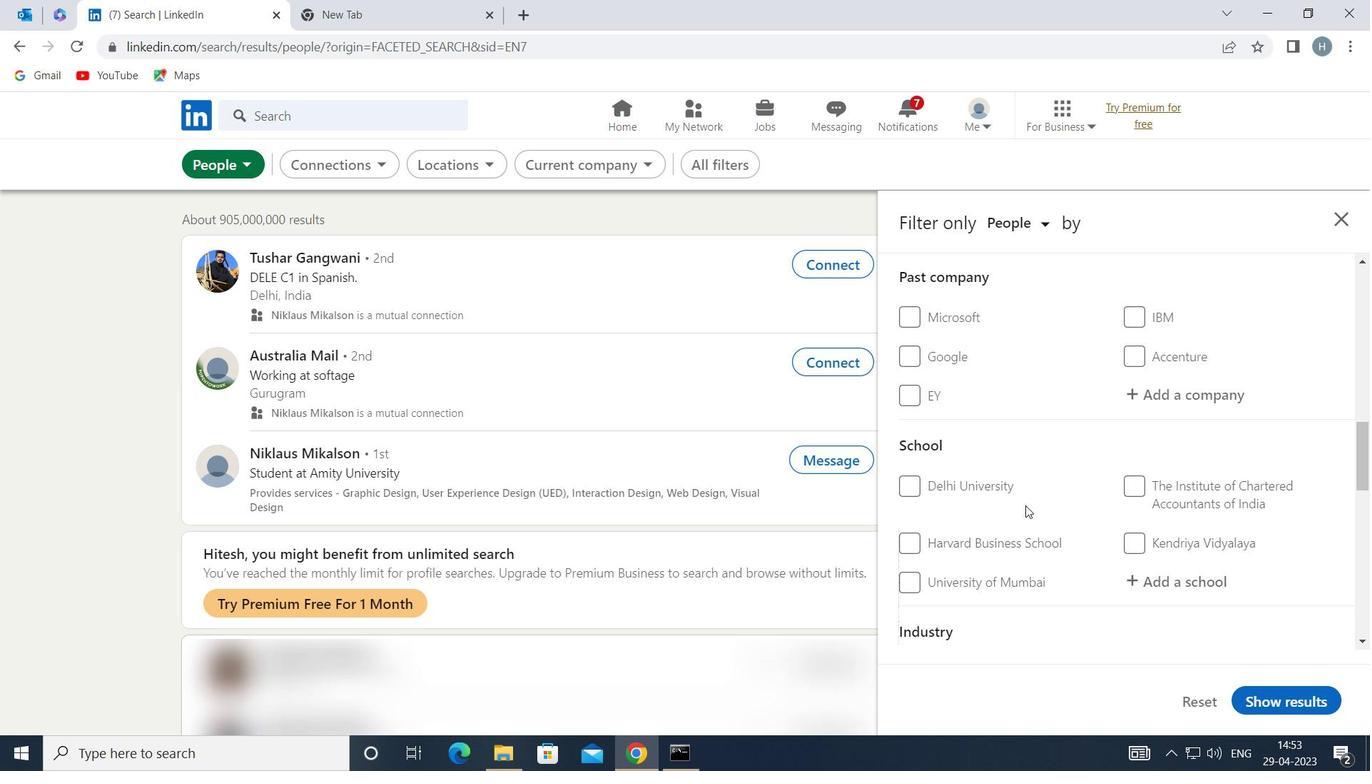 
Action: Mouse moved to (1026, 506)
Screenshot: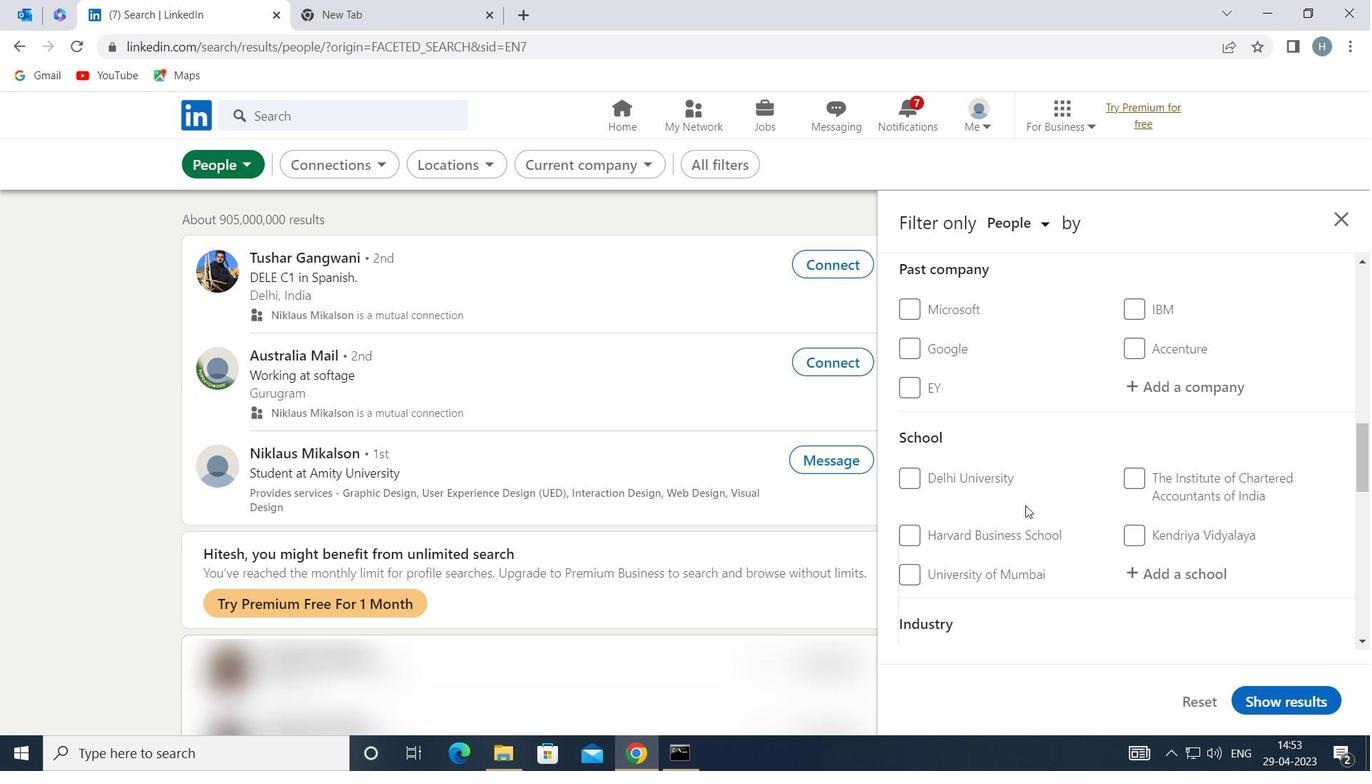 
Action: Mouse scrolled (1026, 505) with delta (0, 0)
Screenshot: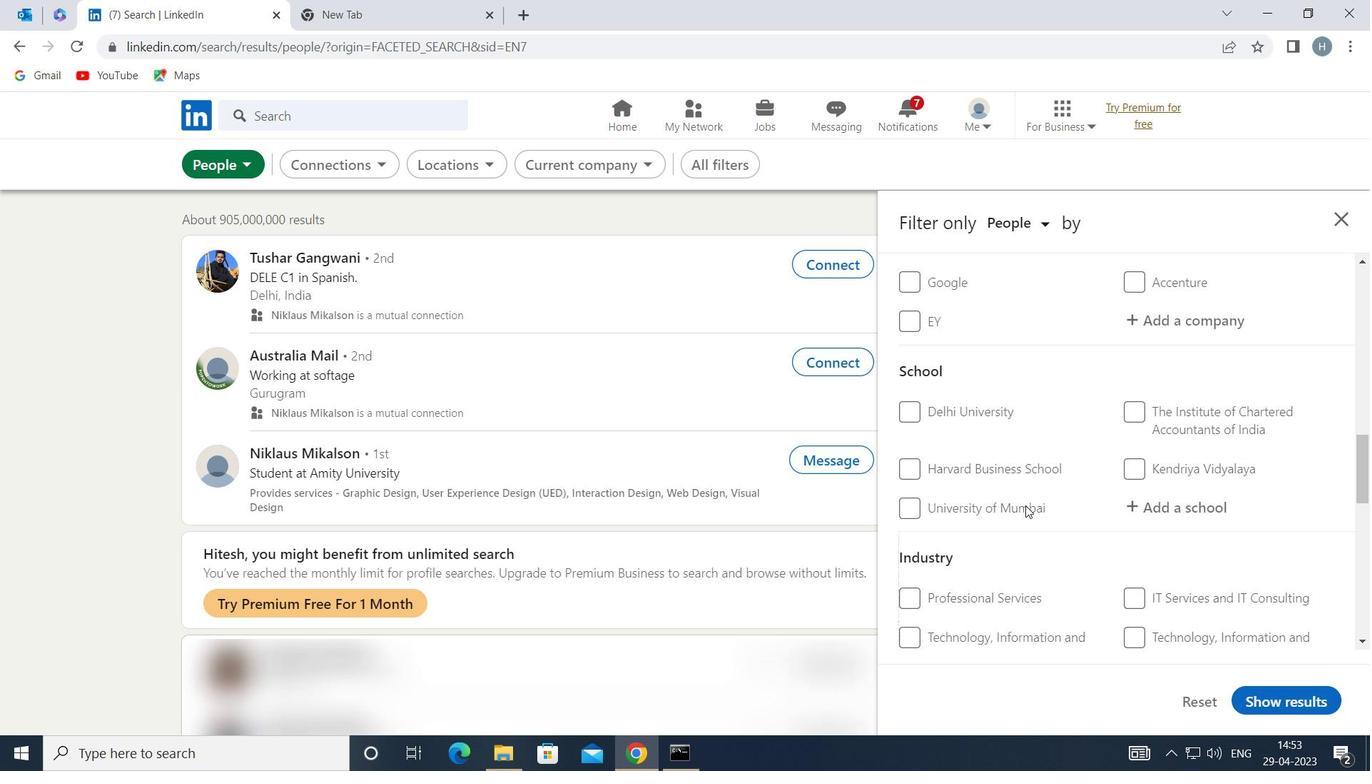 
Action: Mouse moved to (1194, 407)
Screenshot: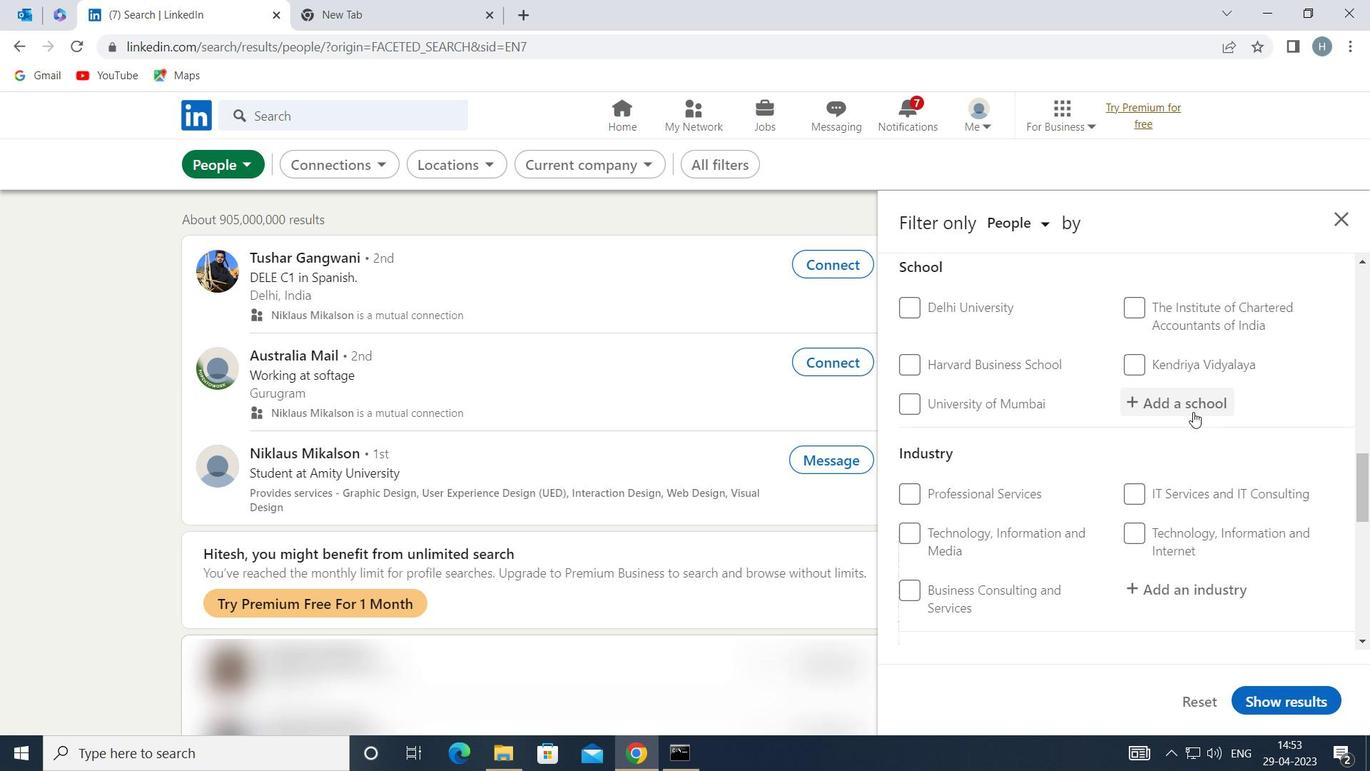 
Action: Mouse pressed left at (1194, 407)
Screenshot: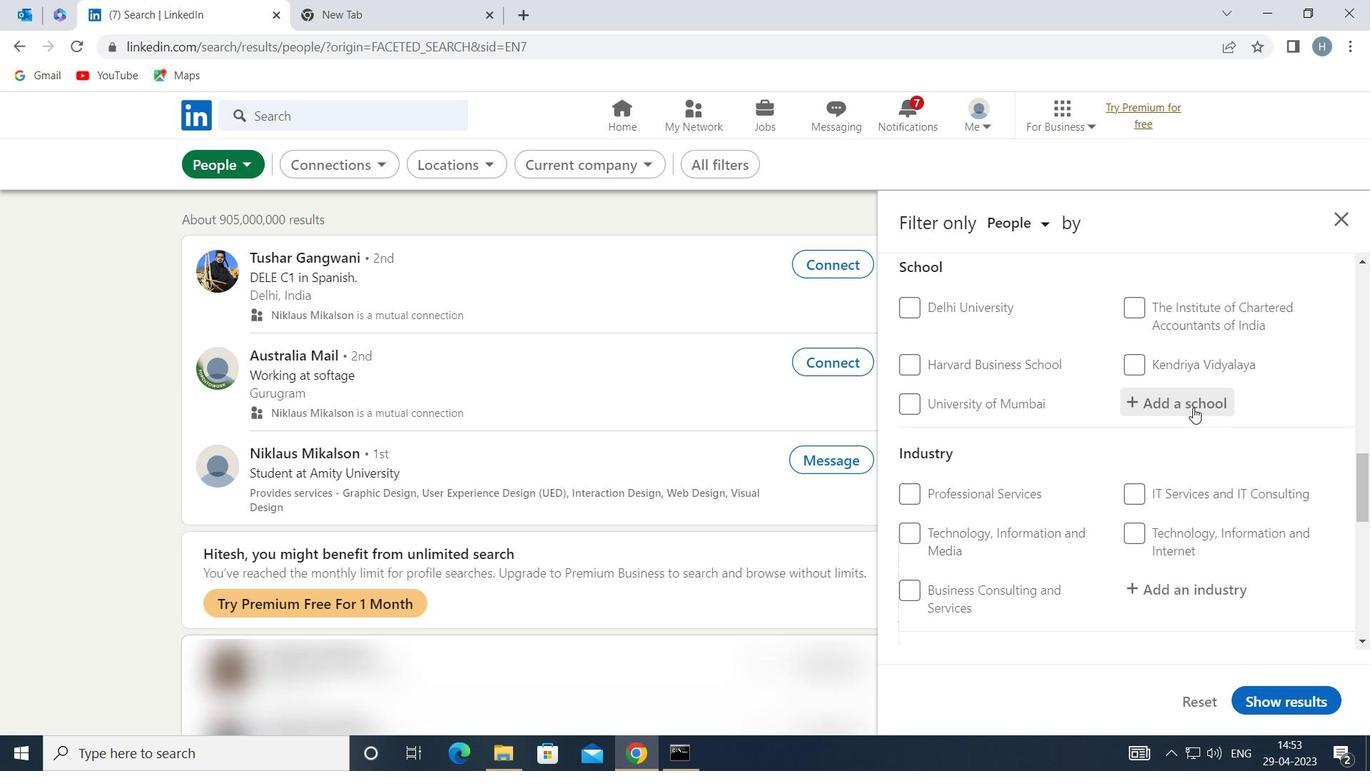 
Action: Key pressed <Key.shift>TAMIL<Key.space><Key.shift>NADU<Key.space>
Screenshot: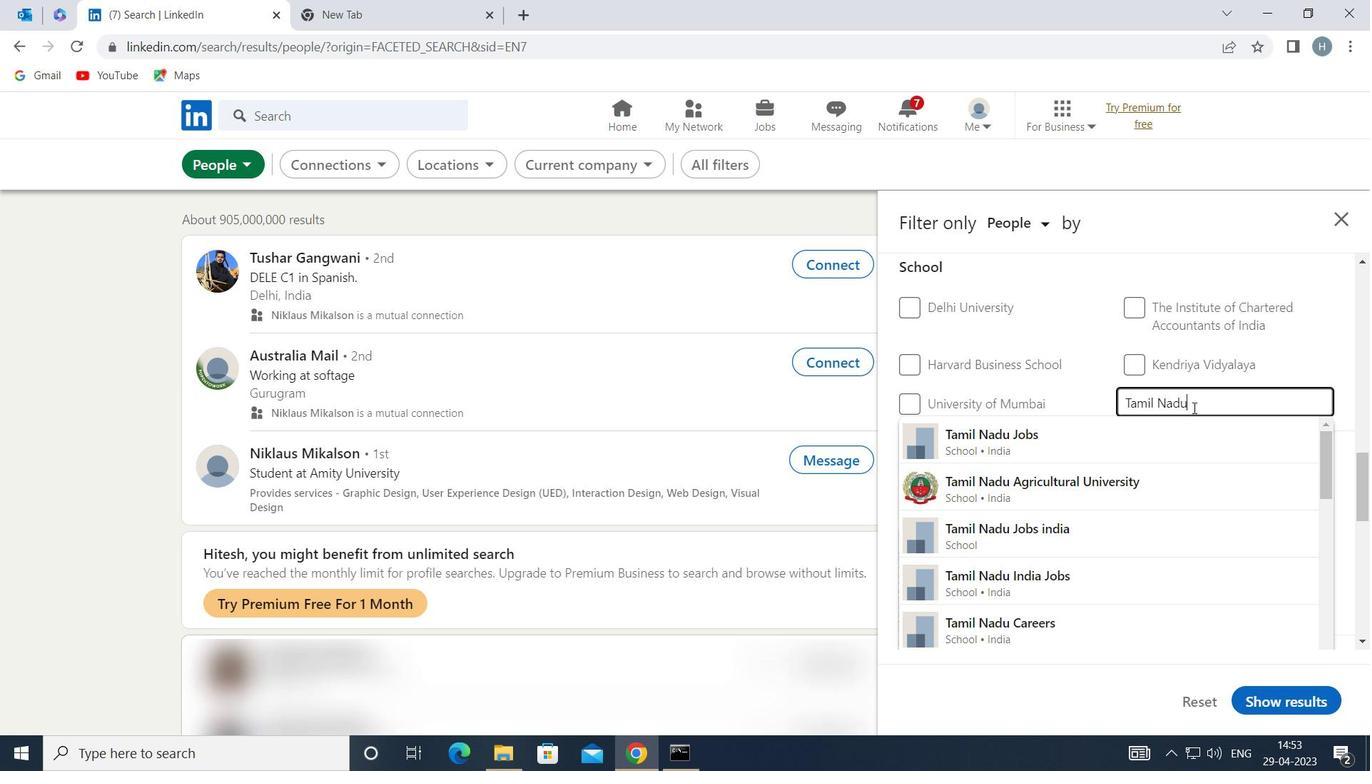 
Action: Mouse moved to (1158, 482)
Screenshot: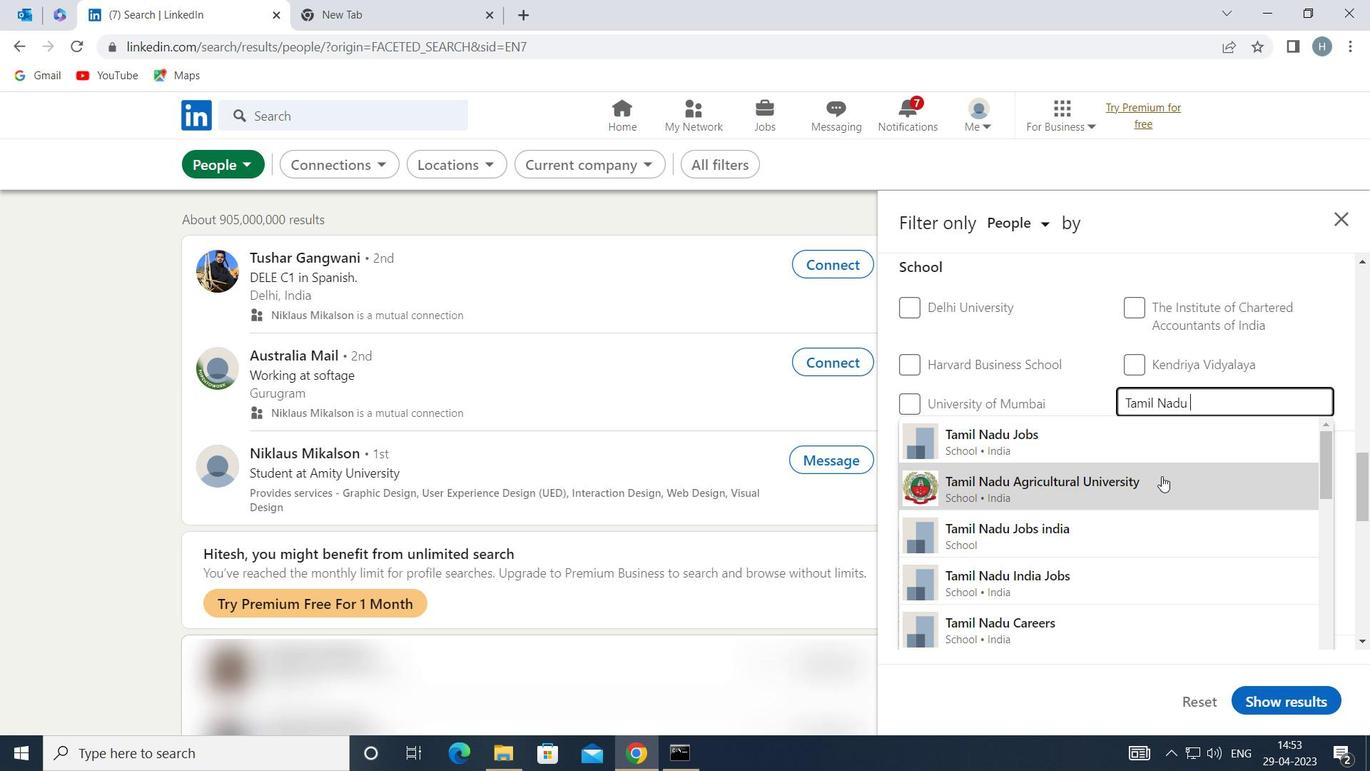 
Action: Mouse pressed left at (1158, 482)
Screenshot: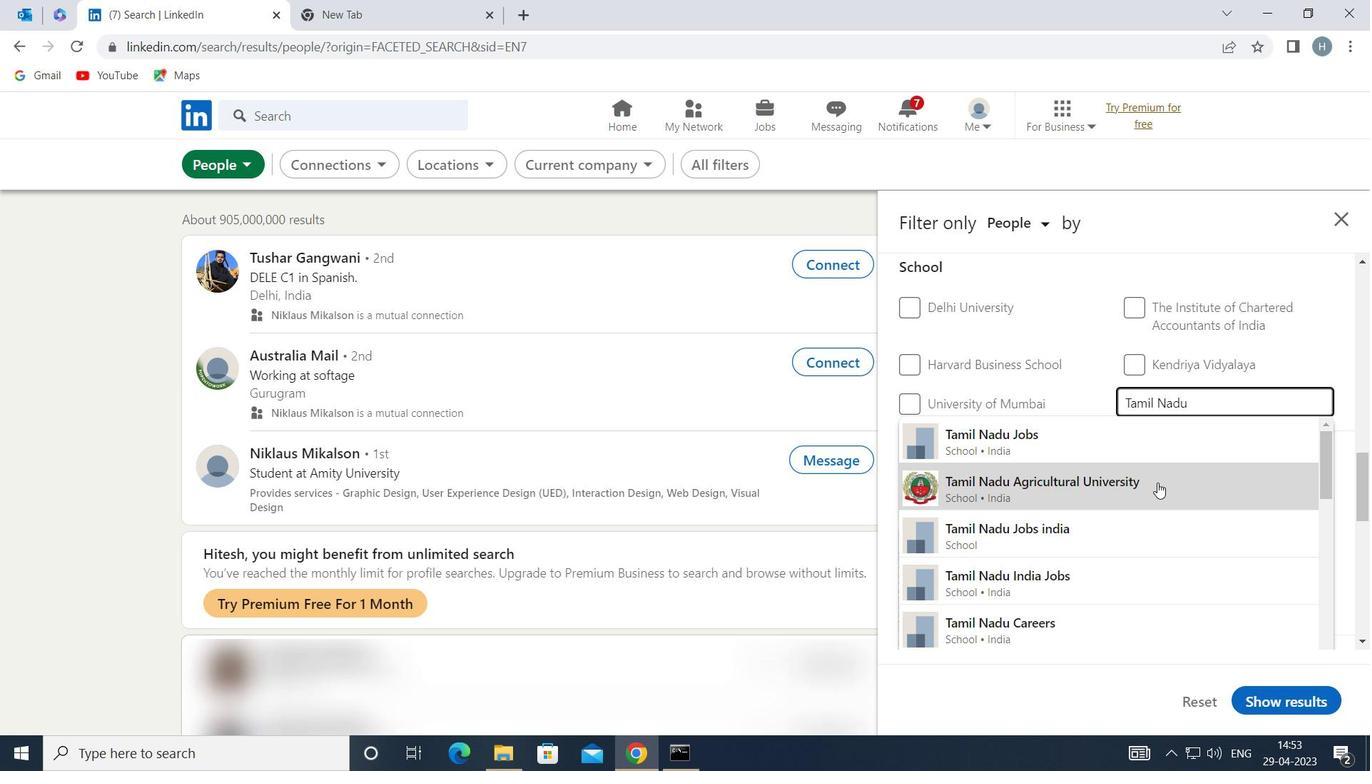 
Action: Mouse moved to (1125, 464)
Screenshot: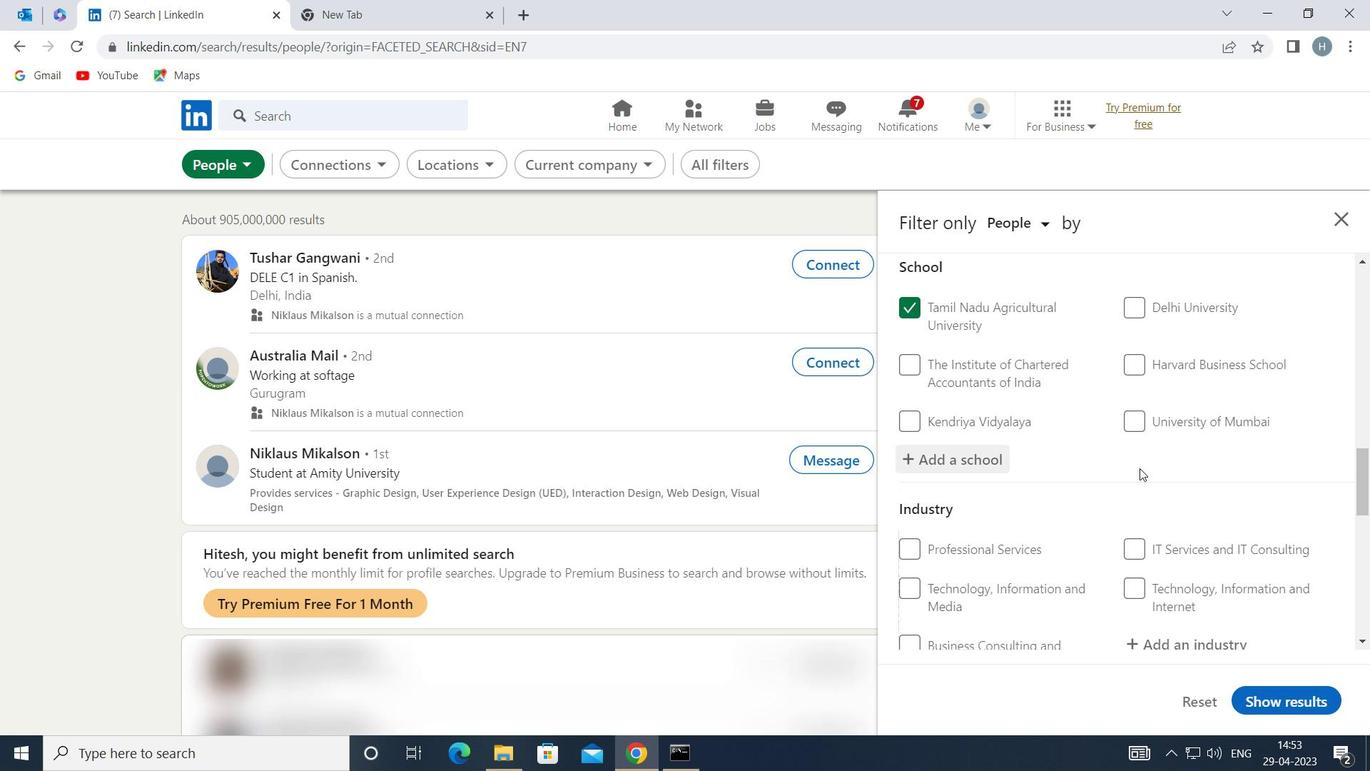 
Action: Mouse scrolled (1125, 463) with delta (0, 0)
Screenshot: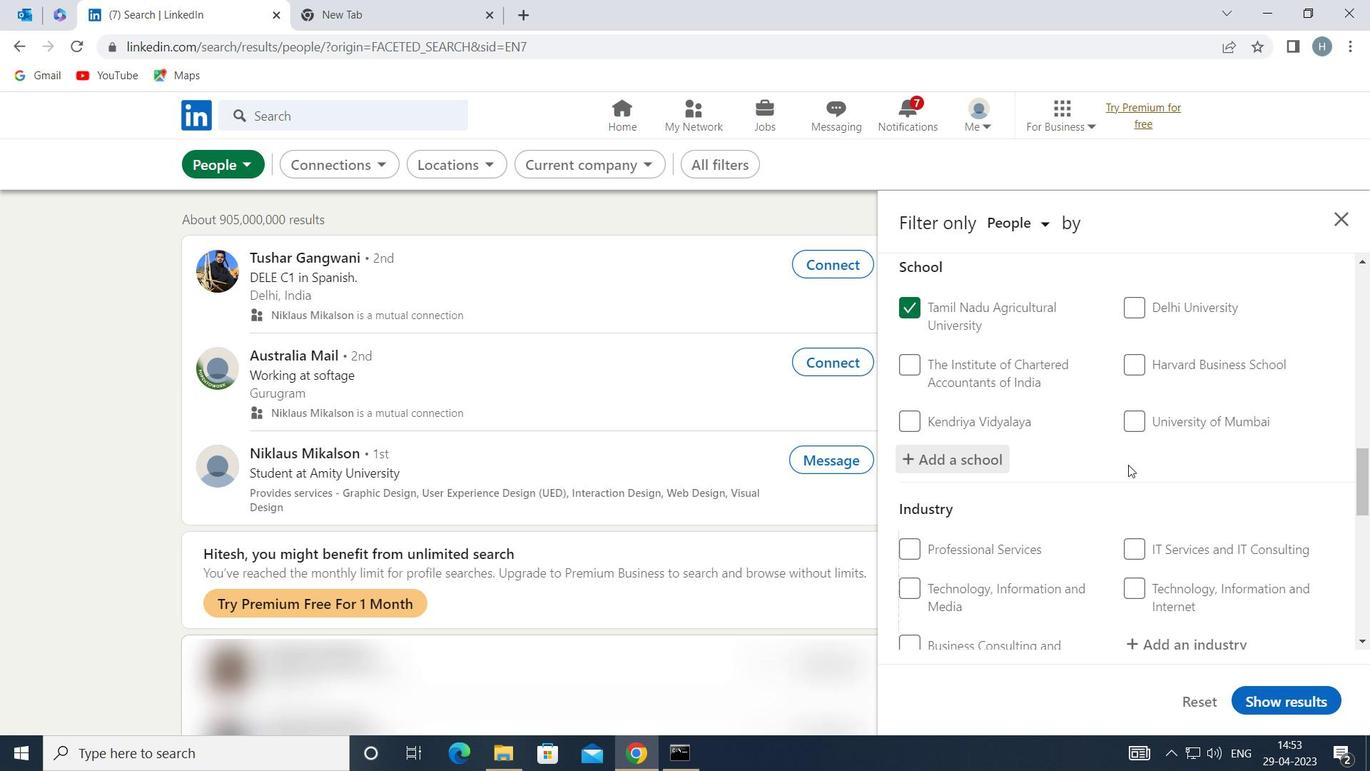
Action: Mouse scrolled (1125, 463) with delta (0, 0)
Screenshot: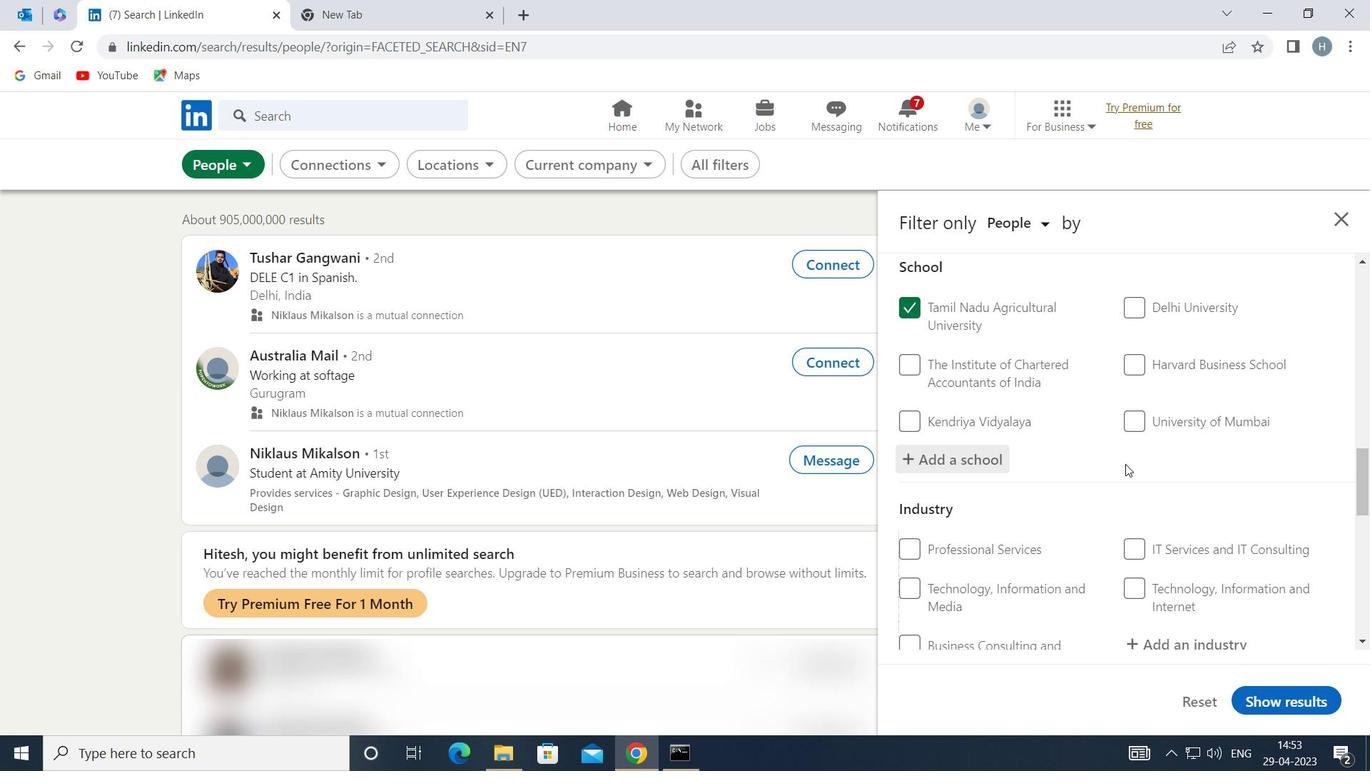 
Action: Mouse moved to (1125, 462)
Screenshot: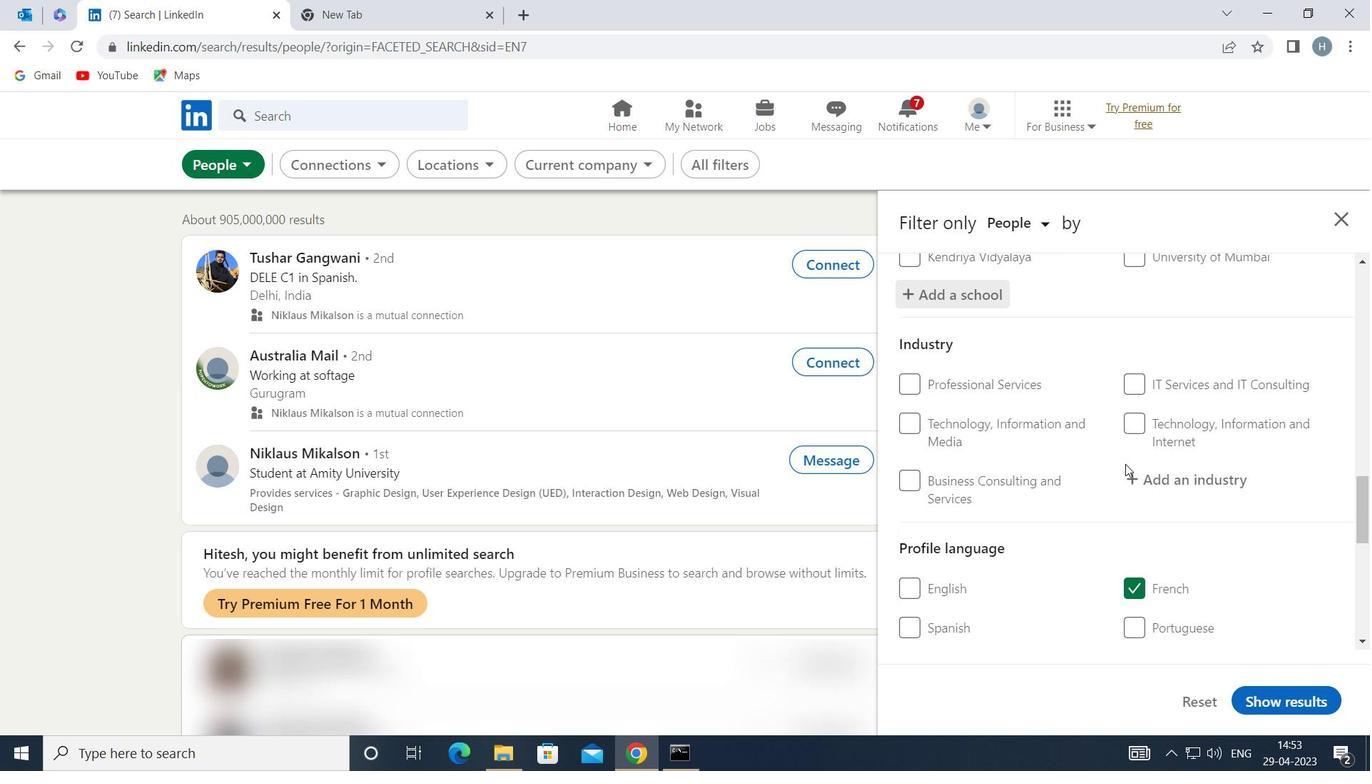 
Action: Mouse scrolled (1125, 461) with delta (0, 0)
Screenshot: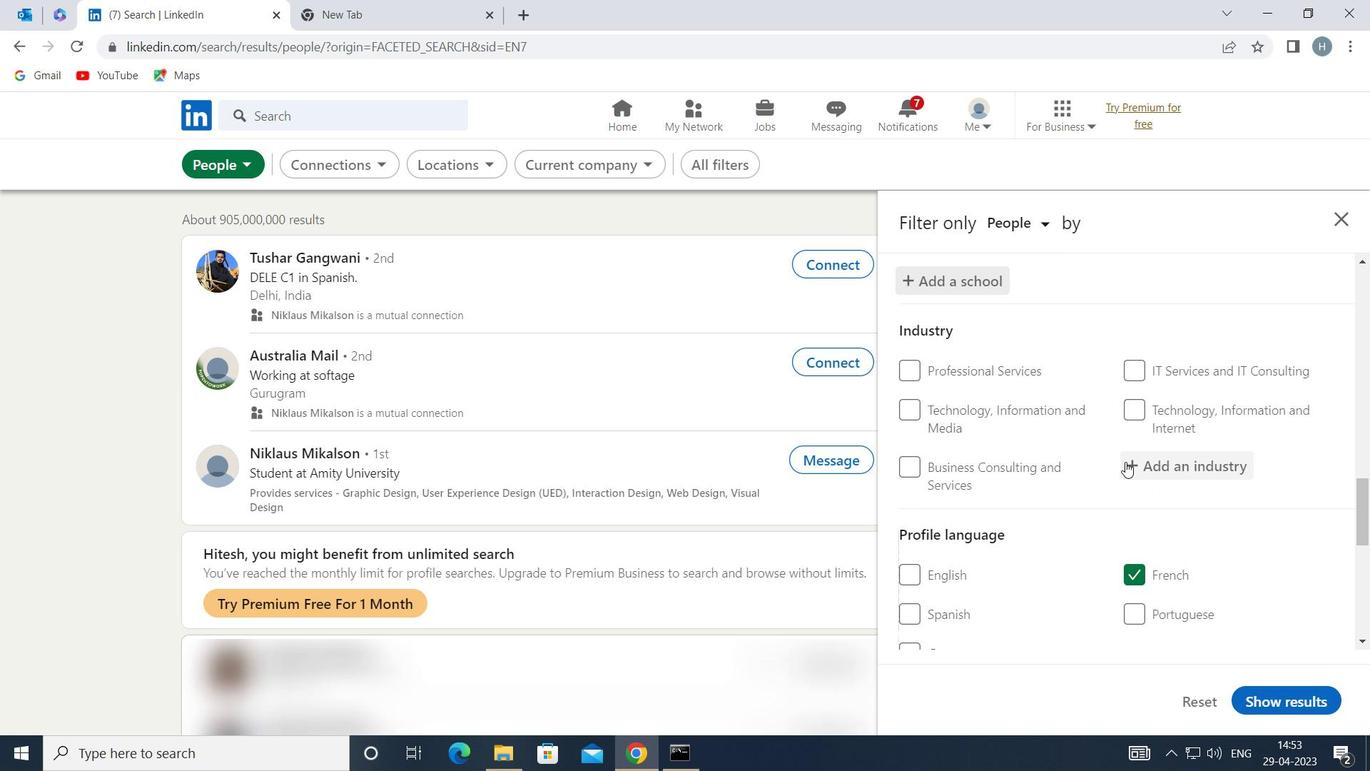 
Action: Mouse moved to (1211, 383)
Screenshot: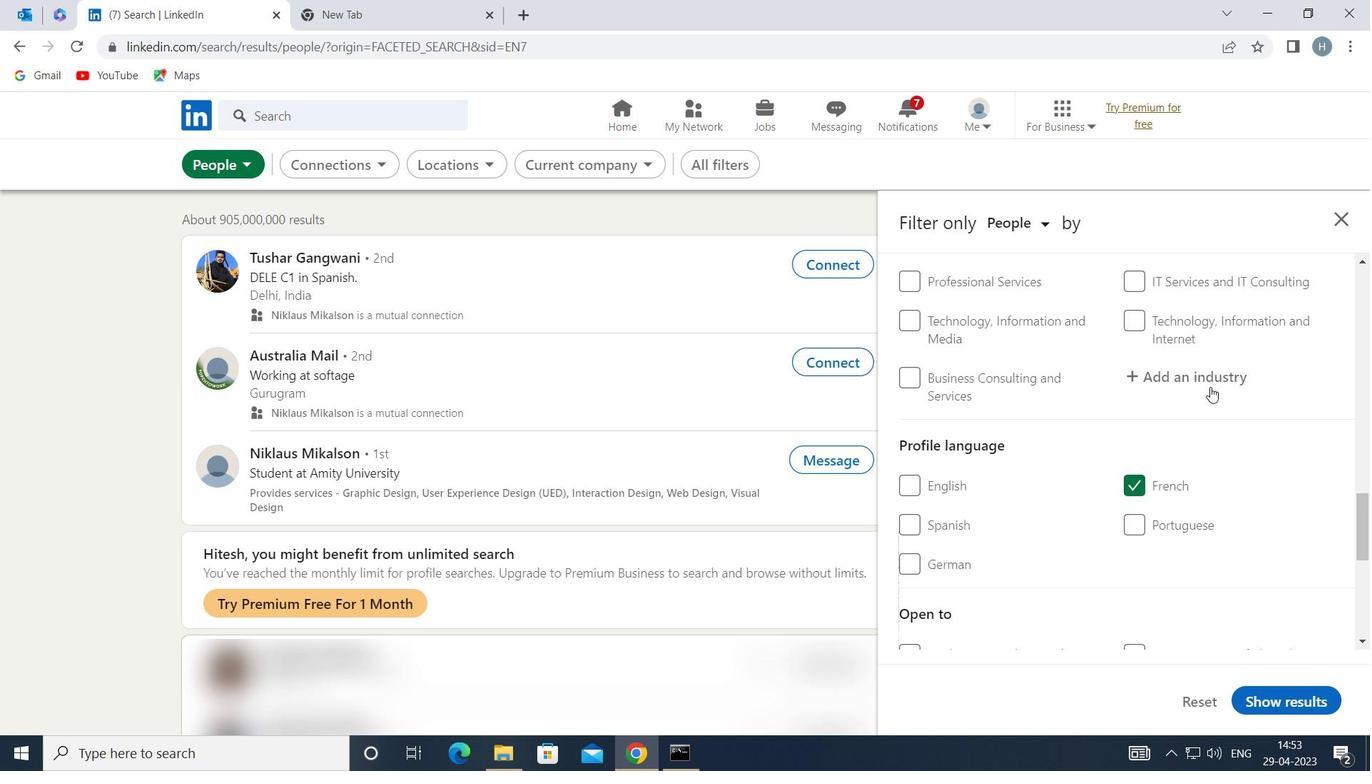 
Action: Mouse pressed left at (1211, 383)
Screenshot: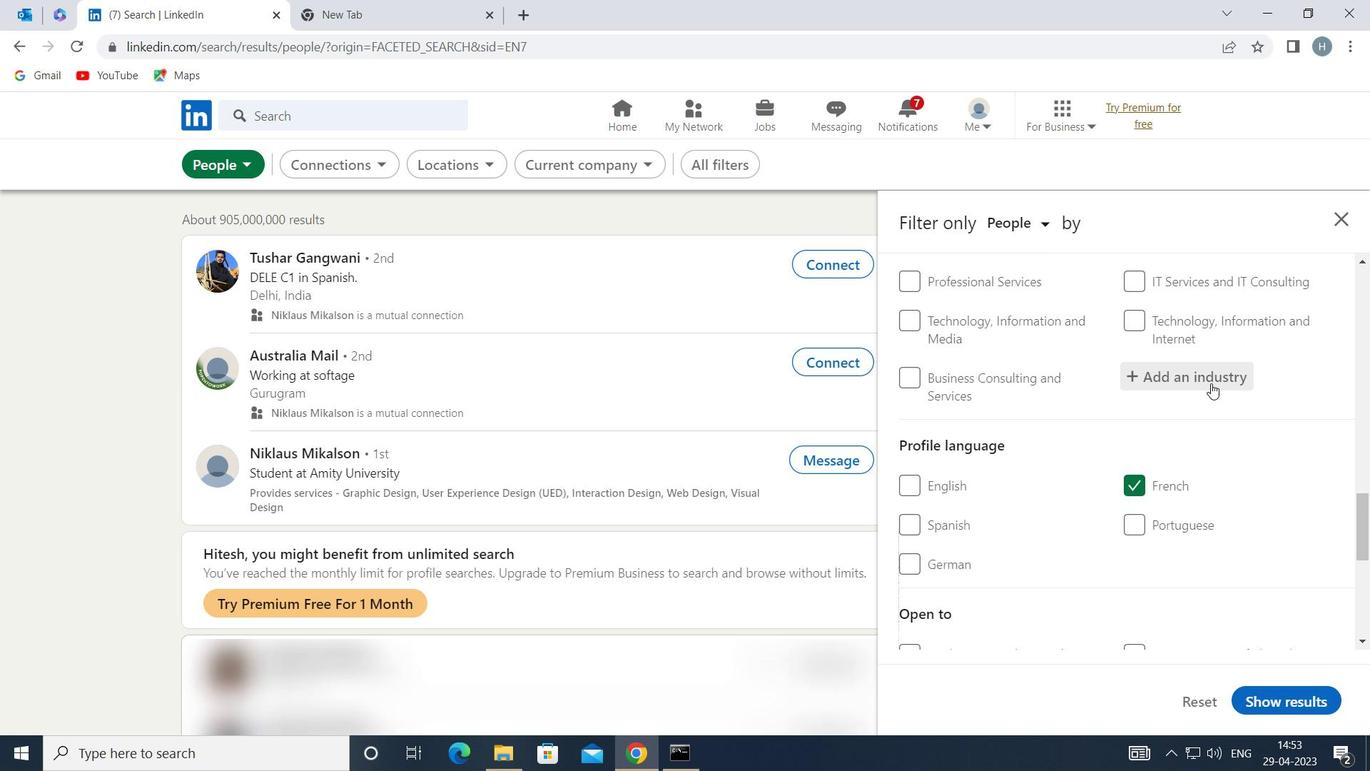 
Action: Key pressed <Key.shift>TRANS
Screenshot: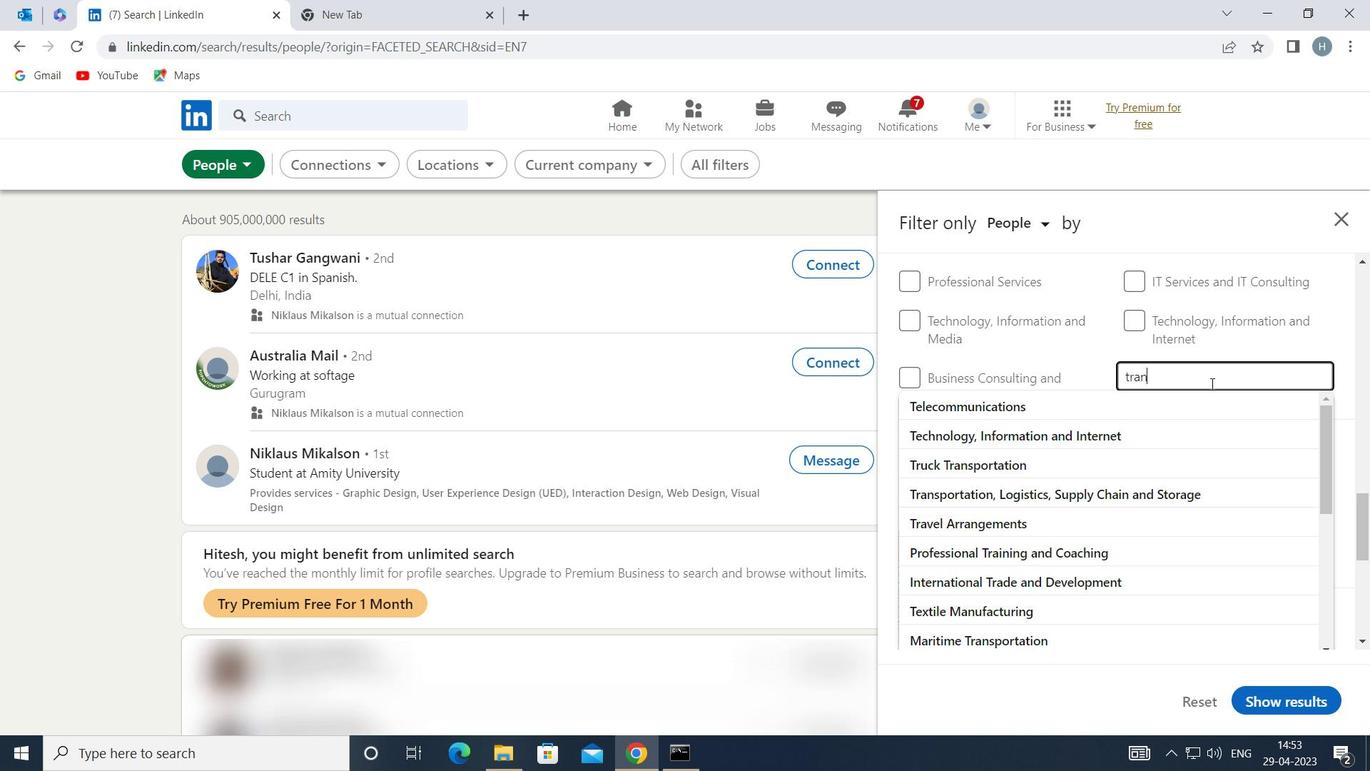 
Action: Mouse moved to (1210, 386)
Screenshot: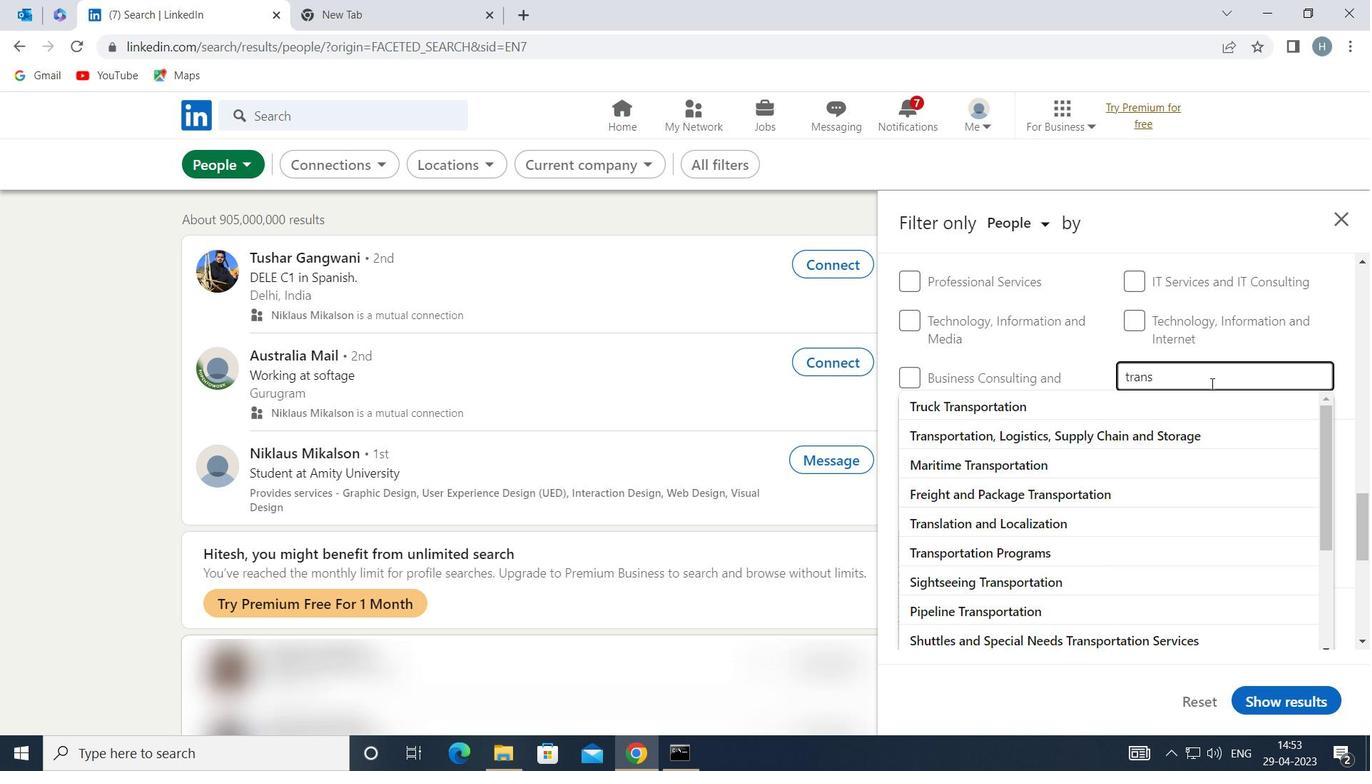 
Action: Key pressed P
Screenshot: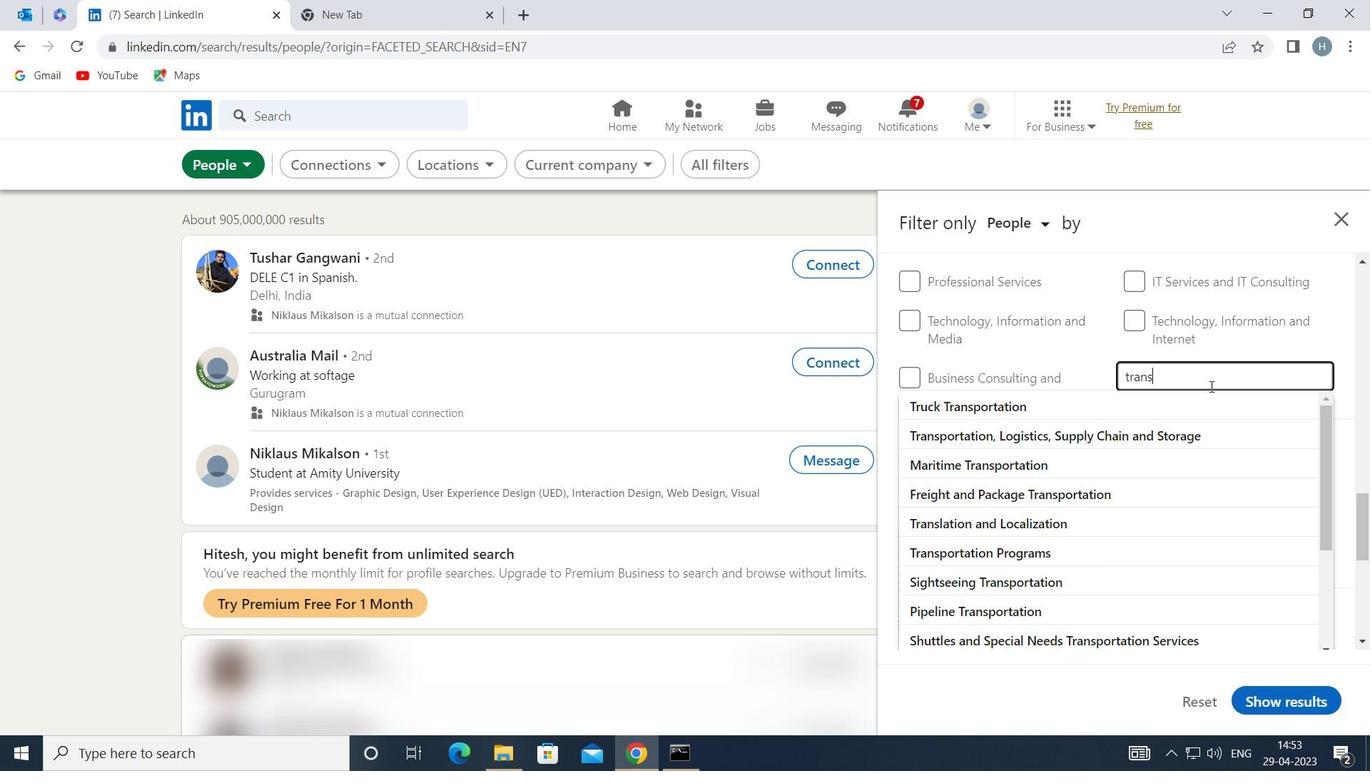 
Action: Mouse moved to (1090, 521)
Screenshot: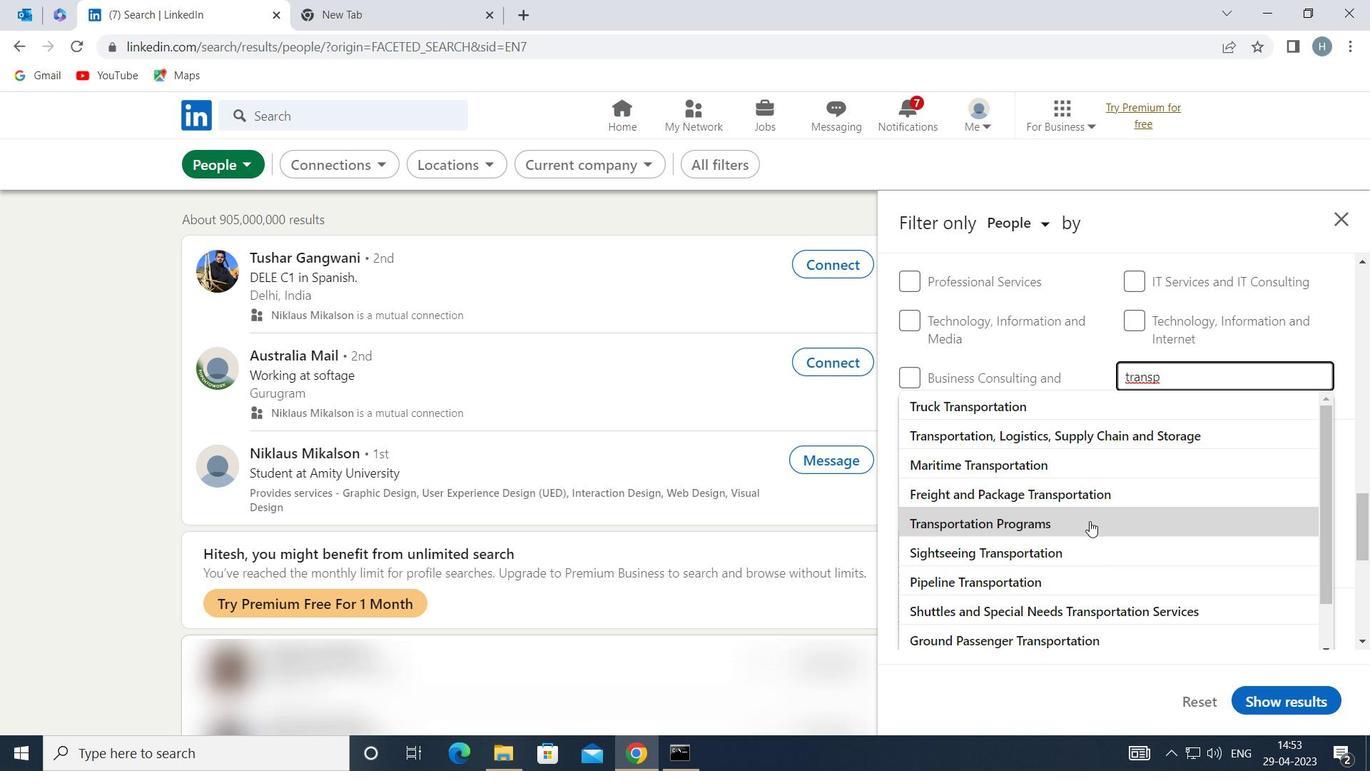 
Action: Mouse pressed left at (1090, 521)
Screenshot: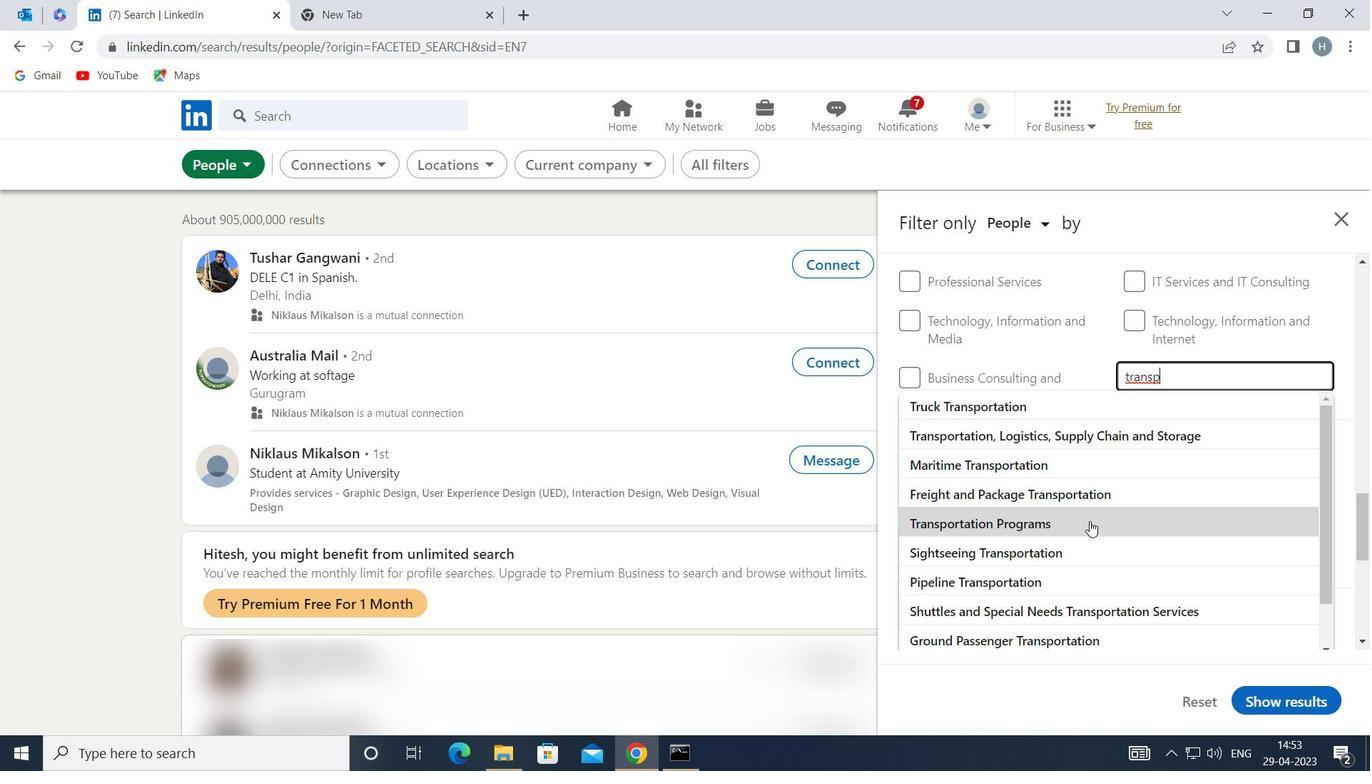 
Action: Mouse moved to (1052, 436)
Screenshot: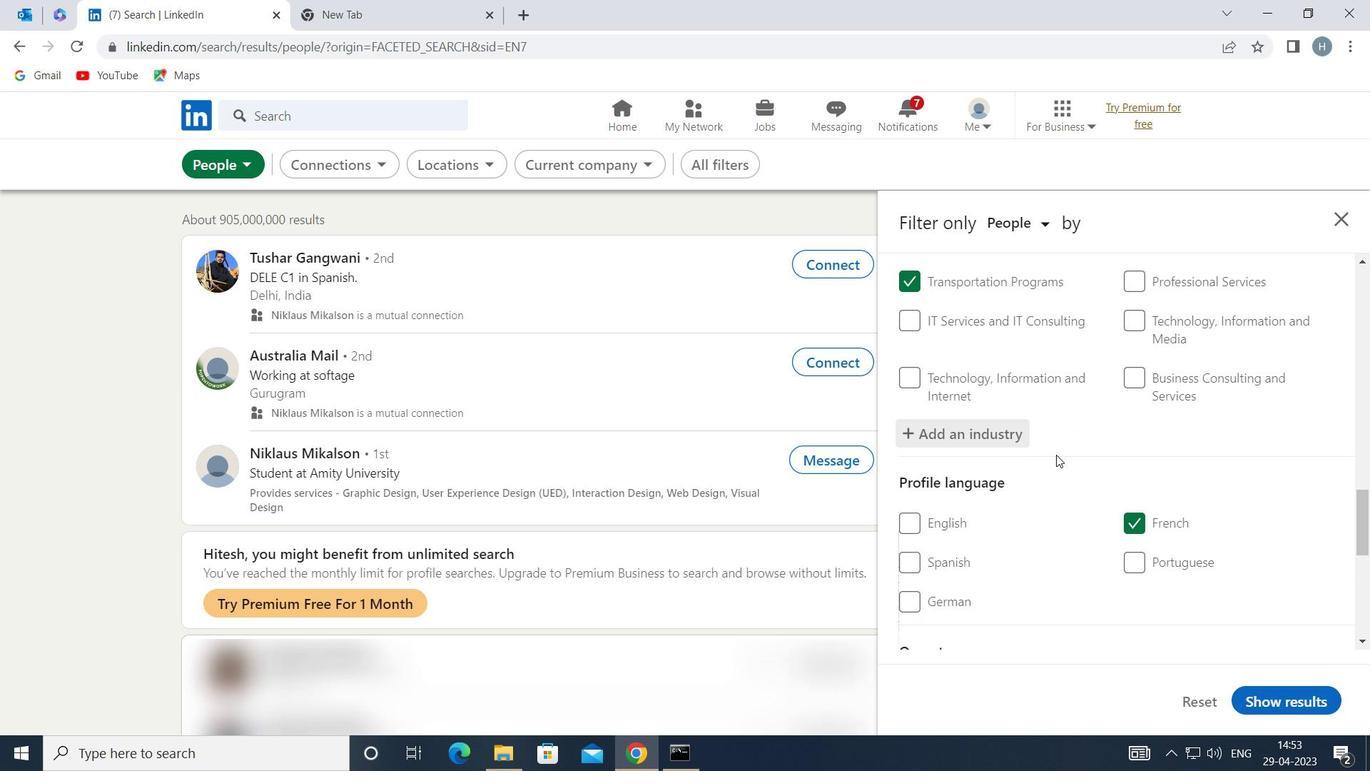 
Action: Mouse scrolled (1052, 436) with delta (0, 0)
Screenshot: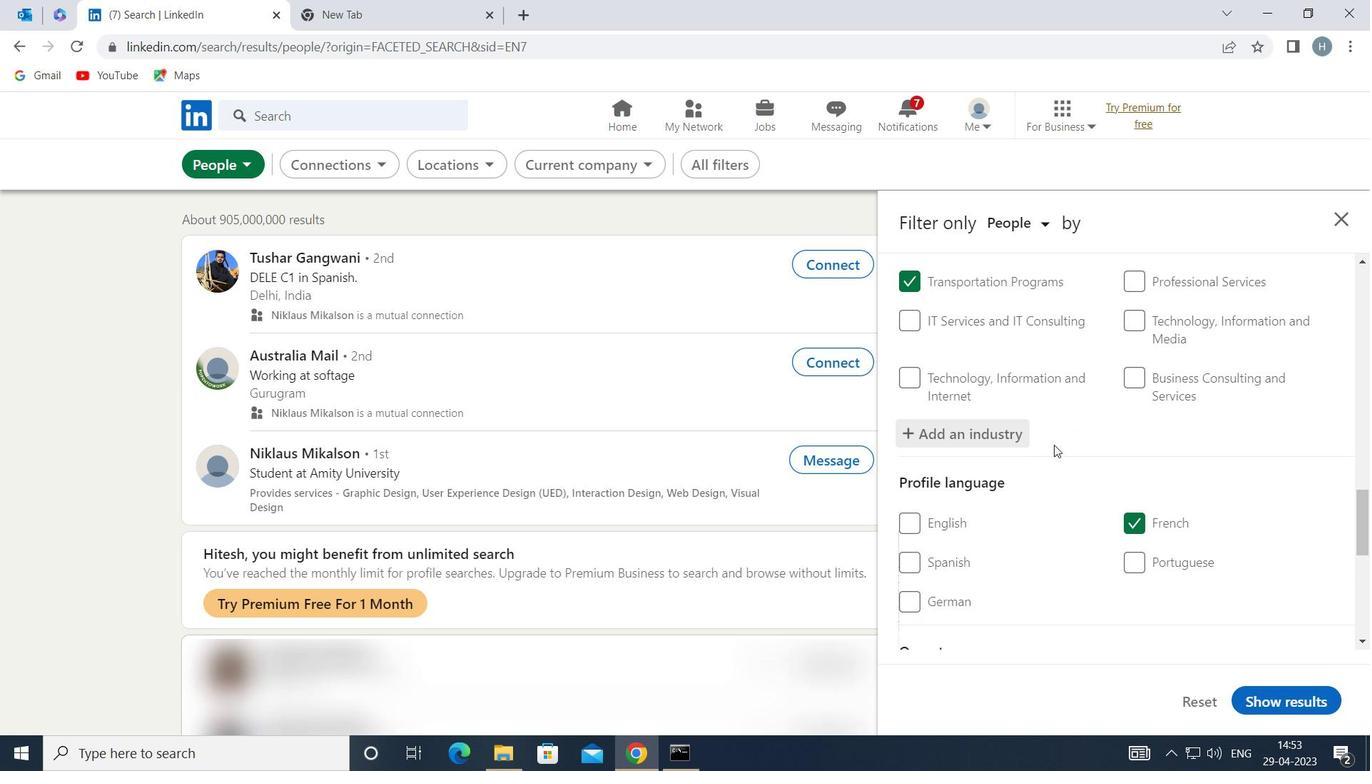
Action: Mouse moved to (1052, 436)
Screenshot: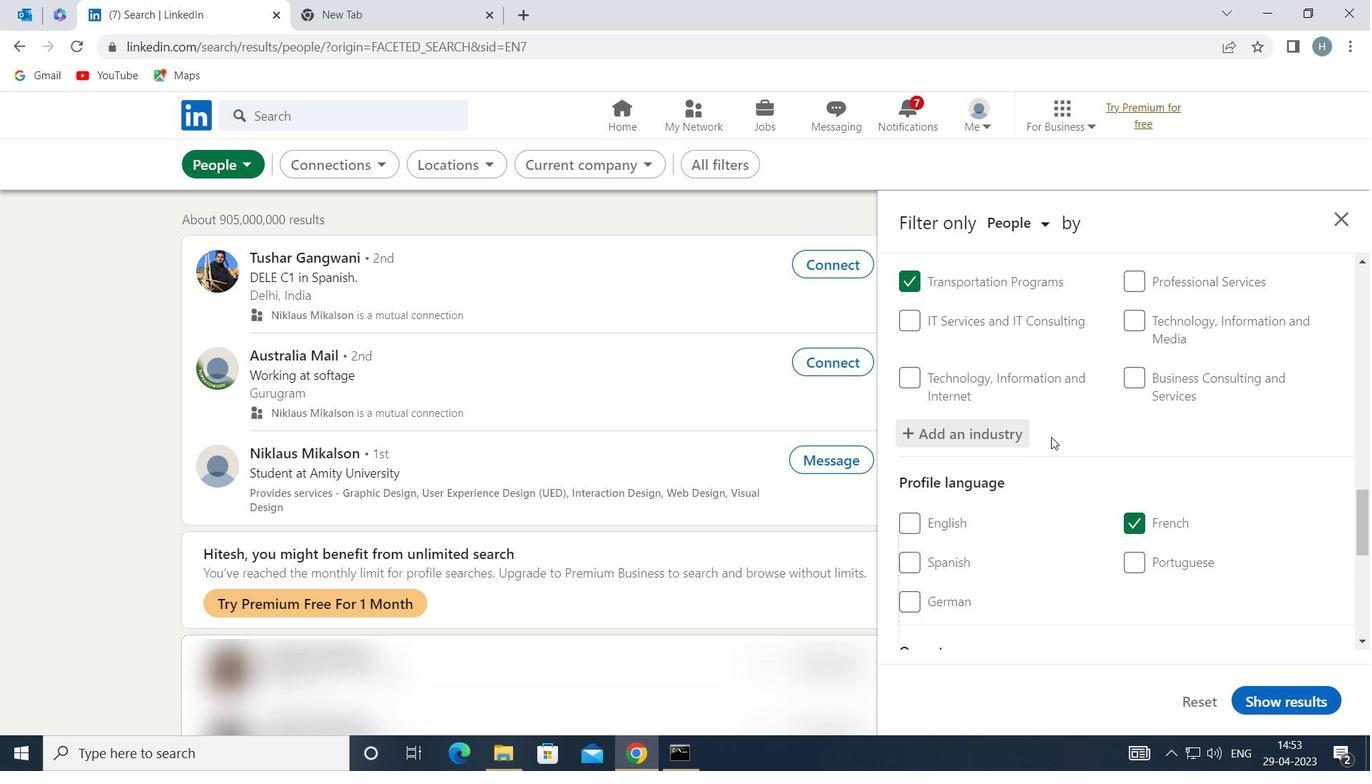 
Action: Mouse scrolled (1052, 435) with delta (0, 0)
Screenshot: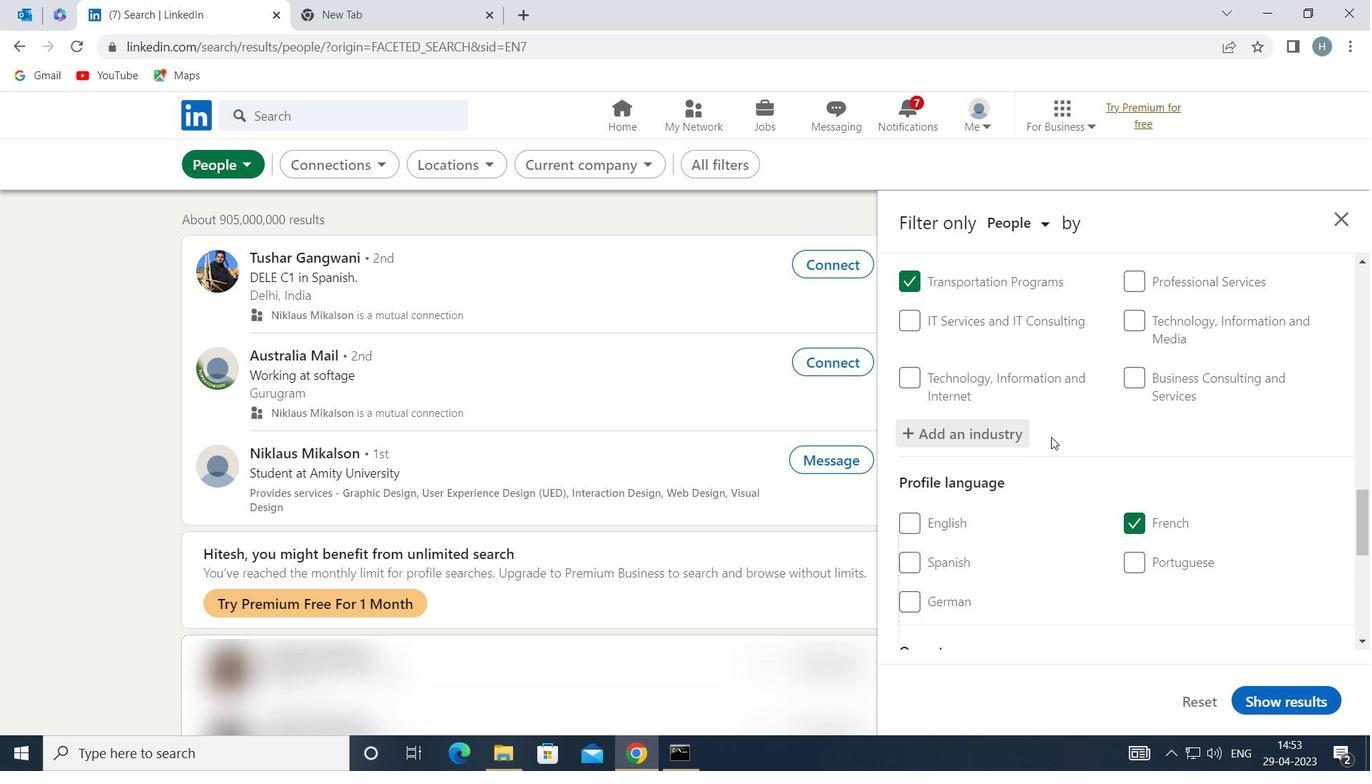 
Action: Mouse moved to (1050, 434)
Screenshot: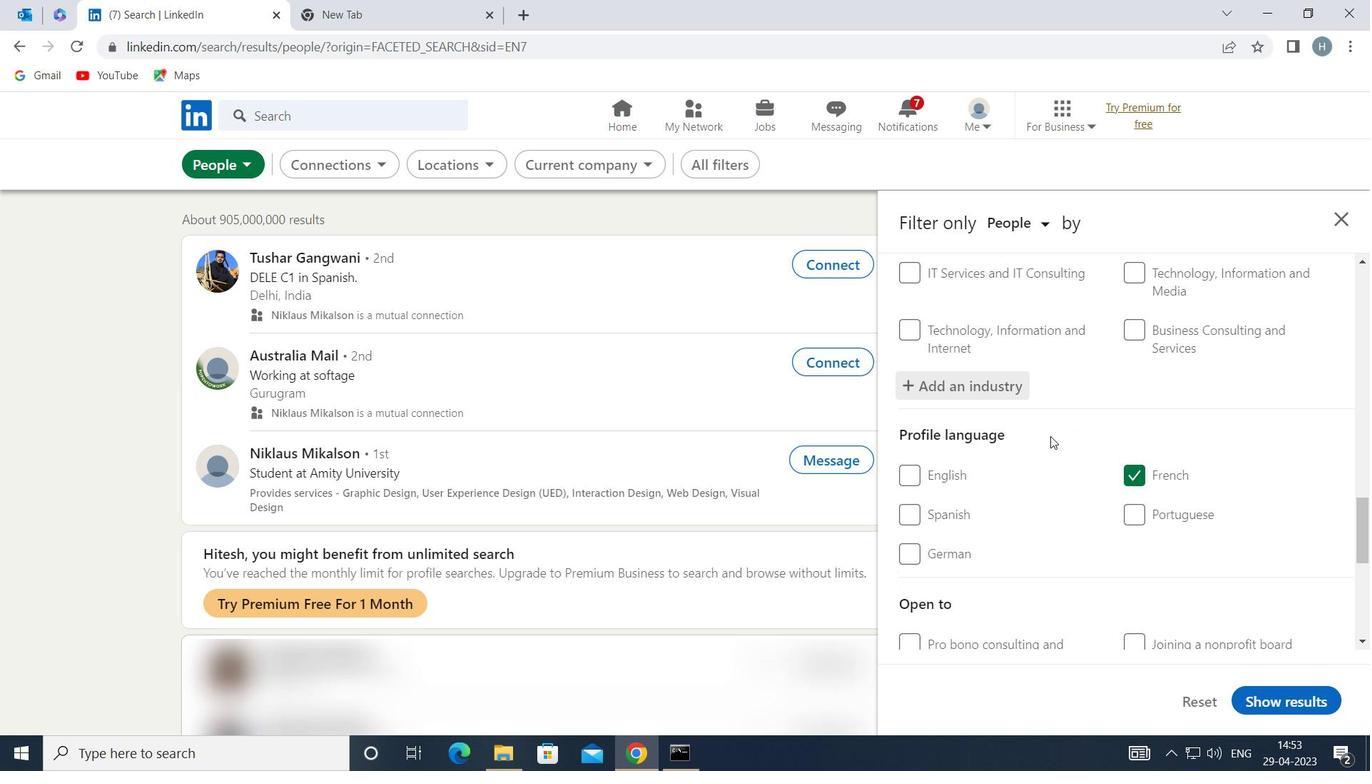 
Action: Mouse scrolled (1050, 434) with delta (0, 0)
Screenshot: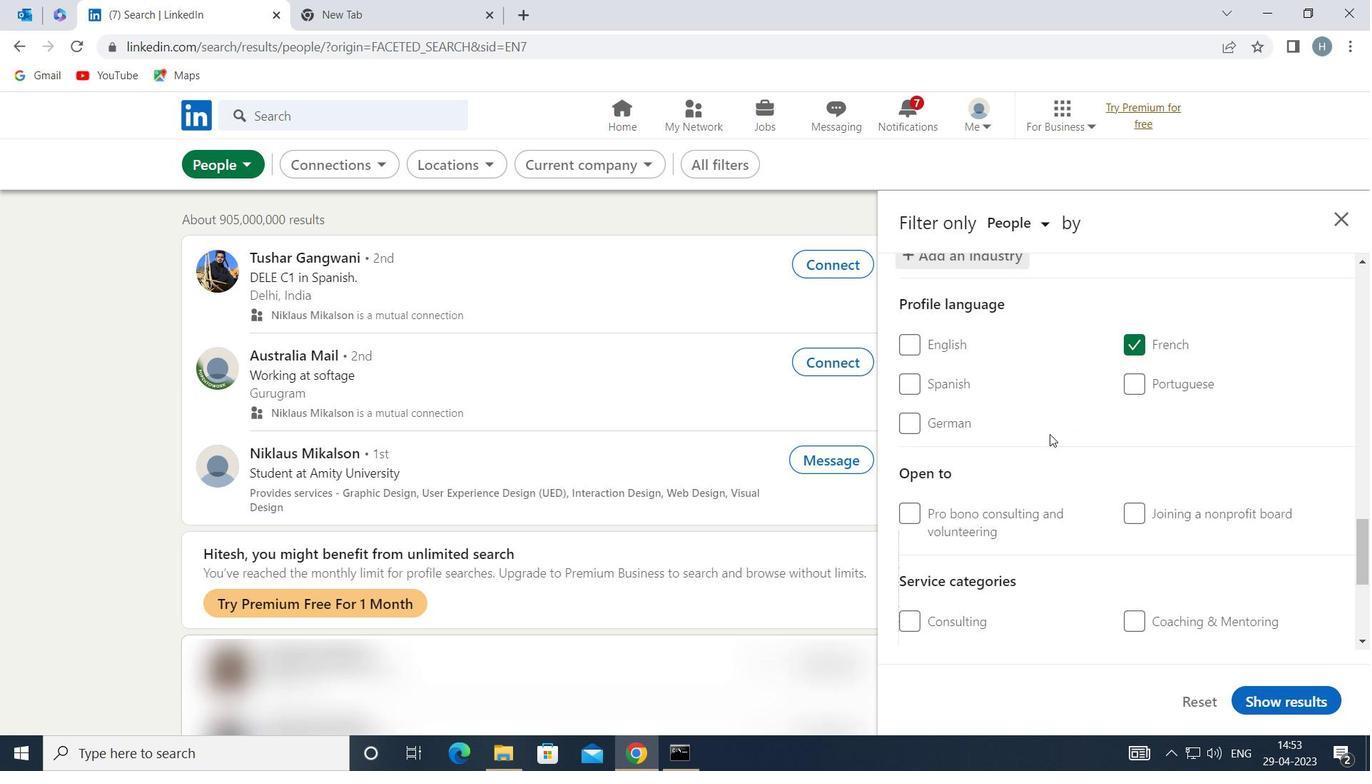 
Action: Mouse scrolled (1050, 434) with delta (0, 0)
Screenshot: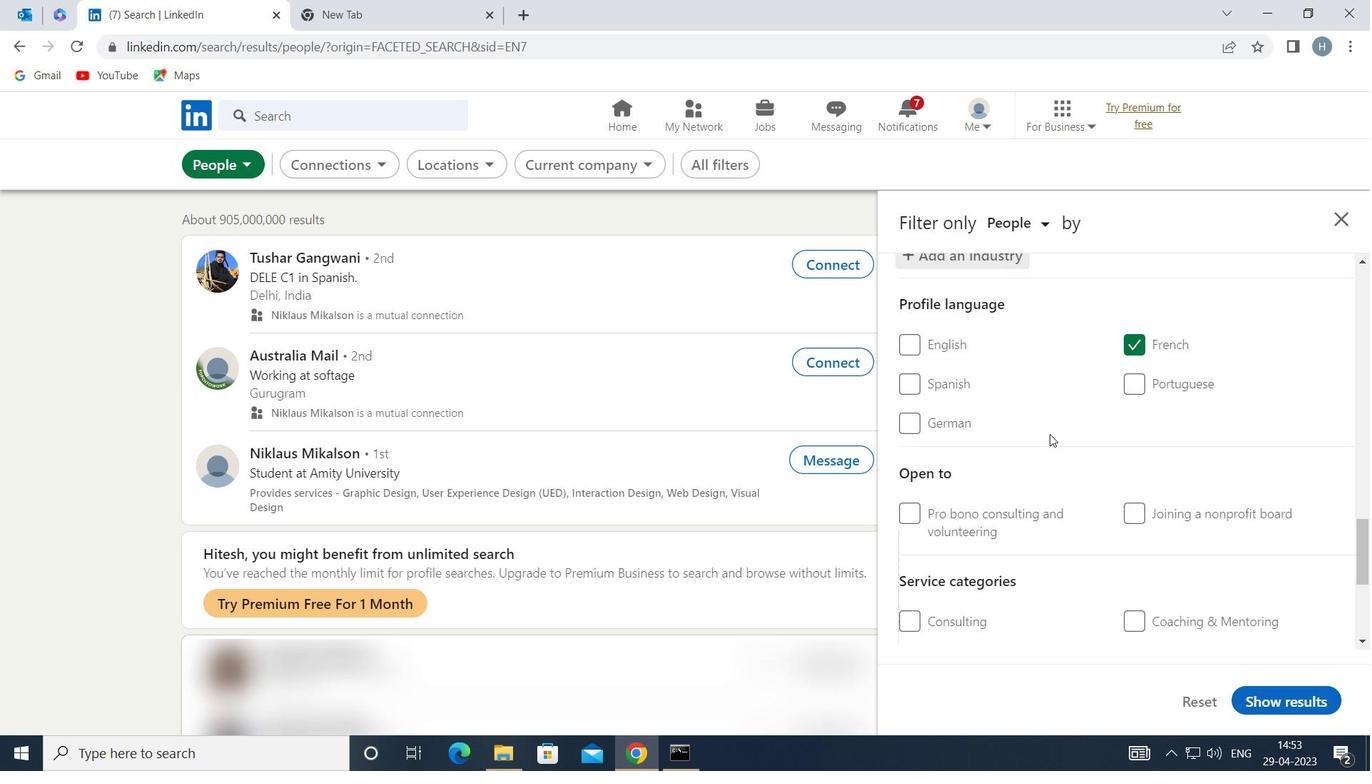 
Action: Mouse moved to (1163, 513)
Screenshot: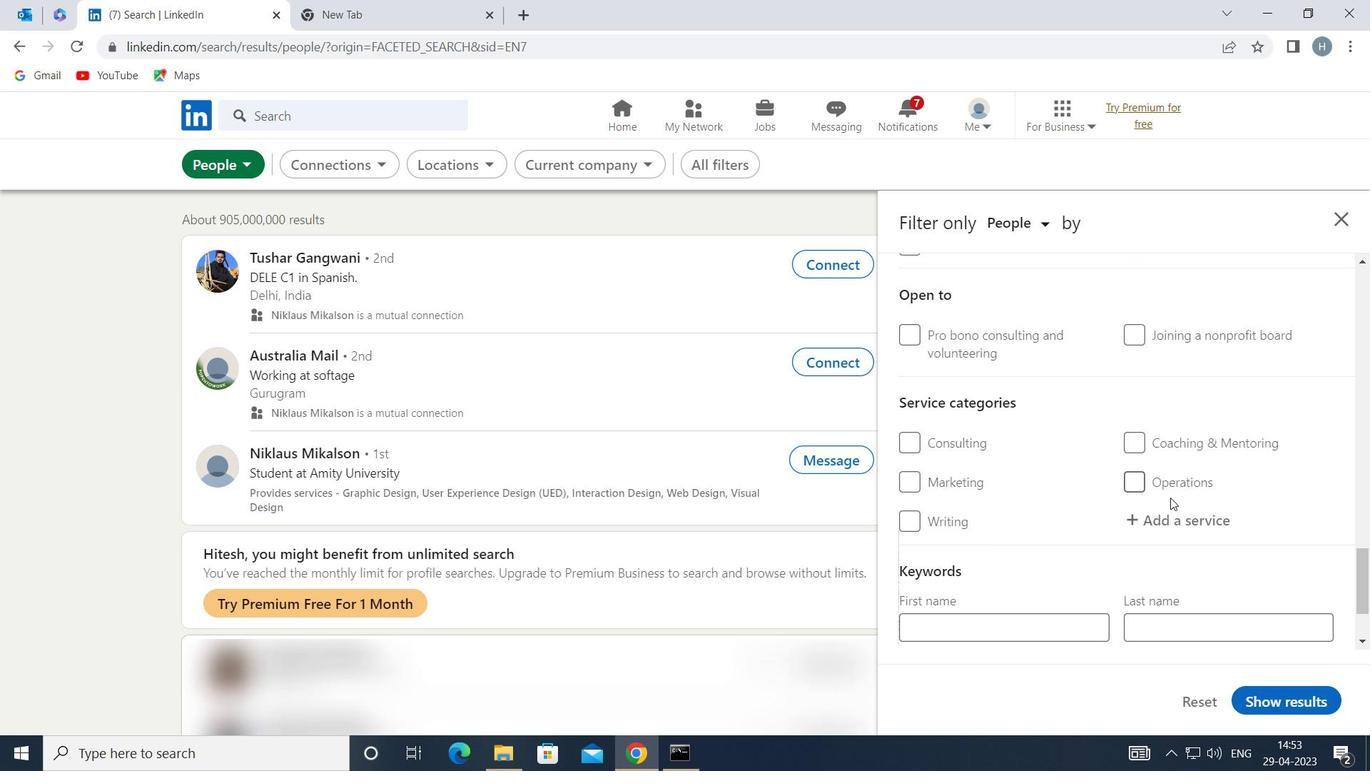 
Action: Mouse pressed left at (1163, 513)
Screenshot: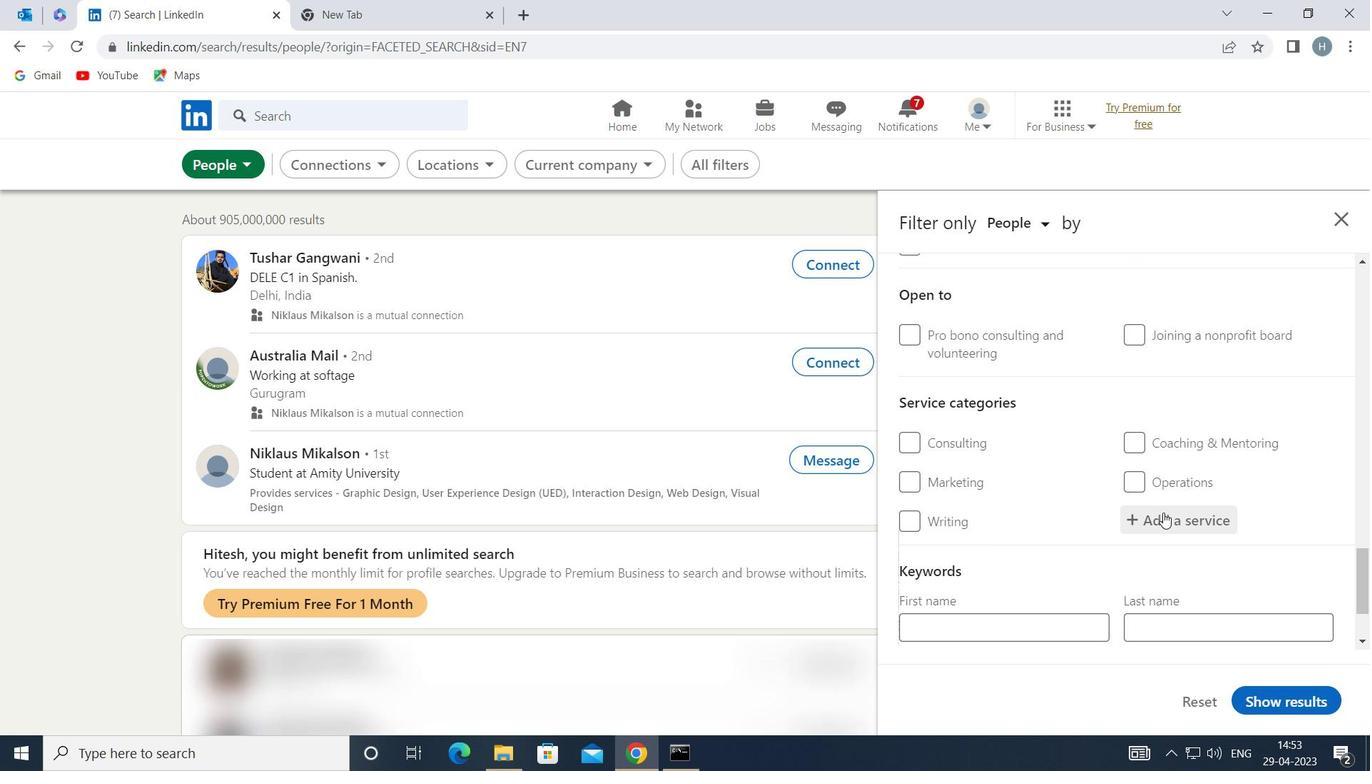 
Action: Mouse moved to (1161, 515)
Screenshot: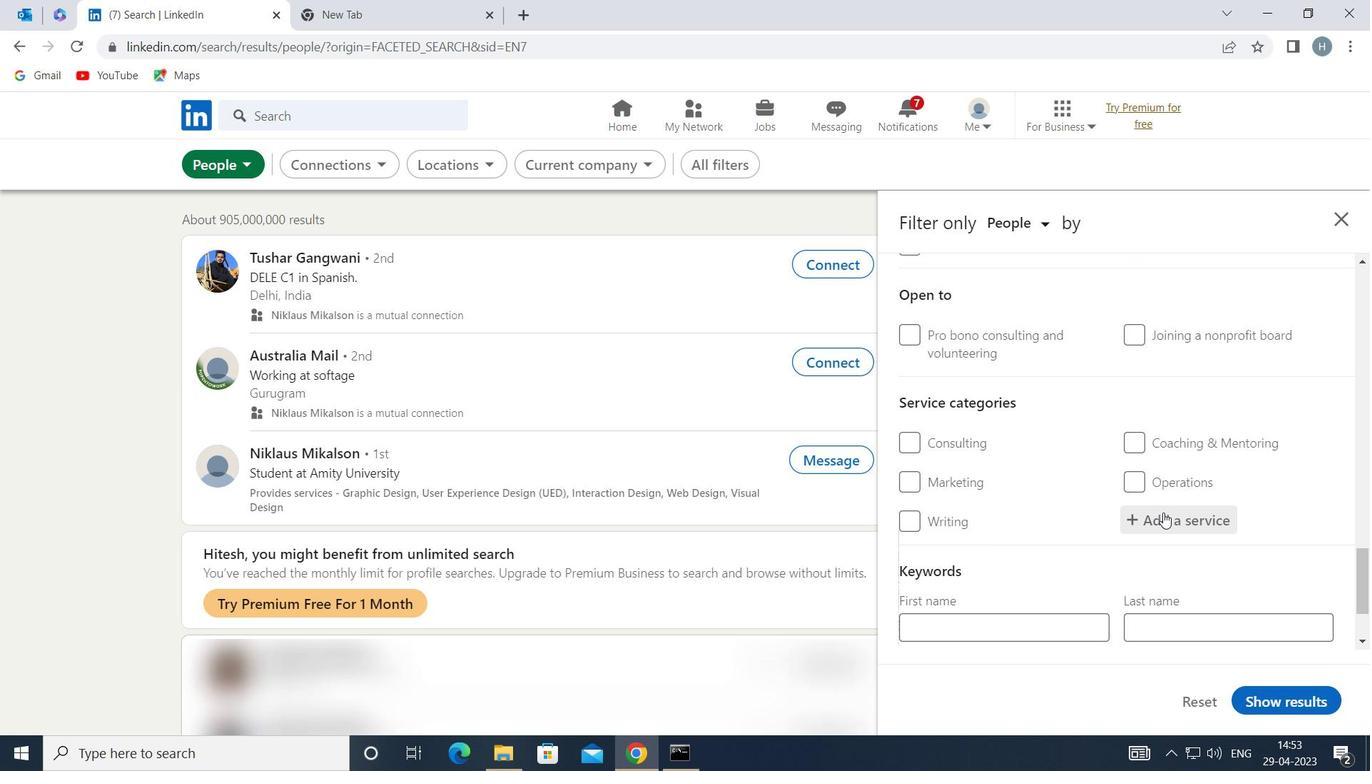
Action: Key pressed <Key.shift>TAX<Key.space><Key.shift>PRE
Screenshot: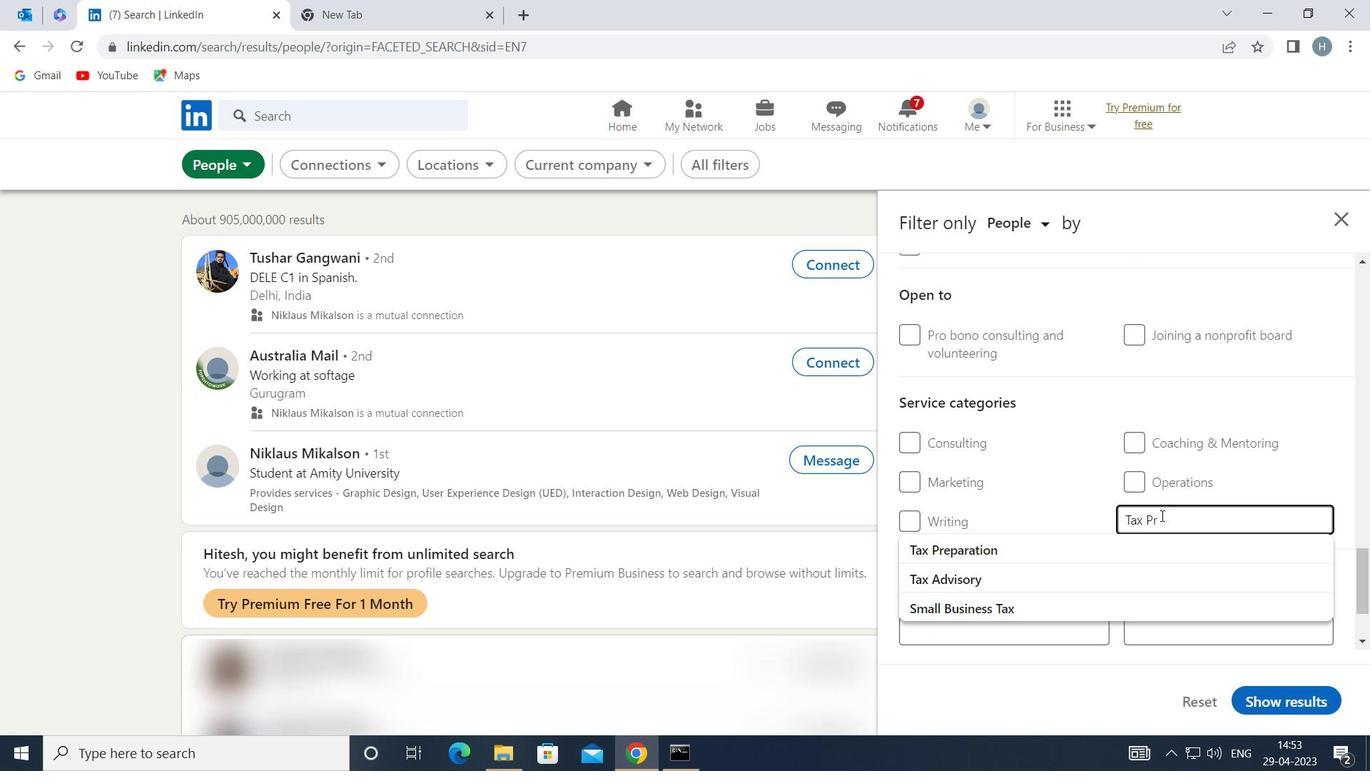 
Action: Mouse moved to (1158, 514)
Screenshot: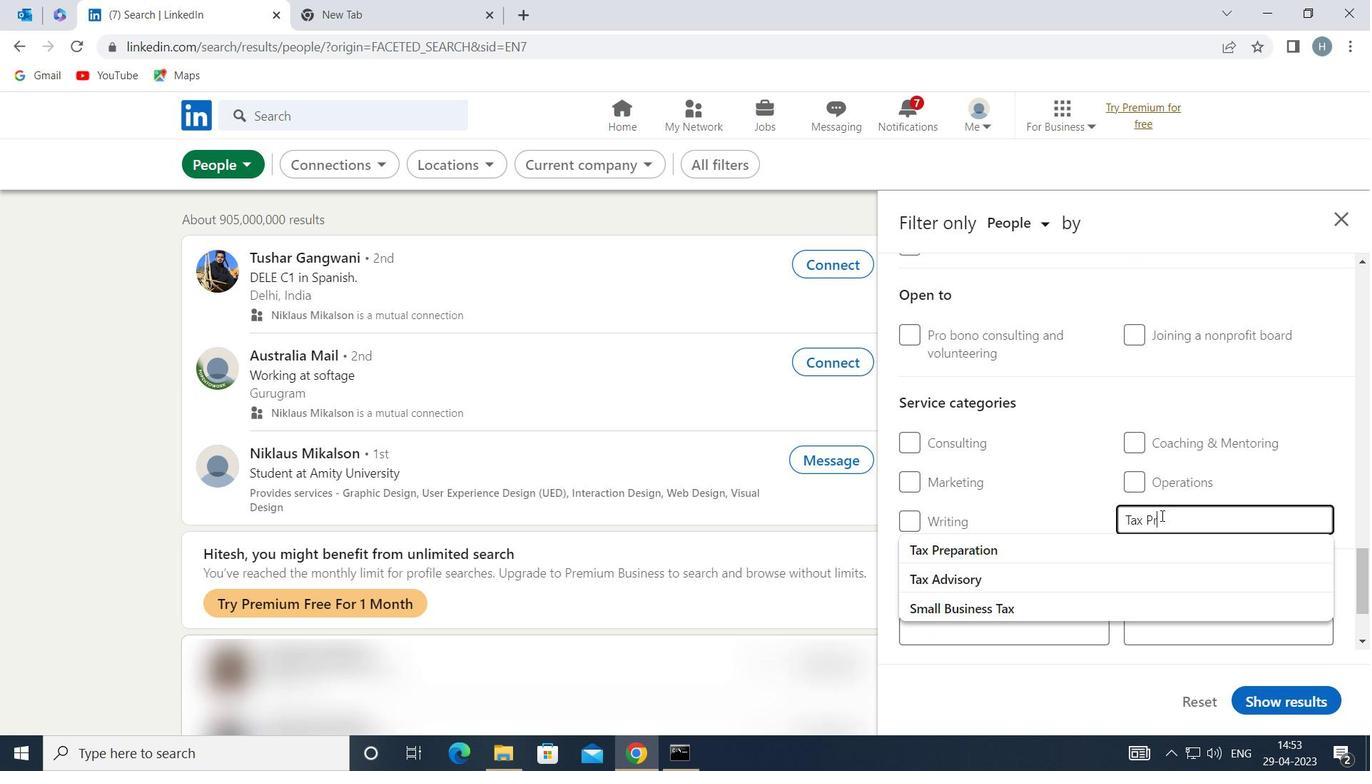 
Action: Key pressed P
Screenshot: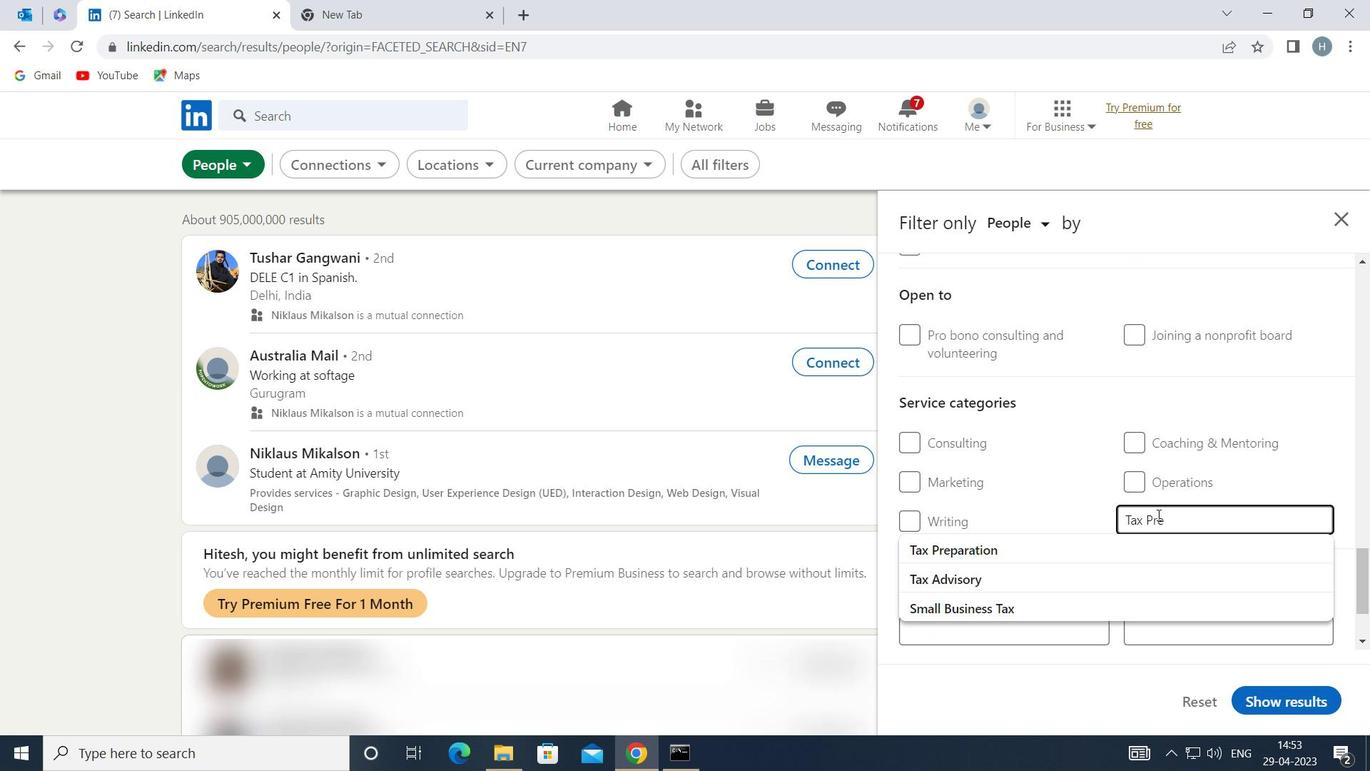 
Action: Mouse moved to (1088, 542)
Screenshot: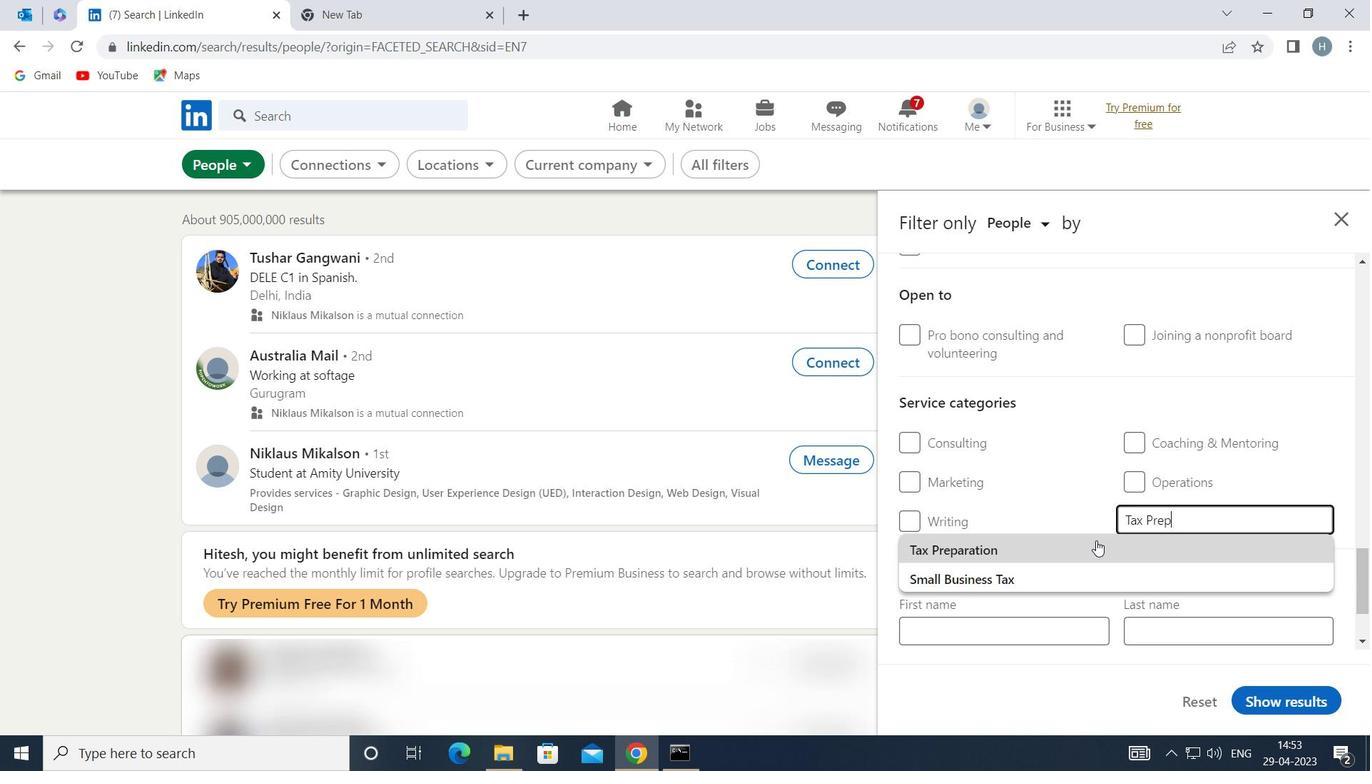 
Action: Mouse pressed left at (1088, 542)
Screenshot: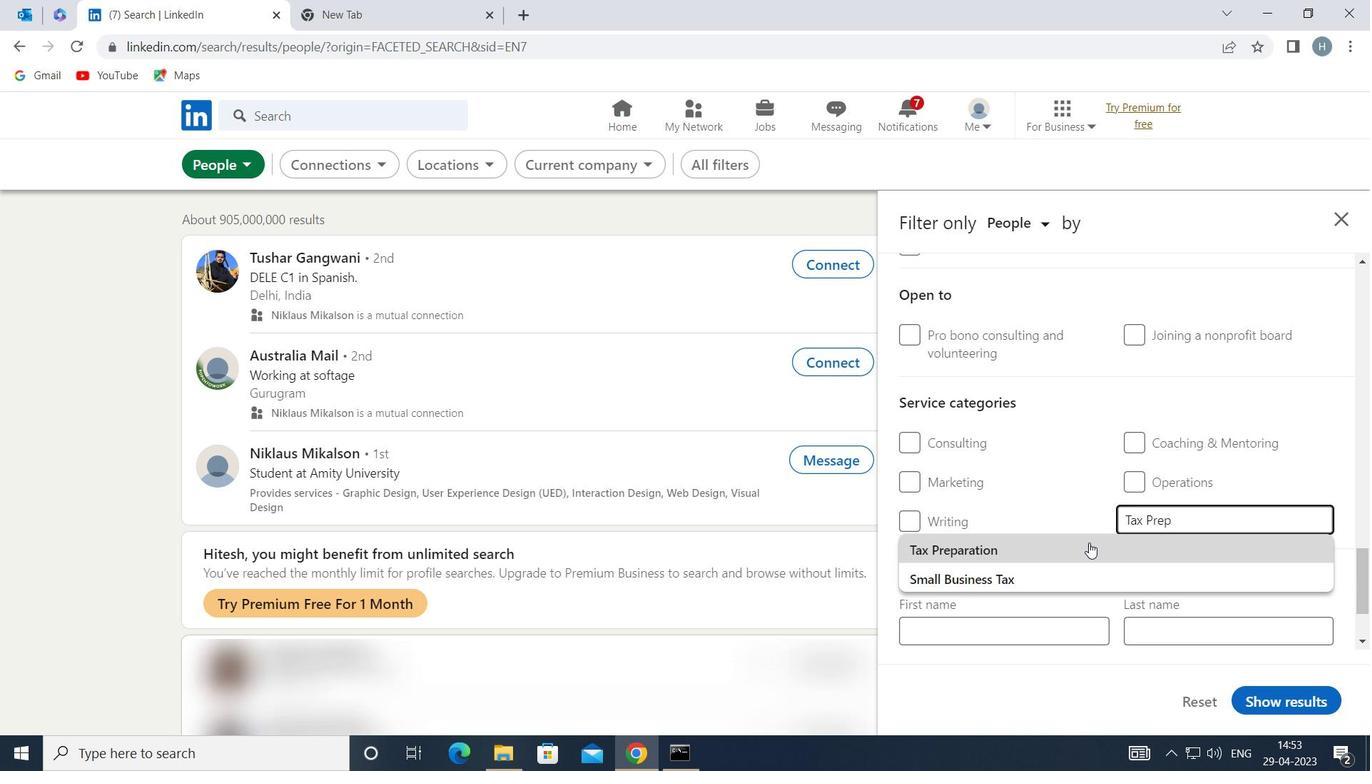 
Action: Mouse moved to (1093, 535)
Screenshot: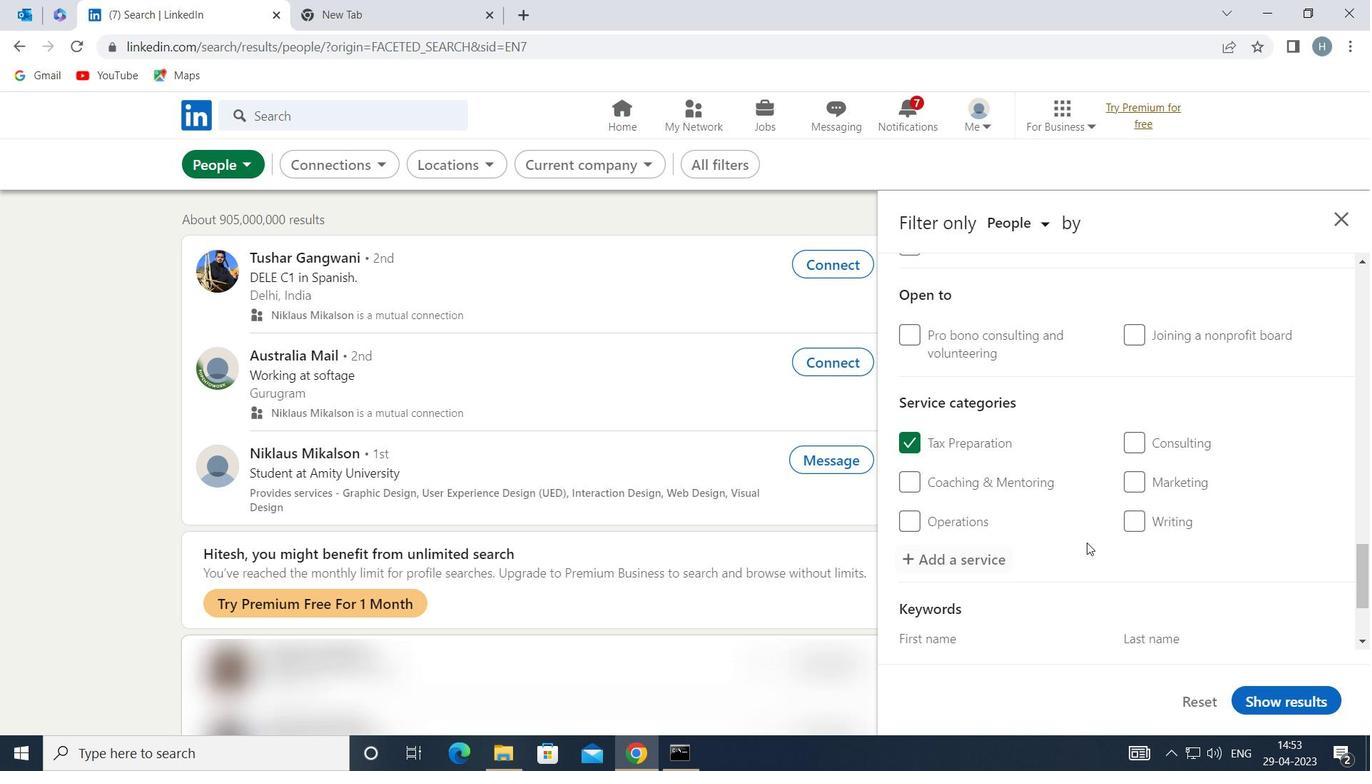 
Action: Mouse scrolled (1093, 534) with delta (0, 0)
Screenshot: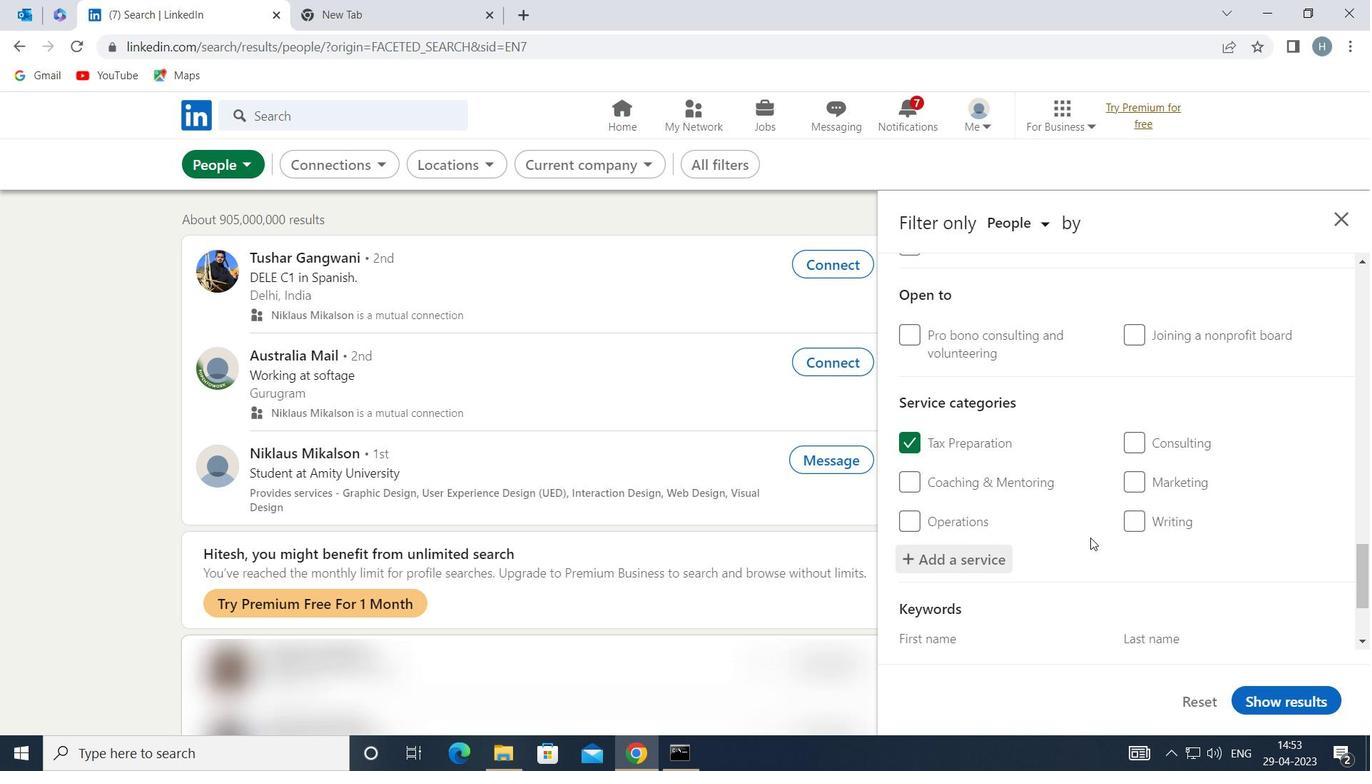 
Action: Mouse scrolled (1093, 534) with delta (0, 0)
Screenshot: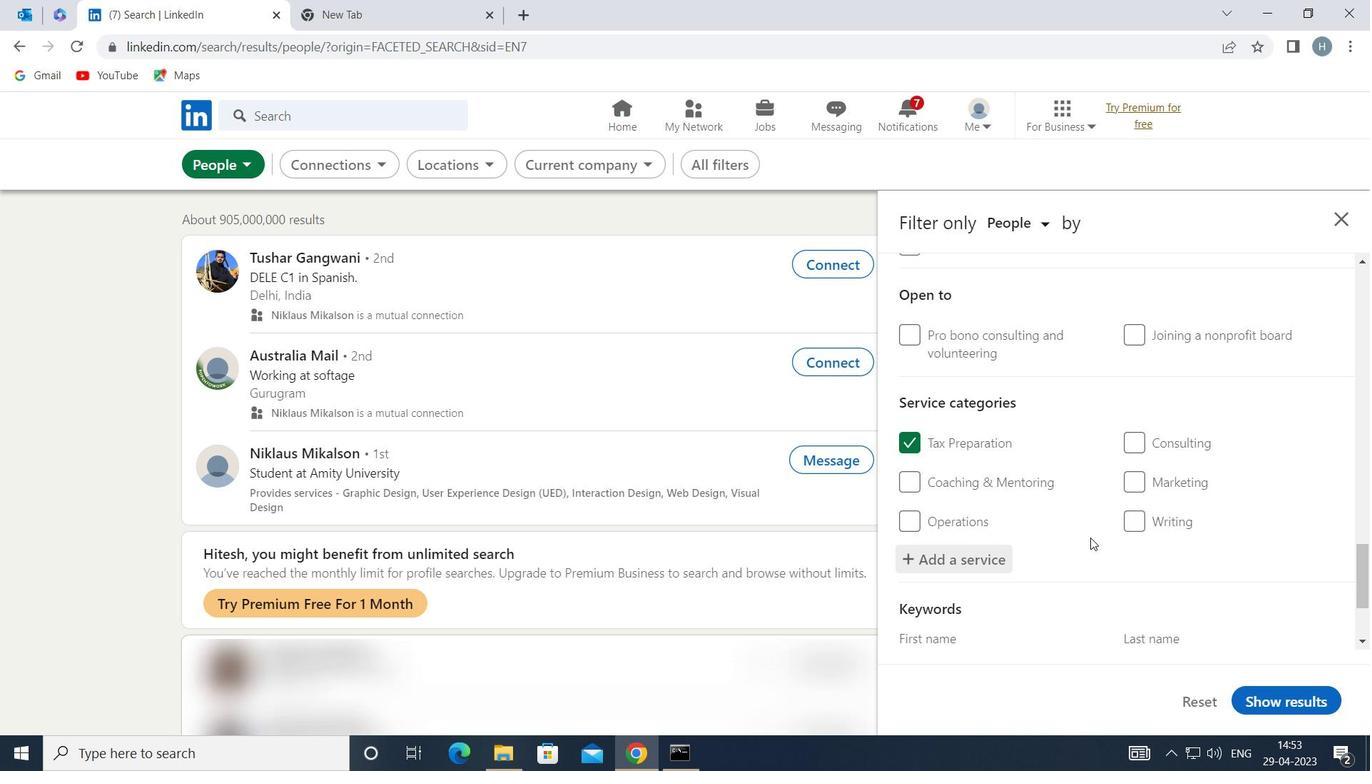 
Action: Mouse moved to (1093, 534)
Screenshot: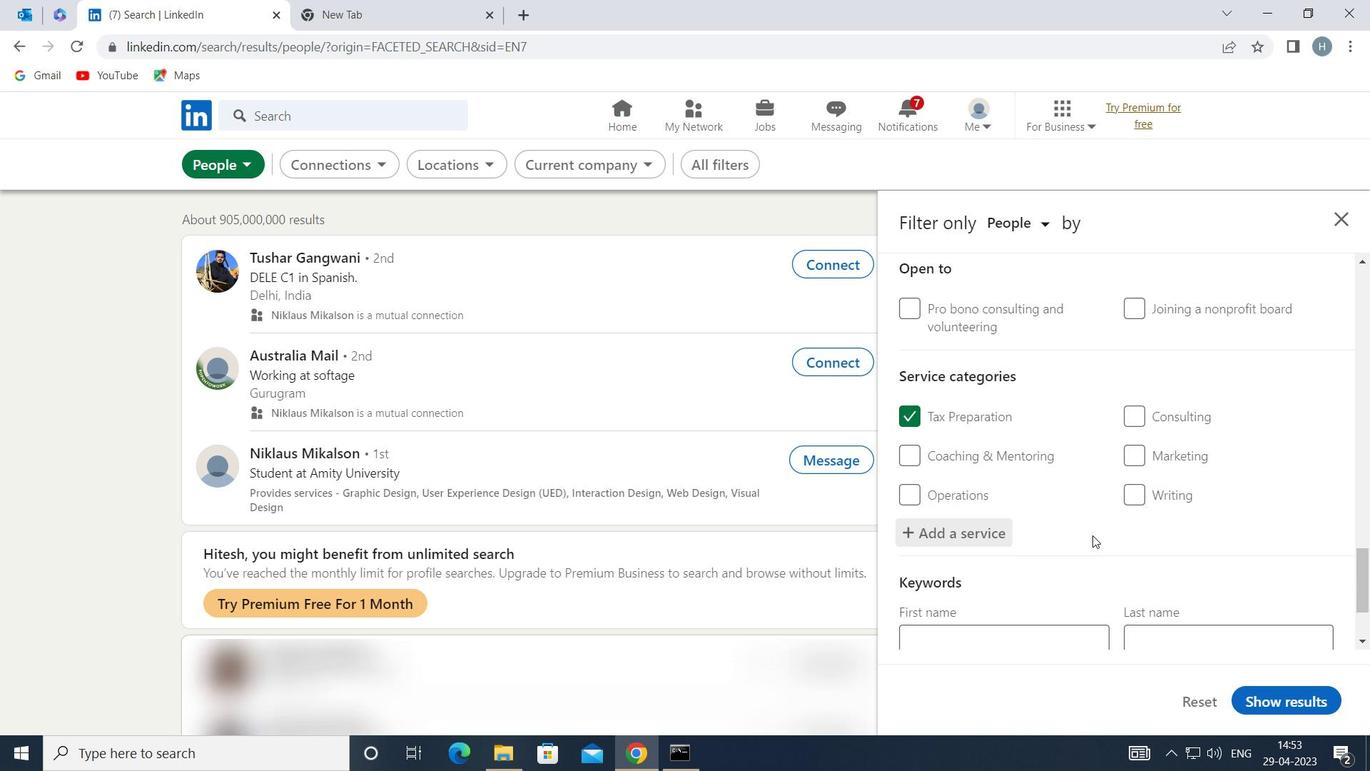 
Action: Mouse scrolled (1093, 533) with delta (0, 0)
Screenshot: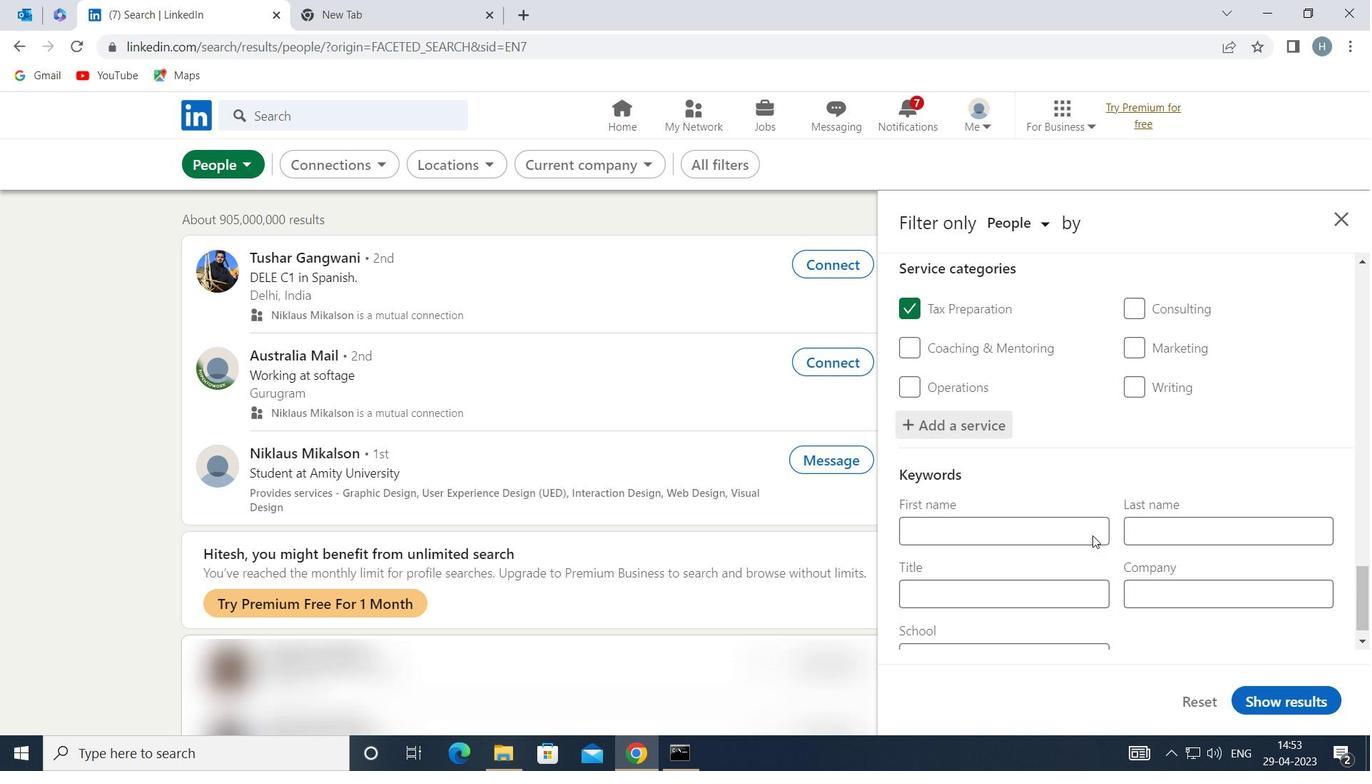 
Action: Mouse scrolled (1093, 533) with delta (0, 0)
Screenshot: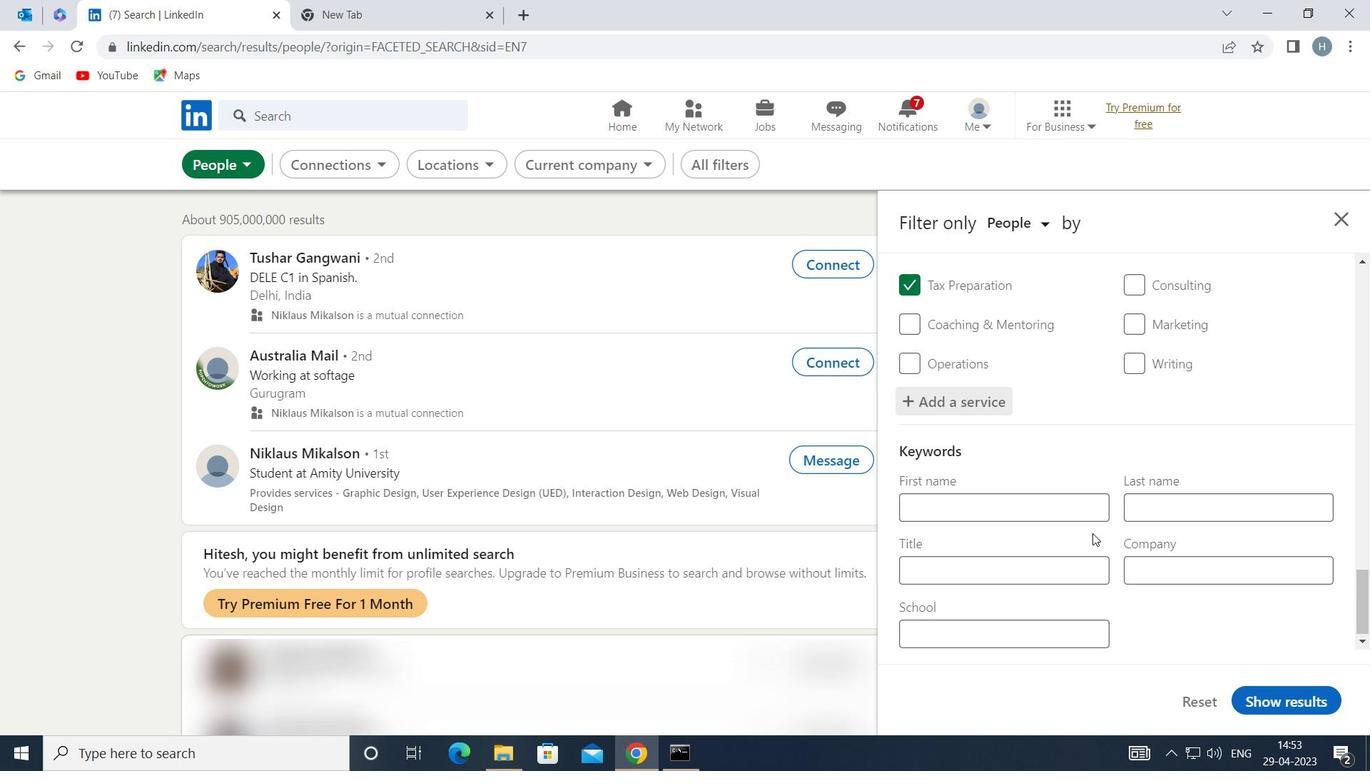
Action: Mouse moved to (1057, 569)
Screenshot: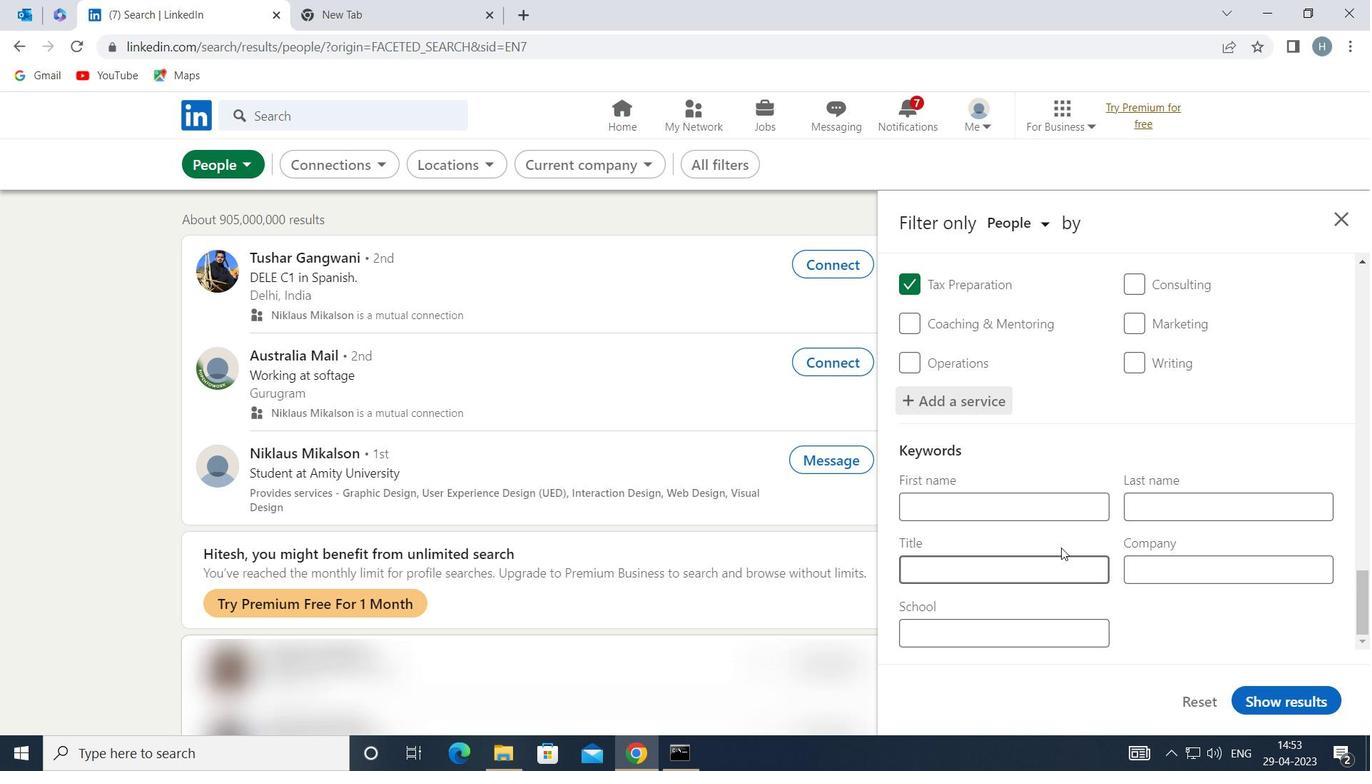 
Action: Mouse pressed left at (1057, 569)
Screenshot: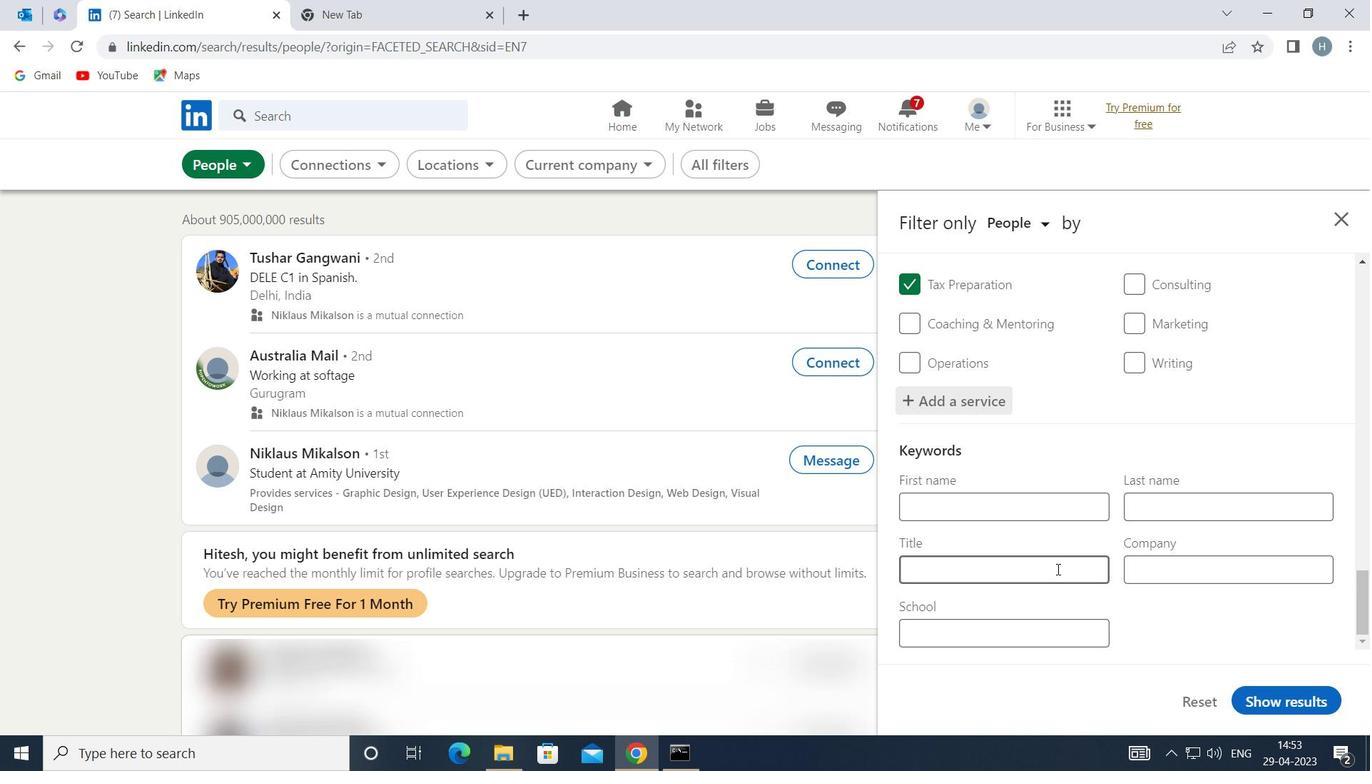 
Action: Mouse pressed left at (1057, 569)
Screenshot: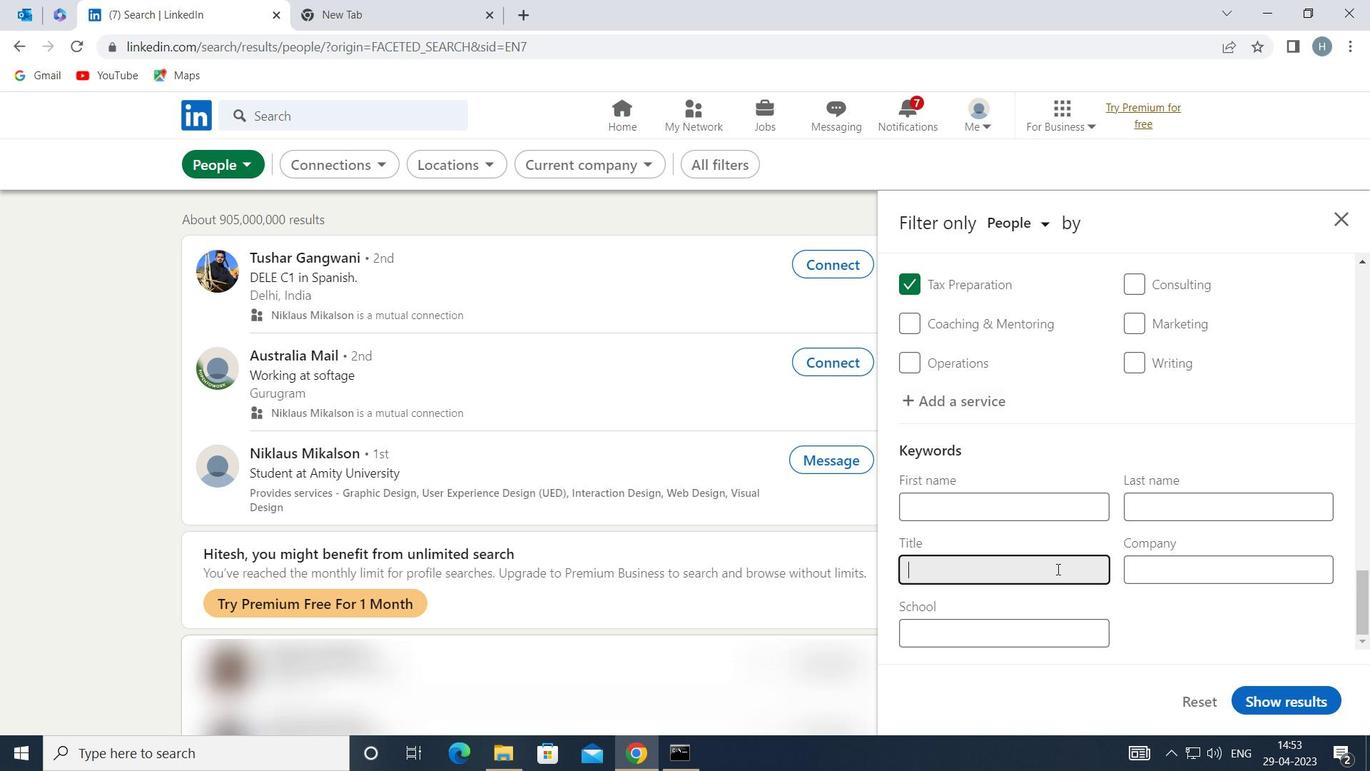 
Action: Key pressed <Key.shift>YOUTH<Key.space><Key.shift>VOLUNTEER
Screenshot: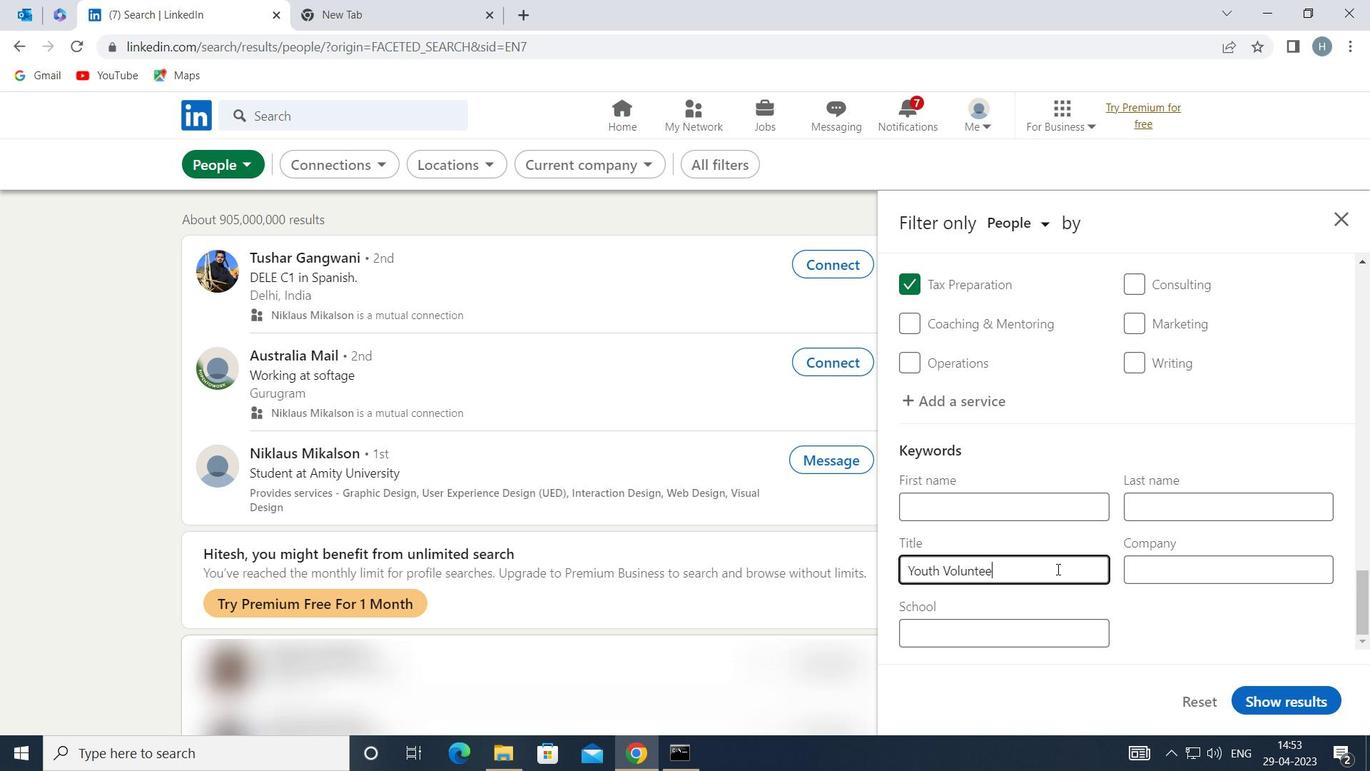 
Action: Mouse moved to (1305, 694)
Screenshot: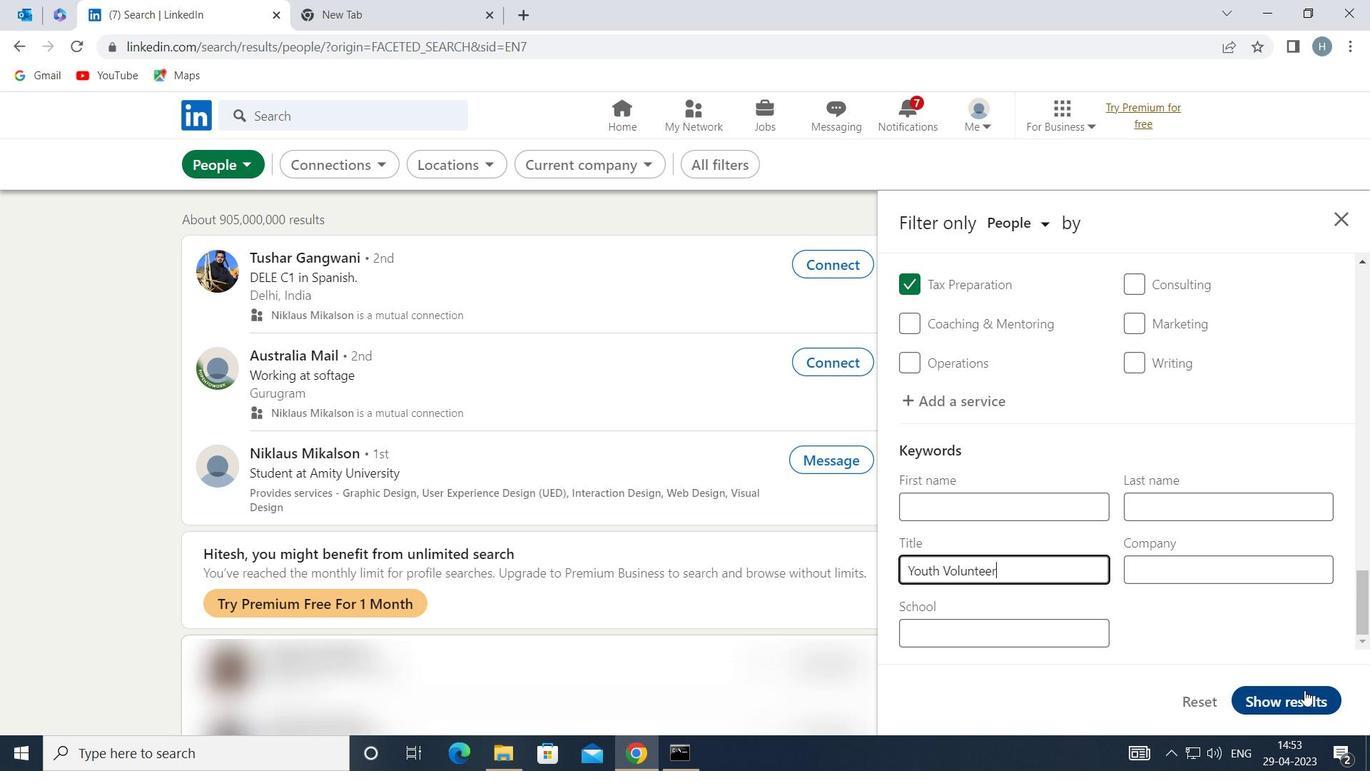 
Action: Mouse pressed left at (1305, 694)
Screenshot: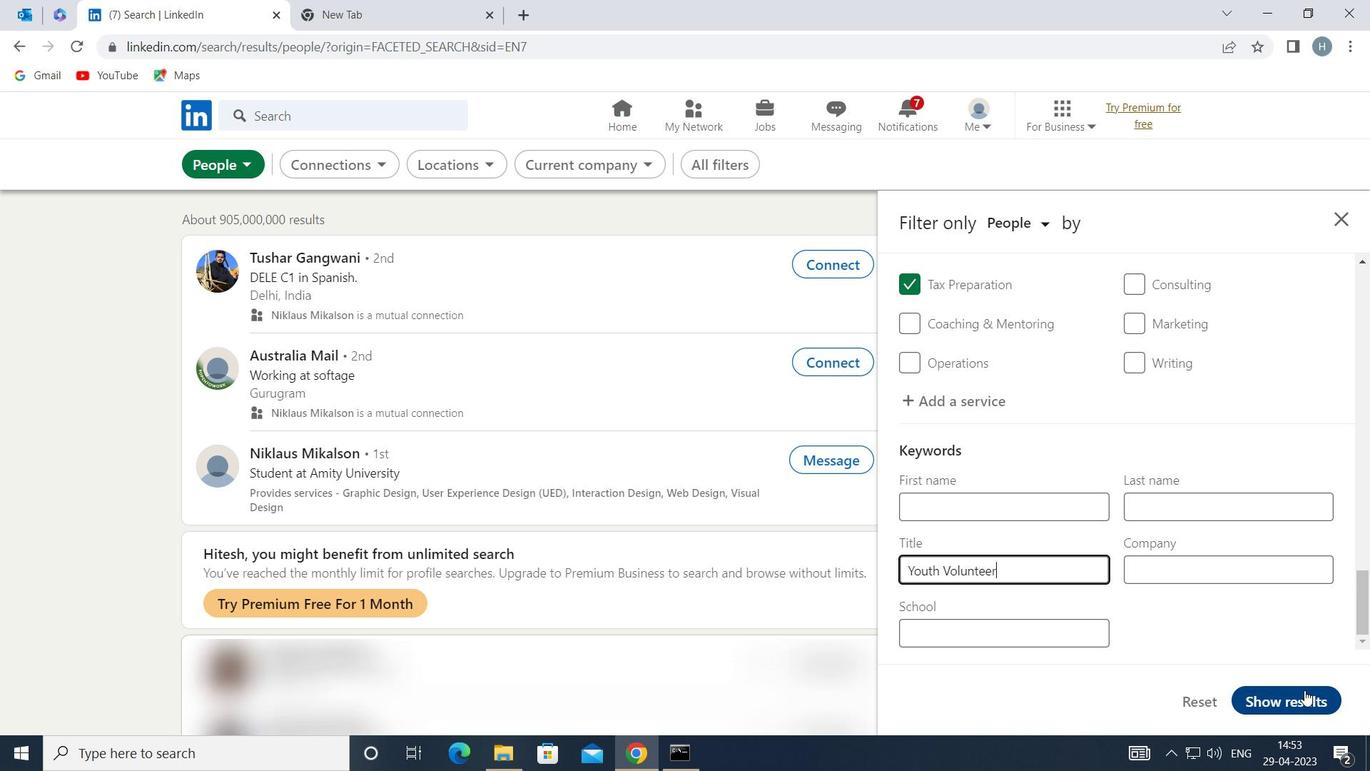 
Action: Mouse moved to (882, 479)
Screenshot: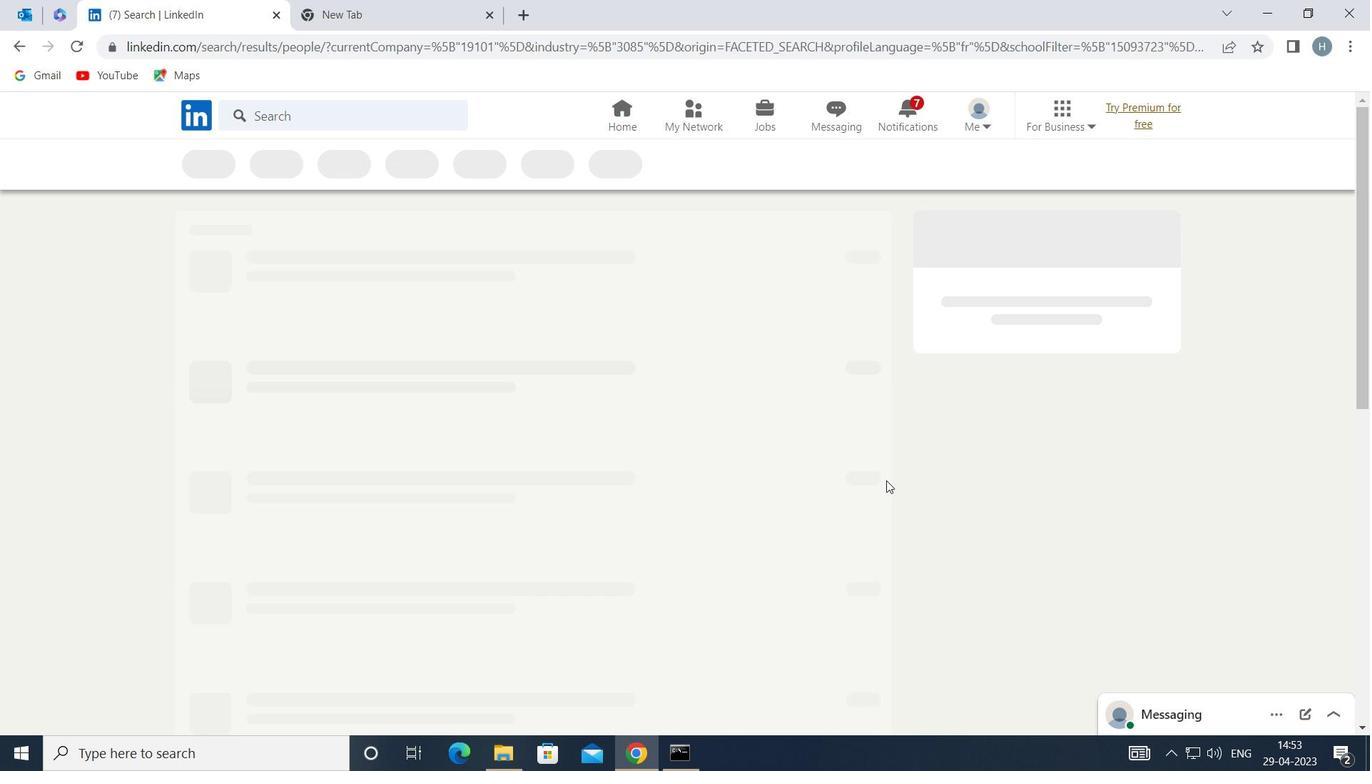 
